 Task: Look for space in Bethel Park, United States from 10th August, 2023 to 18th August, 2023 for 2 adults in price range Rs.10000 to Rs.14000. Place can be private room with 1  bedroom having 1 bed and 1 bathroom. Property type can be house, flat, guest house. Amenities needed are: wifi, TV, free parkinig on premises, gym, breakfast. Booking option can be shelf check-in. Required host language is English.
Action: Mouse moved to (425, 90)
Screenshot: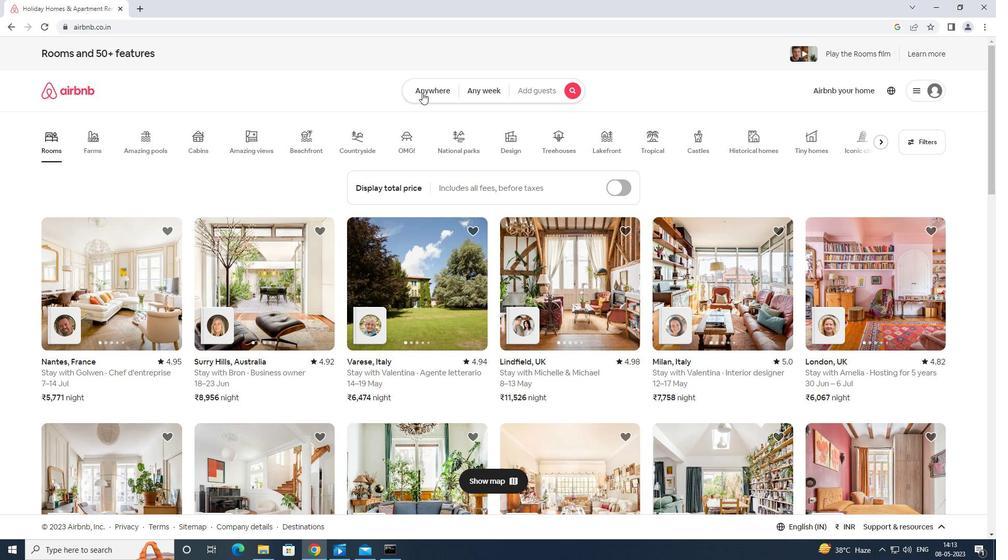 
Action: Mouse pressed left at (425, 90)
Screenshot: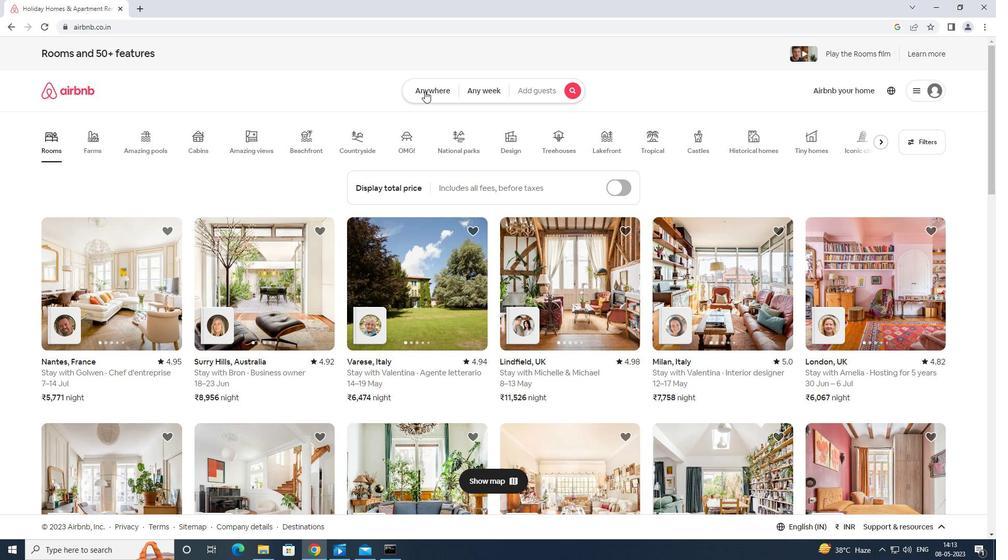 
Action: Mouse moved to (390, 133)
Screenshot: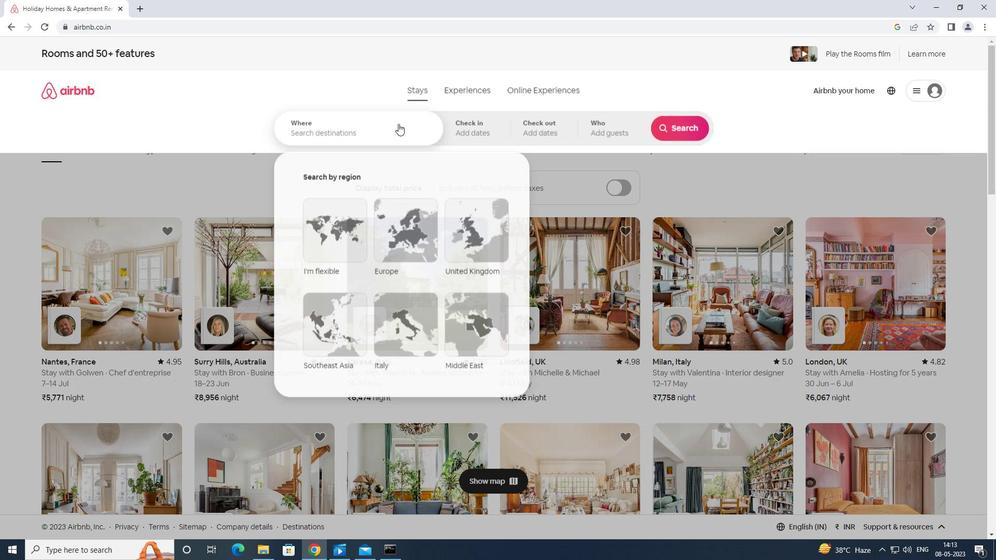 
Action: Mouse pressed left at (390, 133)
Screenshot: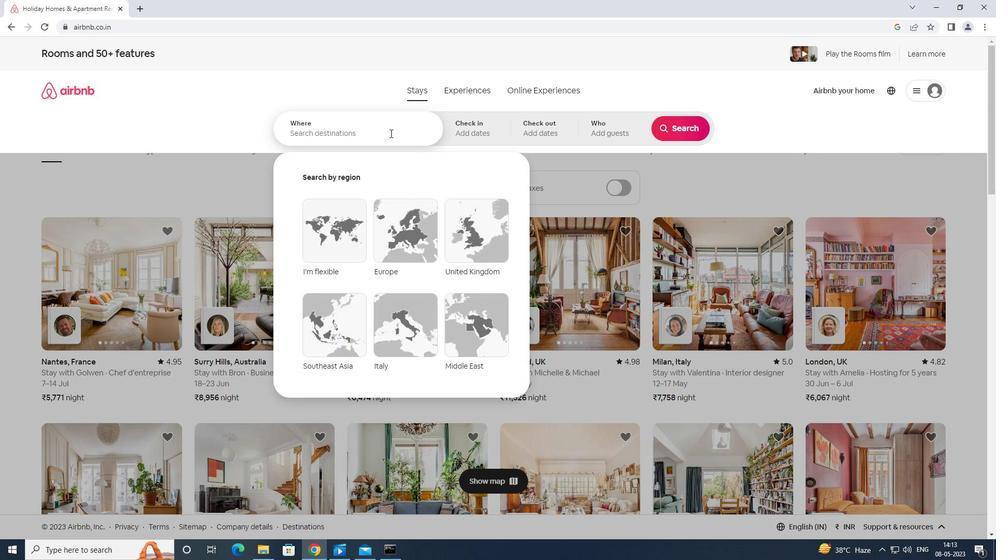 
Action: Key pressed be<Key.backspace><Key.caps_lock>ethel<Key.space>park<Key.space>united<Key.space>states<Key.enter>
Screenshot: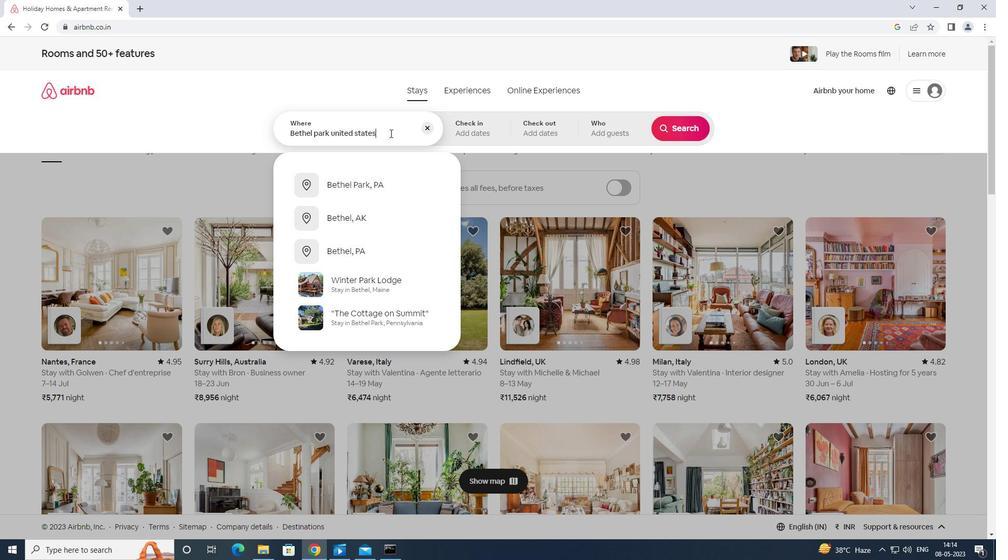 
Action: Mouse moved to (685, 208)
Screenshot: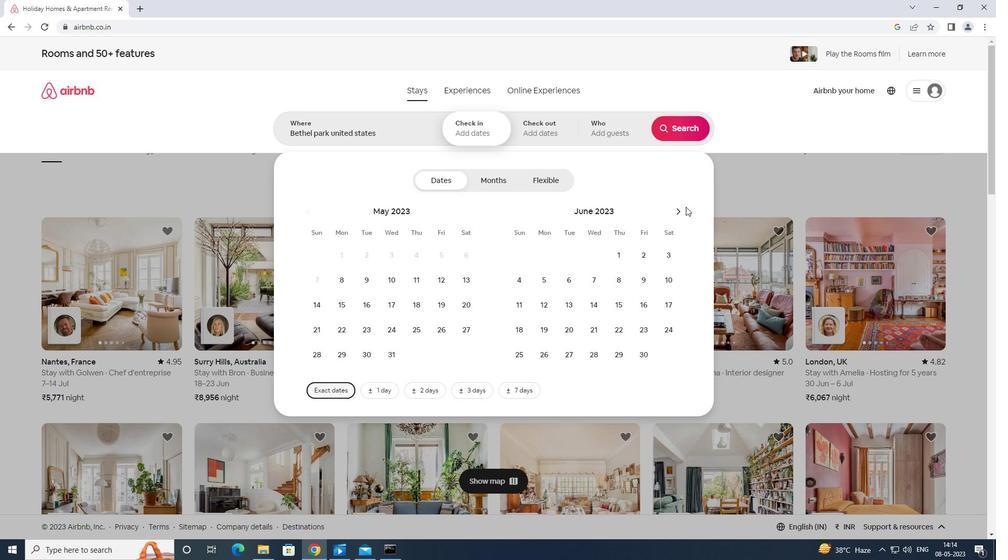 
Action: Mouse pressed left at (685, 208)
Screenshot: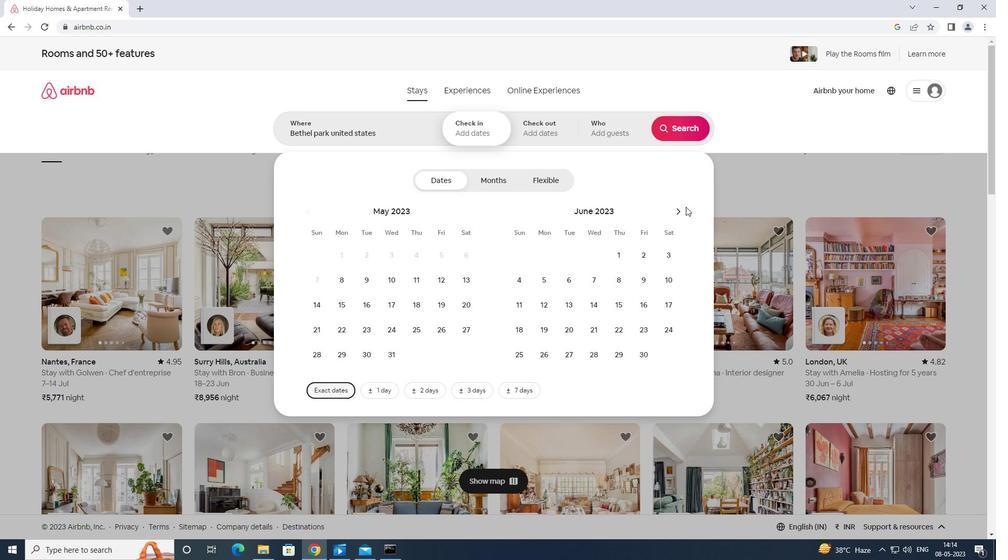 
Action: Mouse moved to (679, 210)
Screenshot: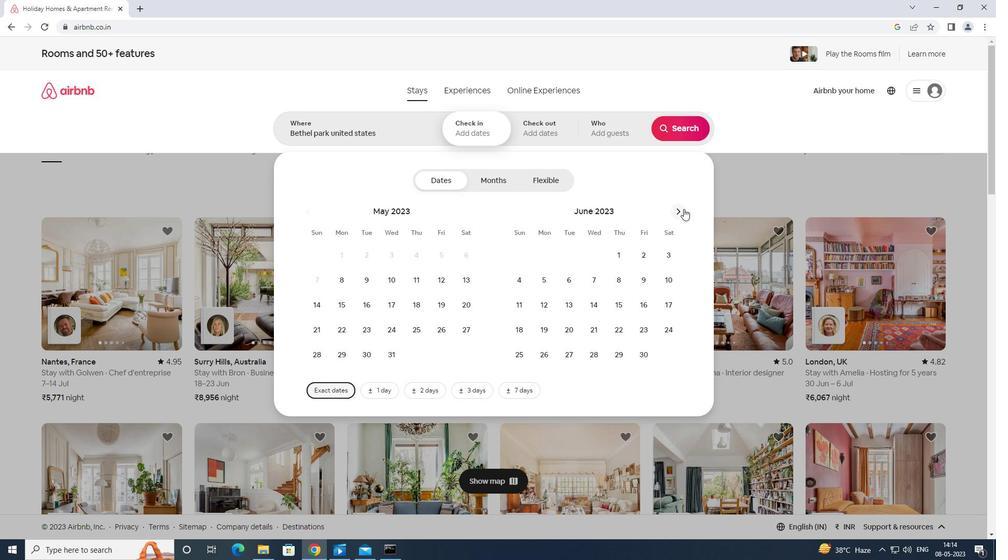 
Action: Mouse pressed left at (679, 210)
Screenshot: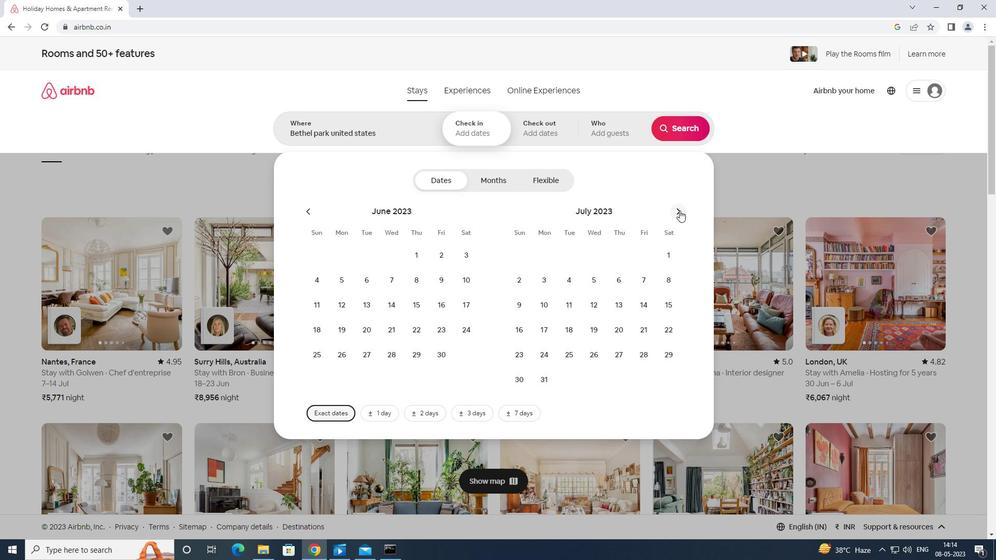 
Action: Mouse moved to (617, 277)
Screenshot: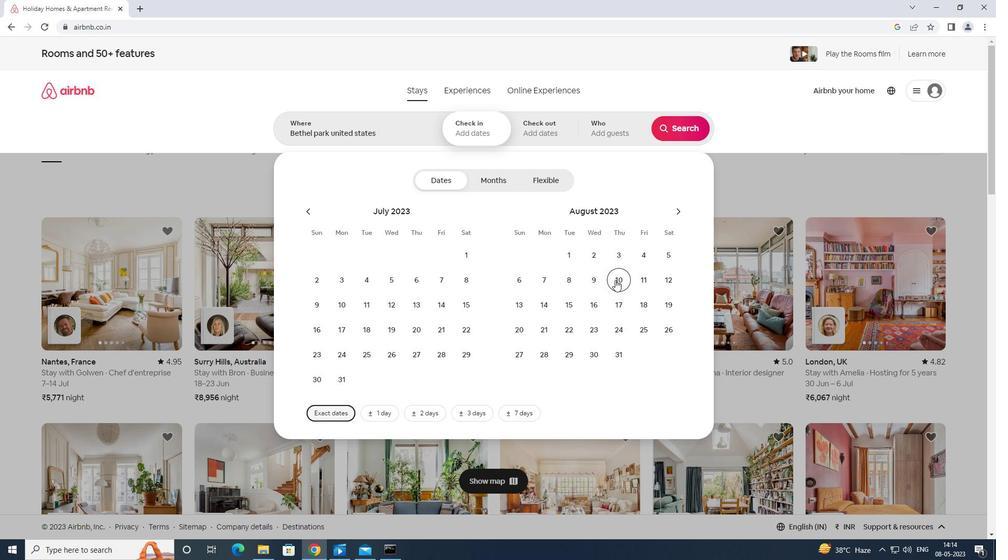 
Action: Mouse pressed left at (617, 277)
Screenshot: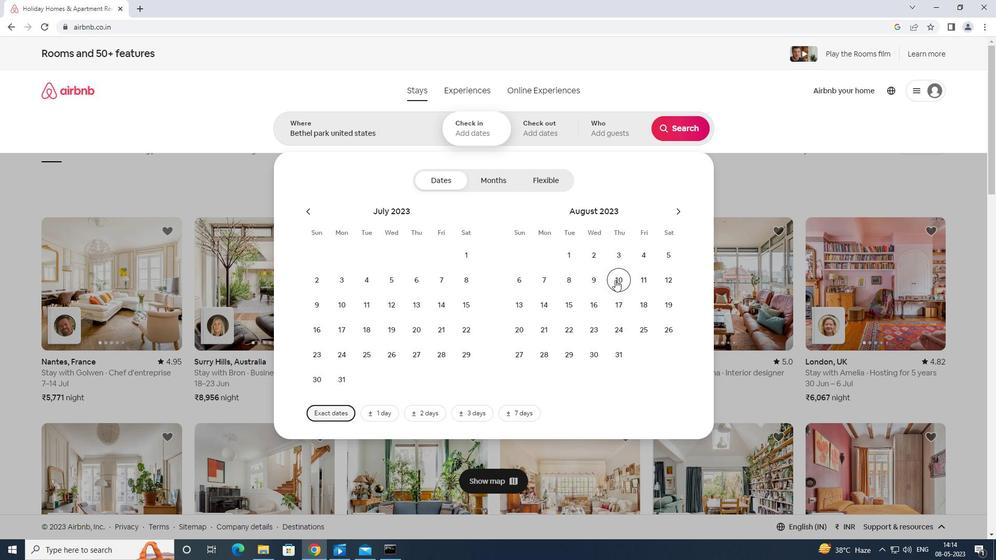 
Action: Mouse moved to (637, 301)
Screenshot: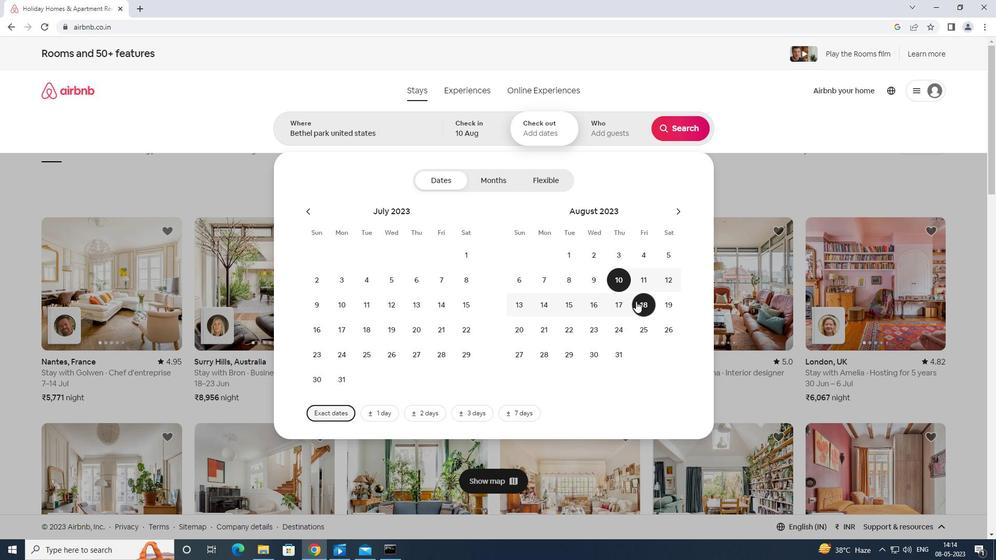 
Action: Mouse pressed left at (637, 301)
Screenshot: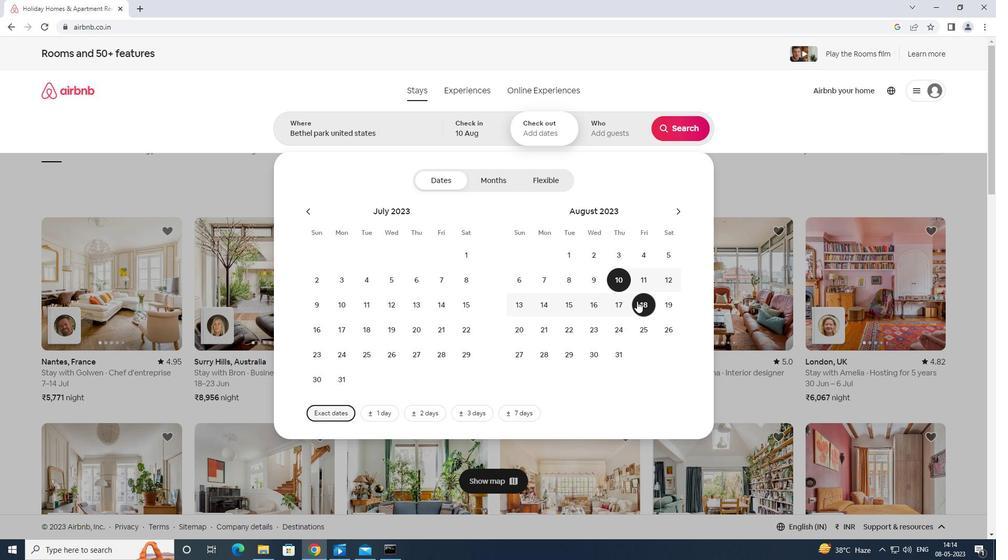 
Action: Mouse moved to (613, 127)
Screenshot: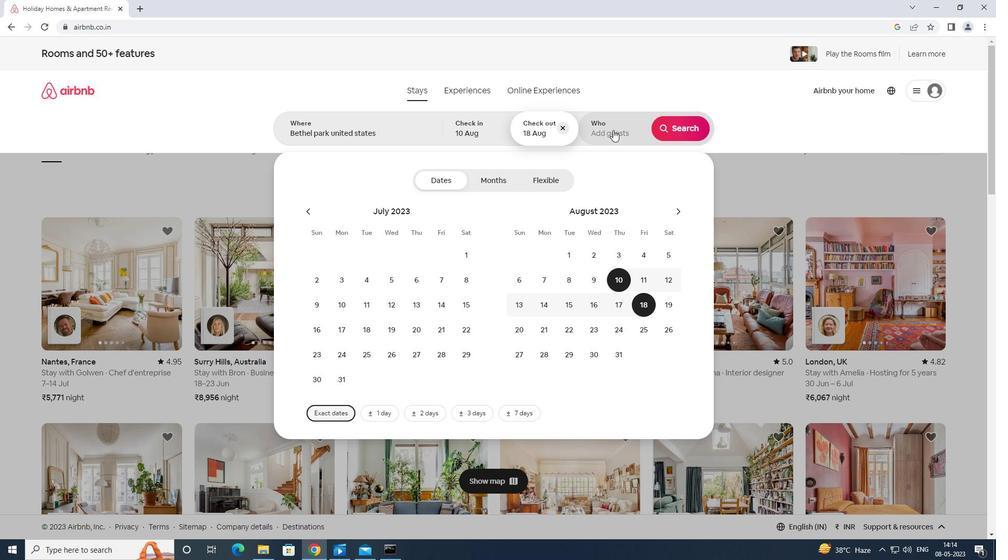 
Action: Mouse pressed left at (613, 127)
Screenshot: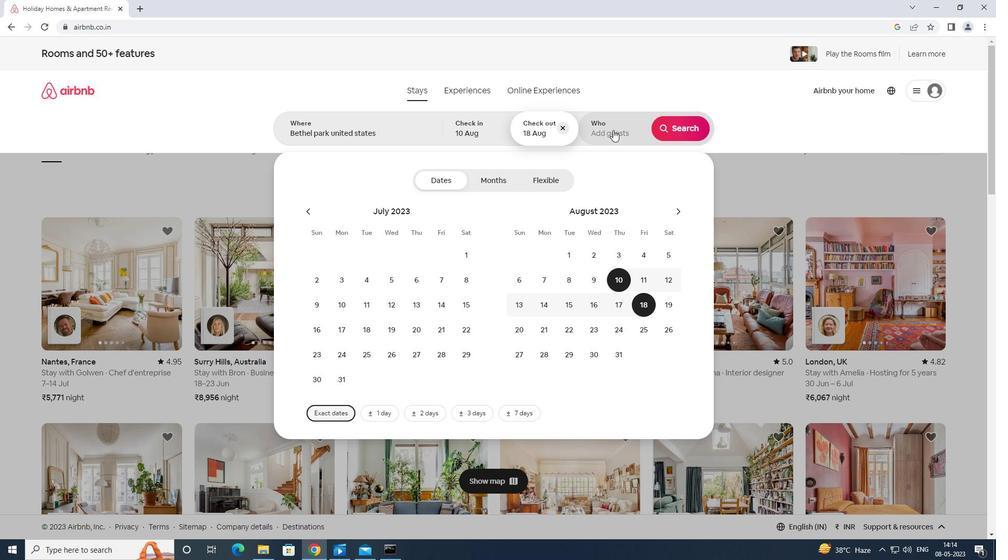 
Action: Mouse moved to (684, 183)
Screenshot: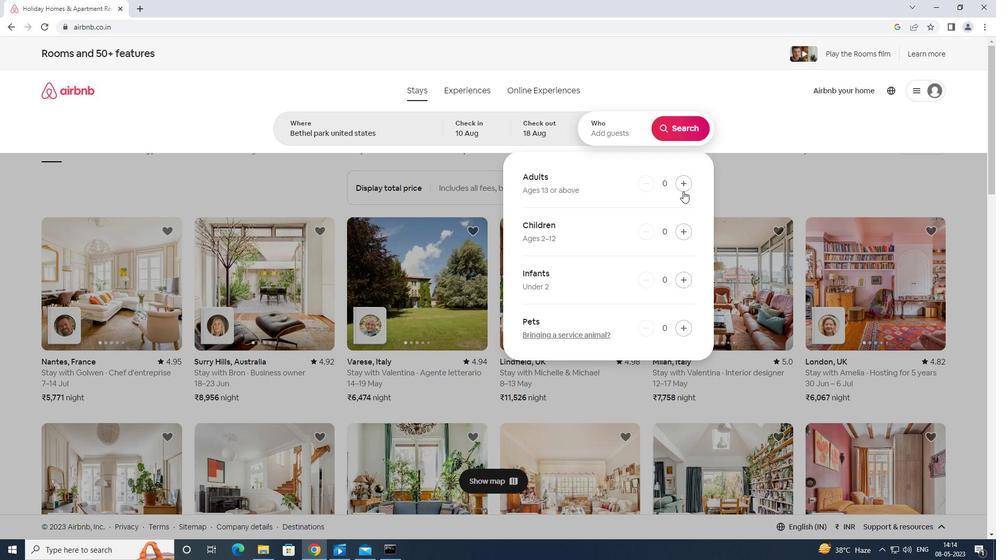 
Action: Mouse pressed left at (684, 183)
Screenshot: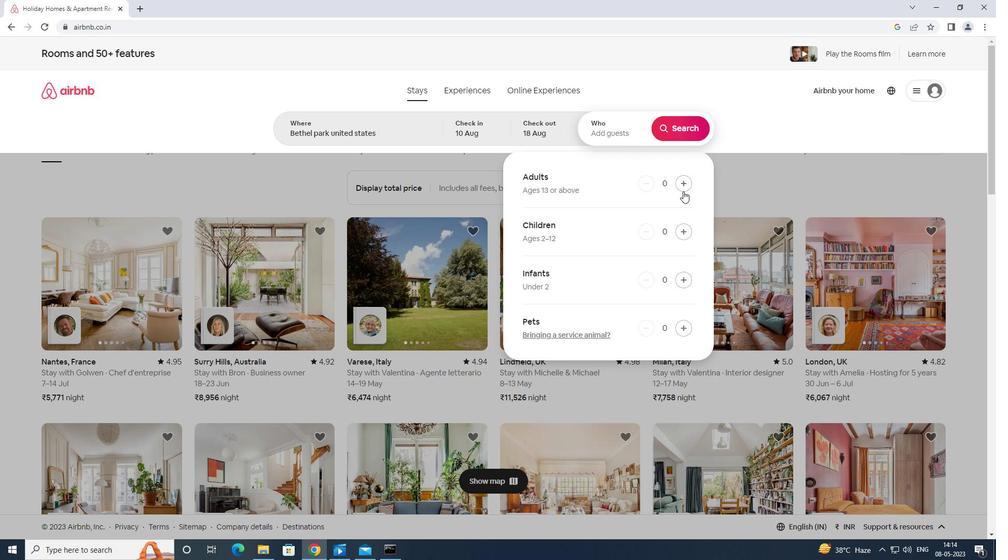 
Action: Mouse pressed left at (684, 183)
Screenshot: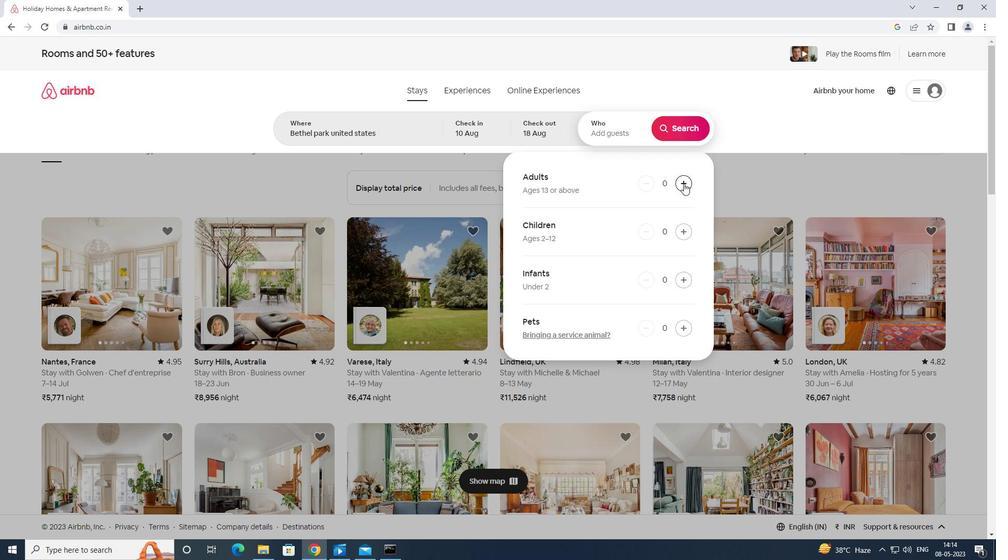 
Action: Mouse moved to (684, 125)
Screenshot: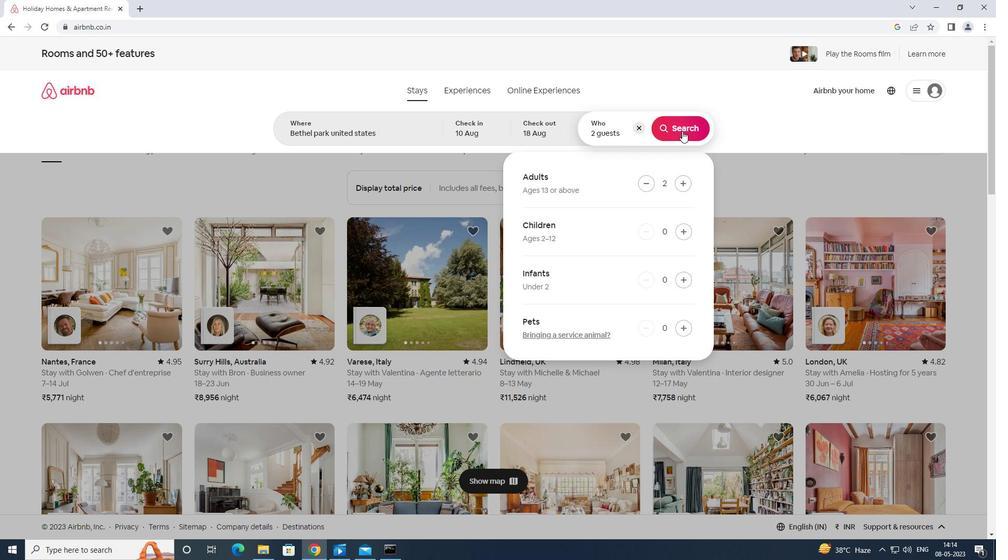 
Action: Mouse pressed left at (684, 125)
Screenshot: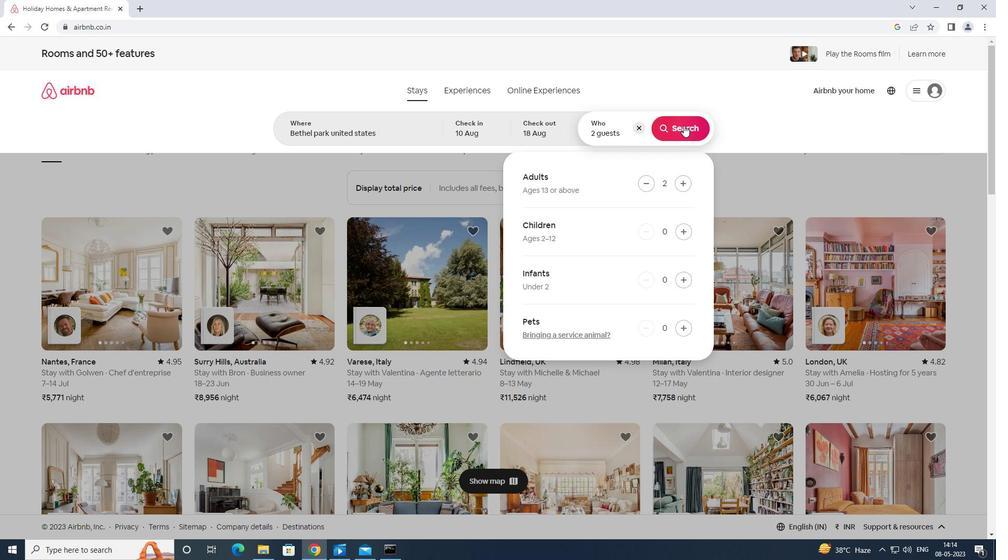 
Action: Mouse moved to (956, 98)
Screenshot: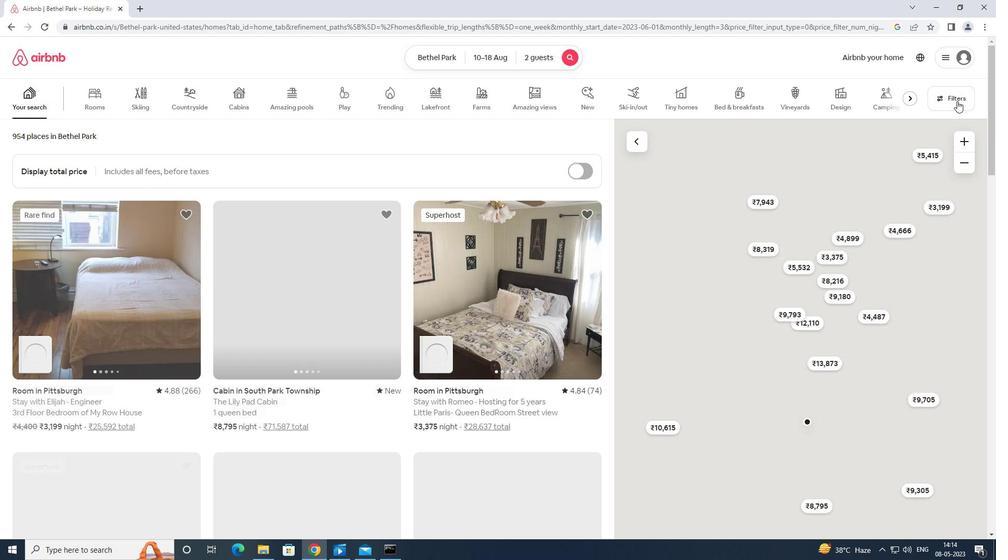 
Action: Mouse pressed left at (956, 98)
Screenshot: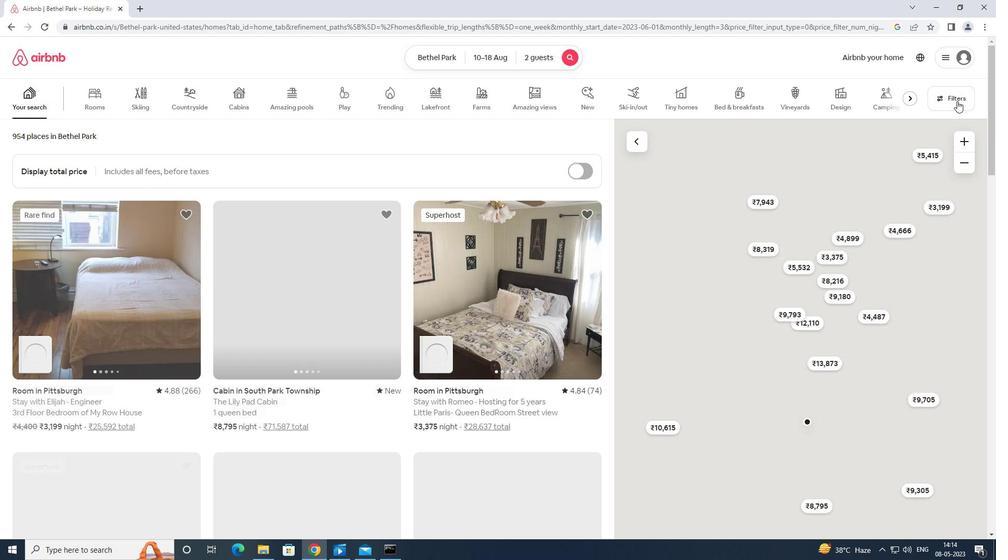 
Action: Mouse moved to (412, 397)
Screenshot: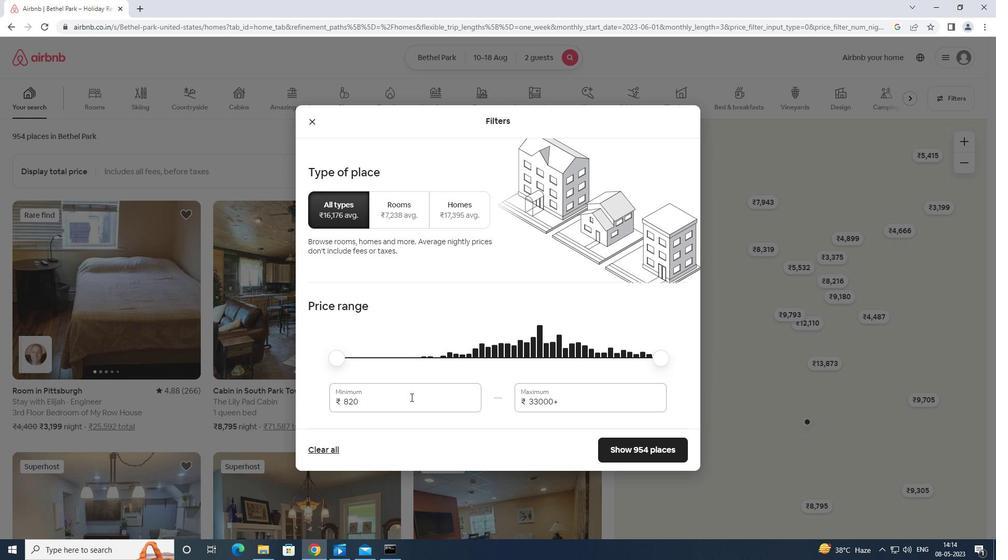 
Action: Mouse pressed left at (412, 397)
Screenshot: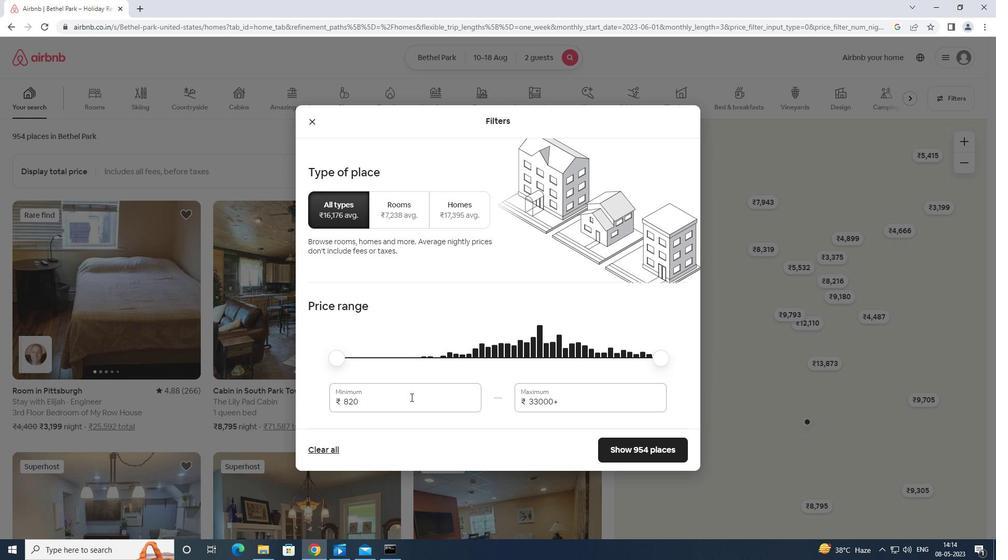 
Action: Mouse moved to (423, 396)
Screenshot: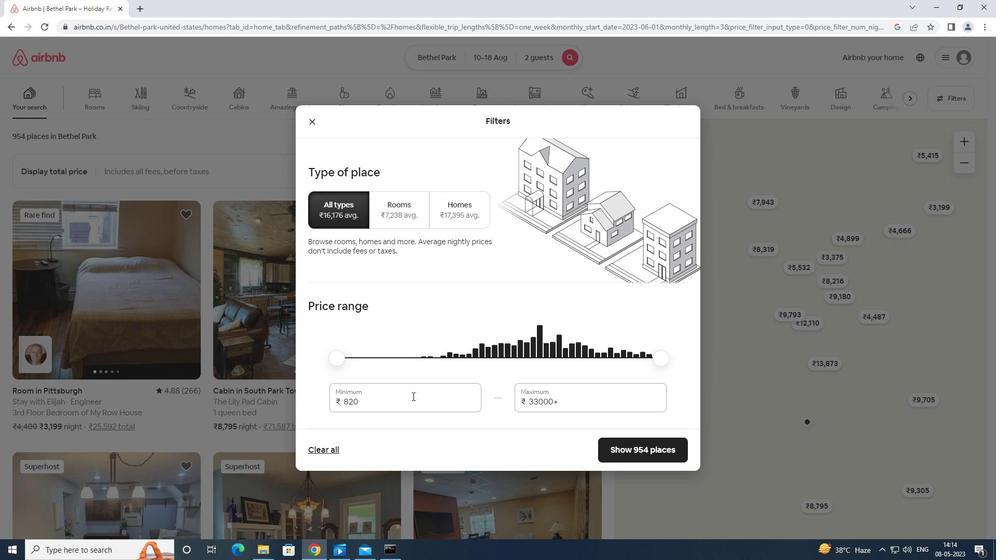 
Action: Key pressed <Key.backspace><Key.backspace><Key.backspace><Key.backspace><Key.backspace><Key.backspace><Key.backspace>10000
Screenshot: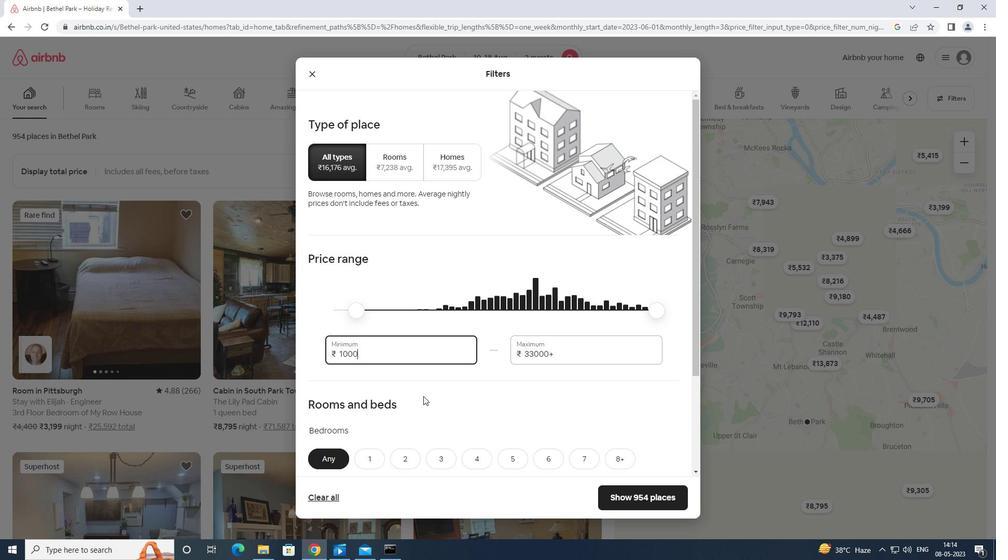 
Action: Mouse moved to (565, 348)
Screenshot: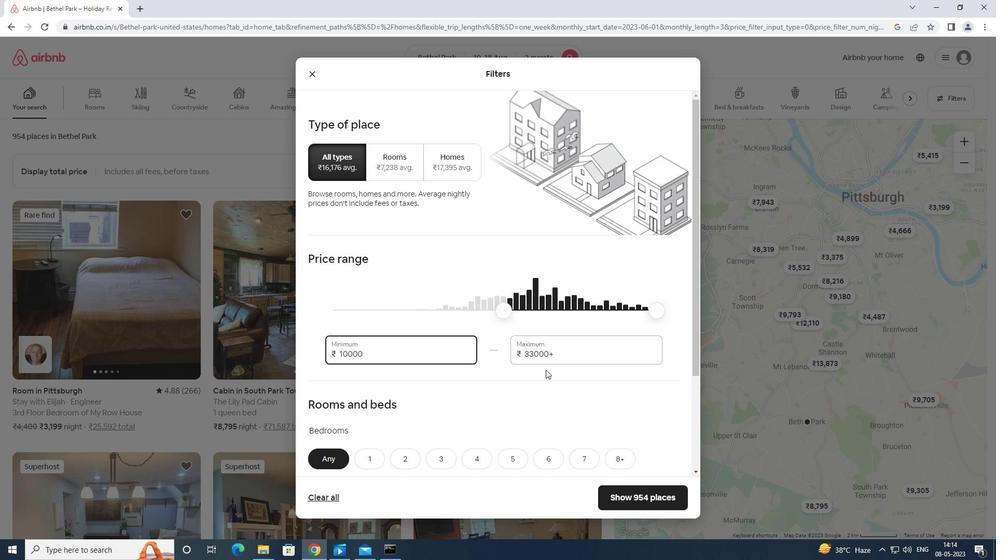 
Action: Mouse pressed left at (565, 348)
Screenshot: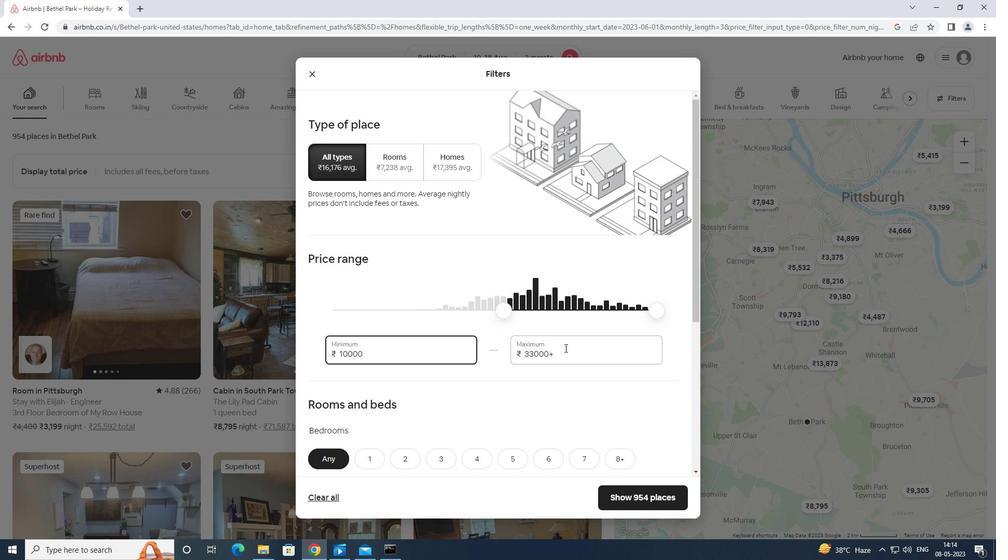 
Action: Key pressed <Key.backspace><Key.backspace><Key.backspace><Key.backspace><Key.backspace><Key.backspace><Key.backspace><Key.backspace><Key.backspace><Key.backspace><Key.backspace><Key.backspace><Key.backspace><Key.backspace><Key.backspace>14000
Screenshot: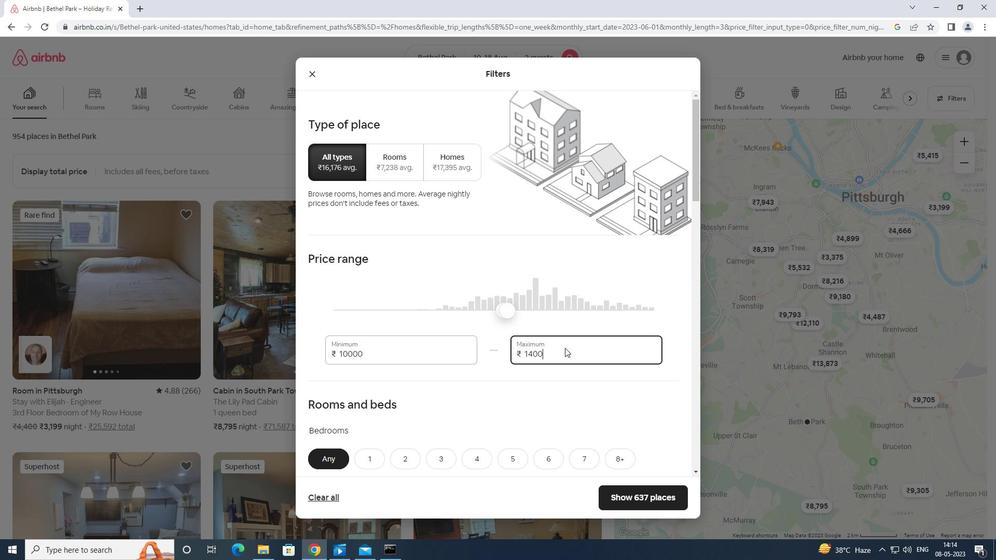 
Action: Mouse moved to (575, 347)
Screenshot: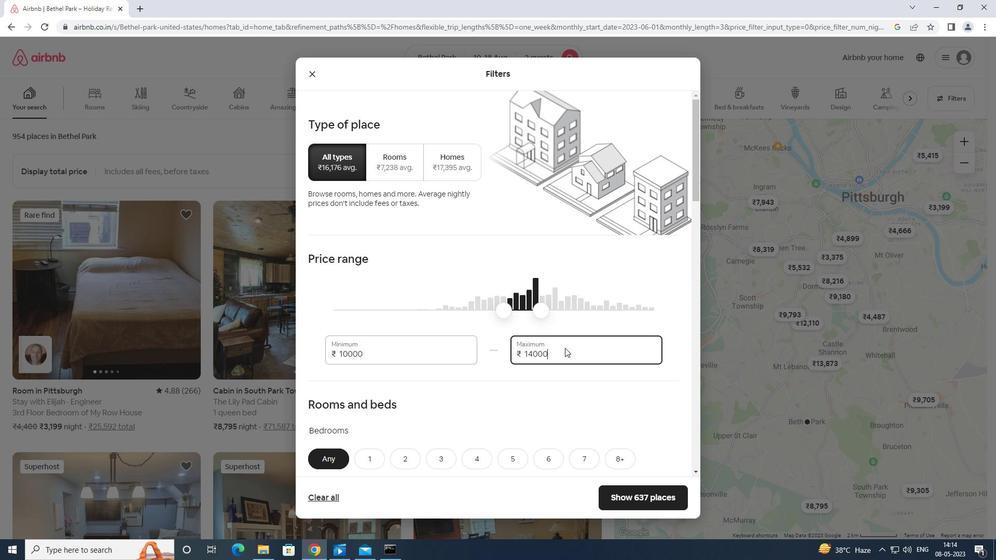 
Action: Mouse scrolled (575, 347) with delta (0, 0)
Screenshot: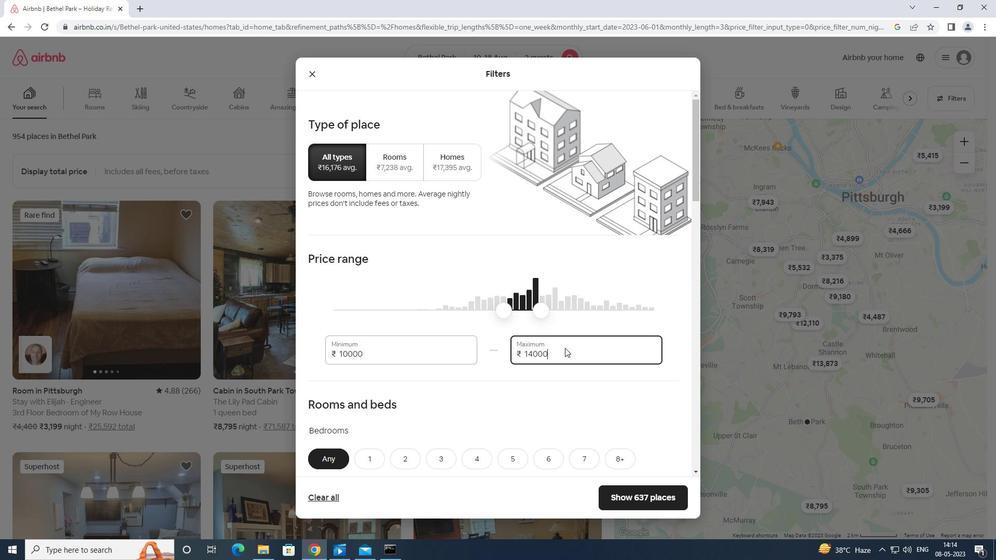 
Action: Mouse moved to (576, 348)
Screenshot: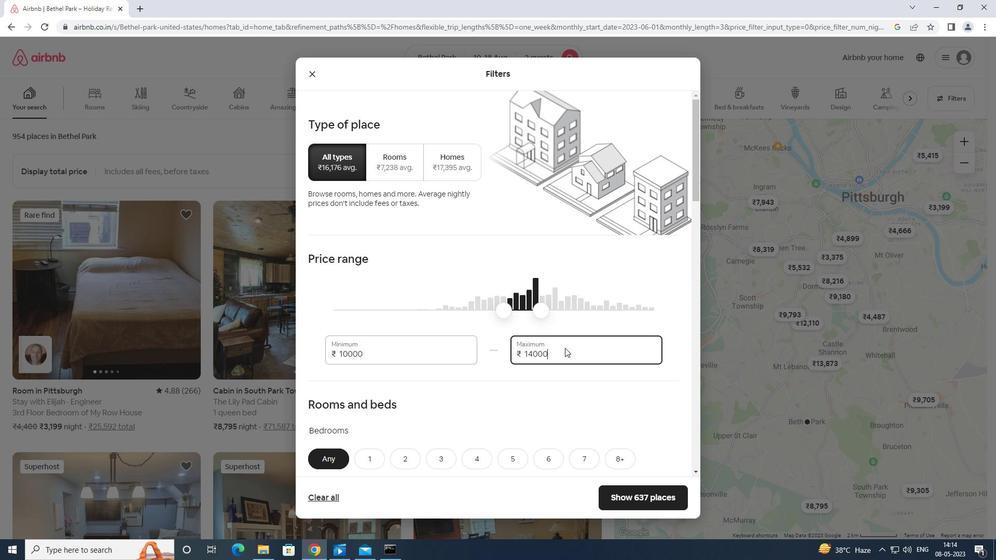 
Action: Mouse scrolled (576, 347) with delta (0, 0)
Screenshot: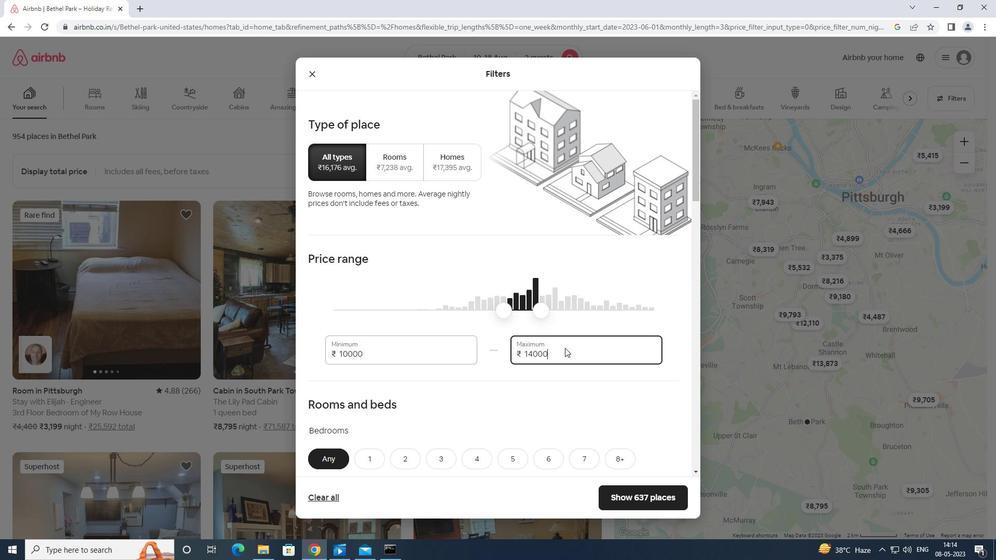 
Action: Mouse scrolled (576, 347) with delta (0, 0)
Screenshot: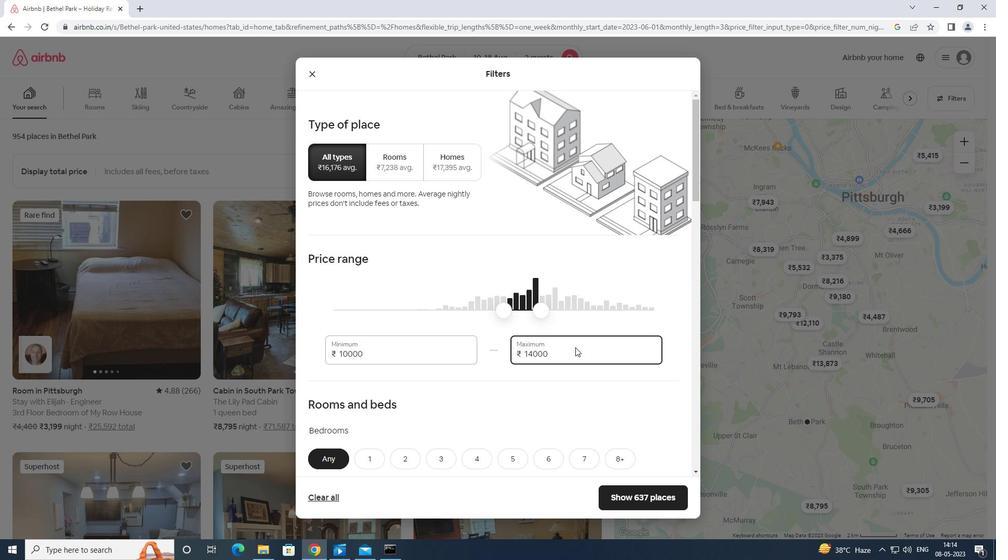 
Action: Mouse moved to (375, 297)
Screenshot: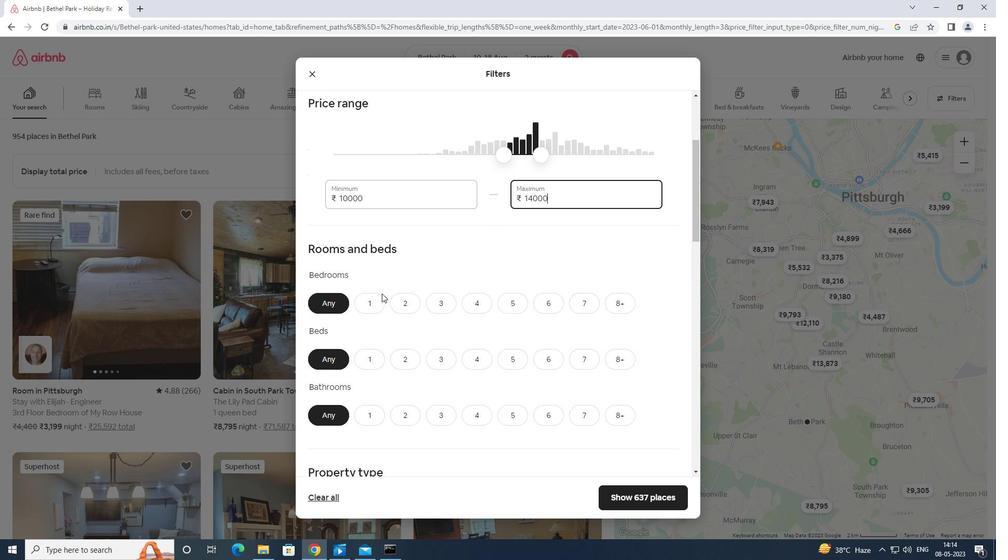 
Action: Mouse pressed left at (375, 297)
Screenshot: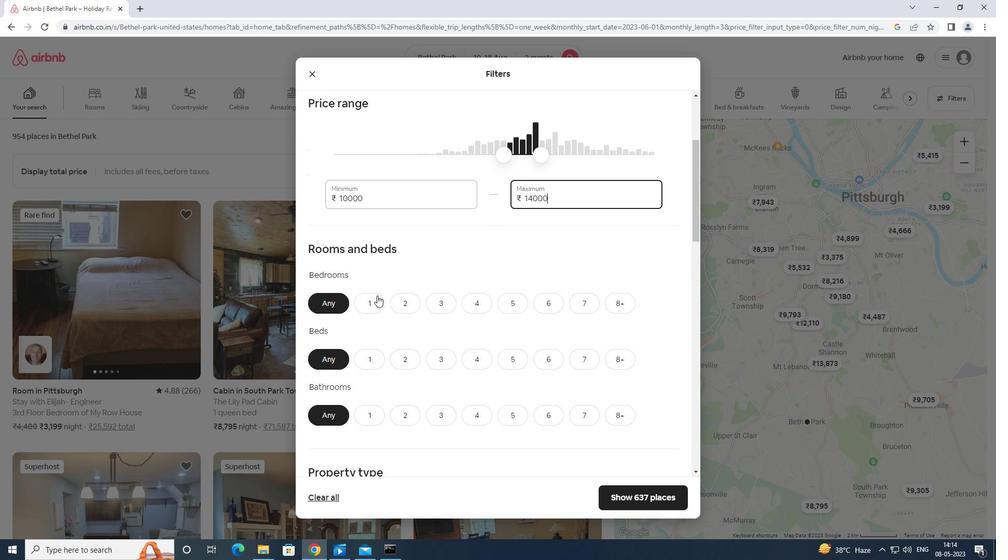 
Action: Mouse moved to (373, 357)
Screenshot: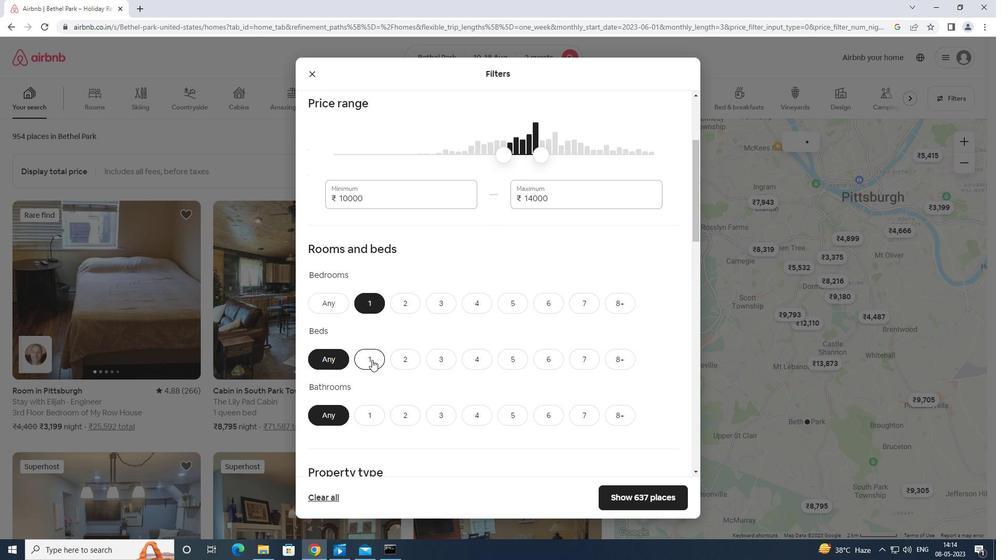
Action: Mouse pressed left at (373, 357)
Screenshot: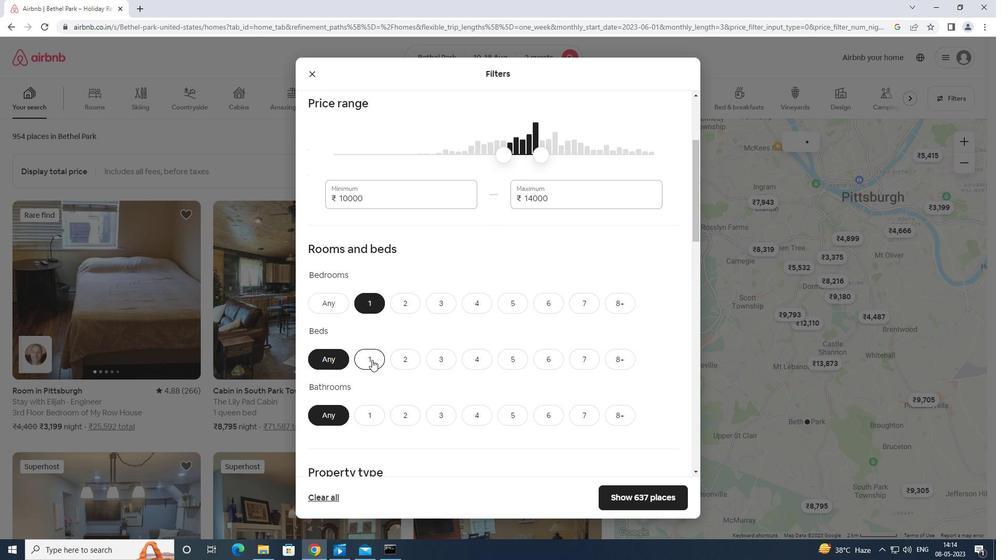 
Action: Mouse moved to (369, 416)
Screenshot: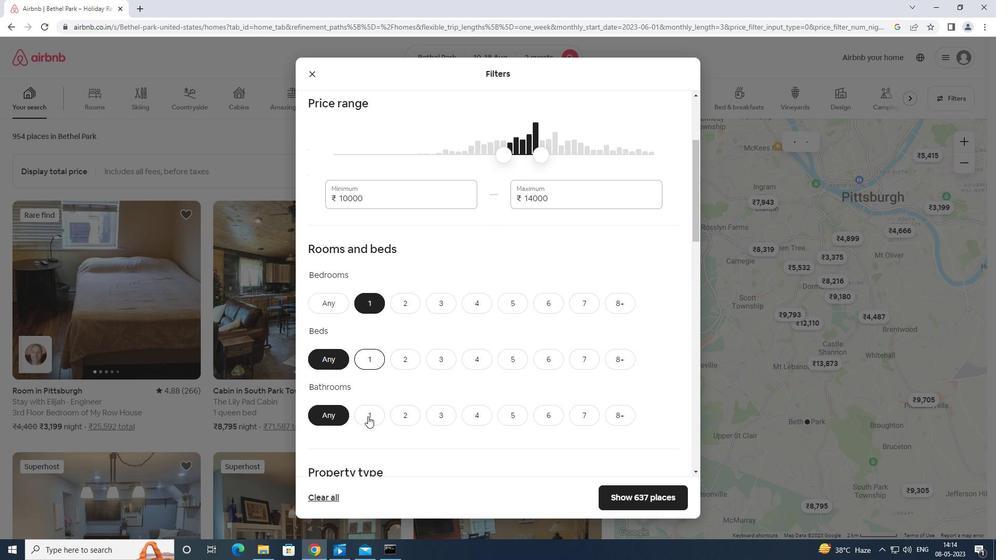 
Action: Mouse pressed left at (369, 416)
Screenshot: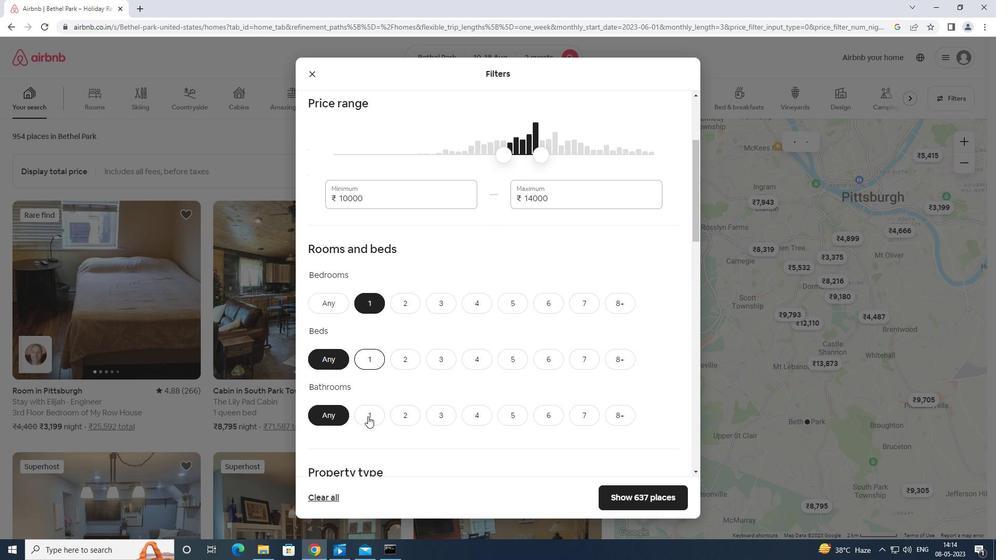 
Action: Mouse moved to (376, 402)
Screenshot: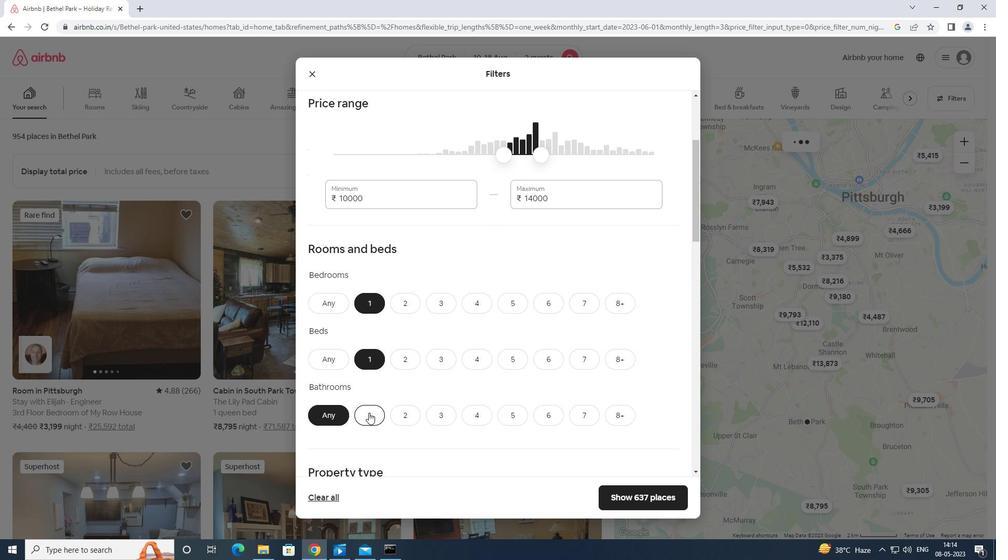 
Action: Mouse scrolled (376, 401) with delta (0, 0)
Screenshot: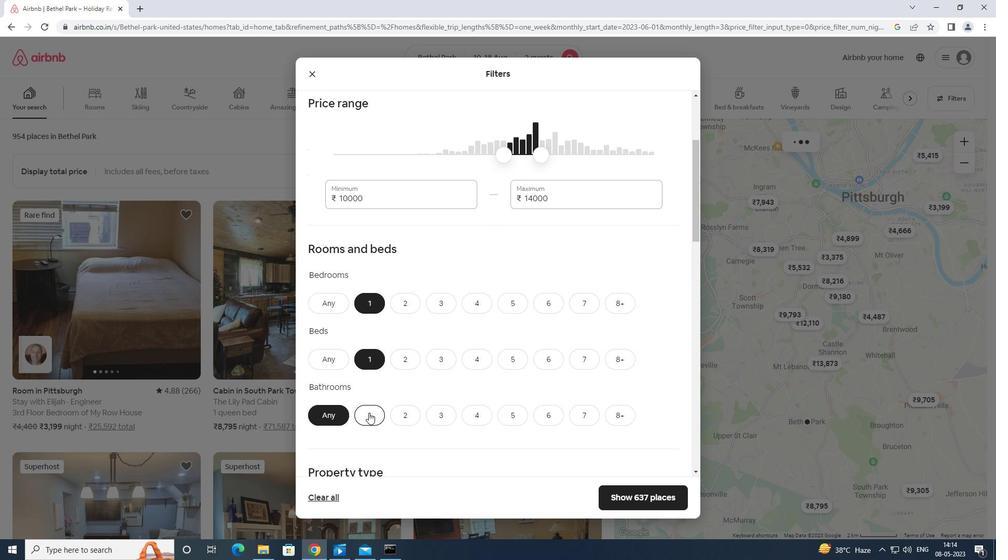 
Action: Mouse scrolled (376, 401) with delta (0, 0)
Screenshot: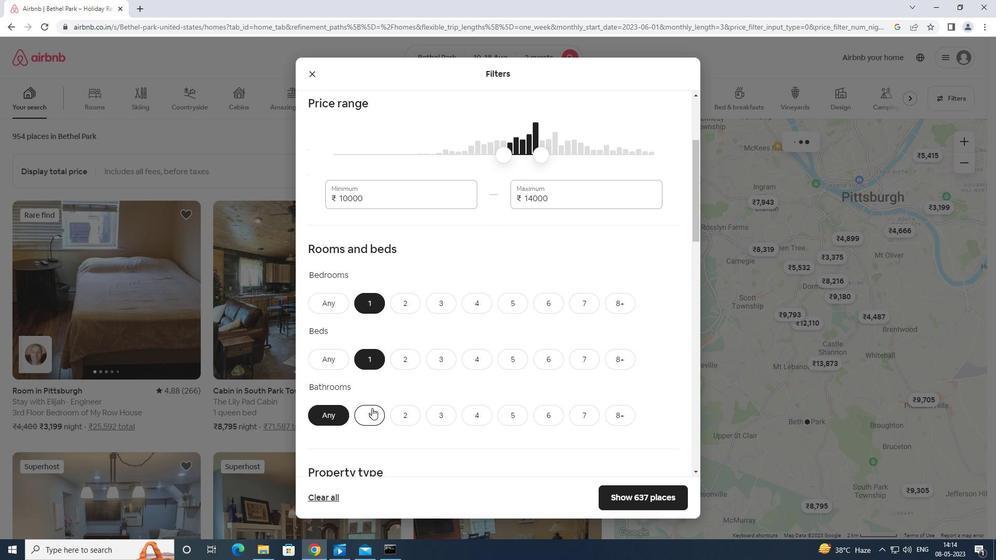 
Action: Mouse scrolled (376, 401) with delta (0, 0)
Screenshot: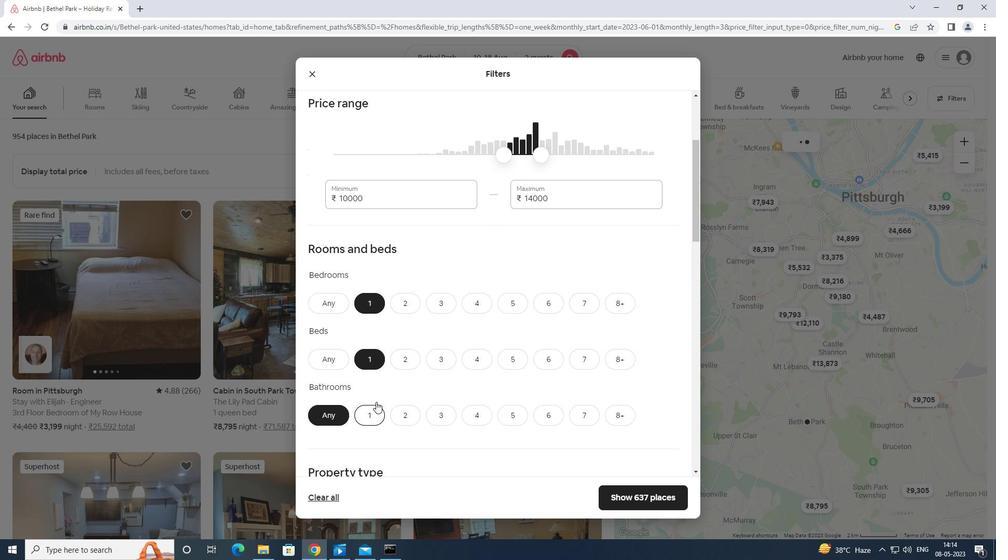 
Action: Mouse moved to (377, 401)
Screenshot: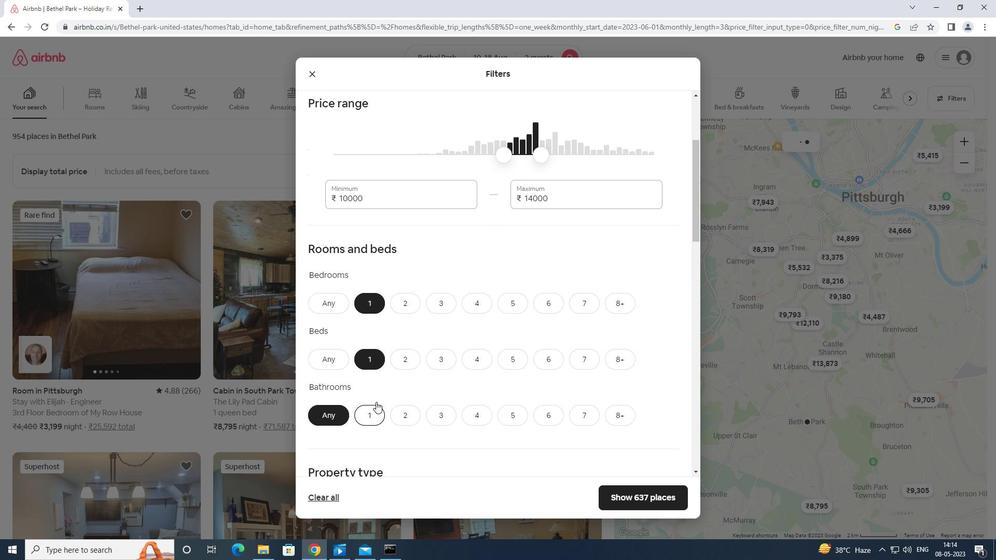 
Action: Mouse scrolled (377, 400) with delta (0, 0)
Screenshot: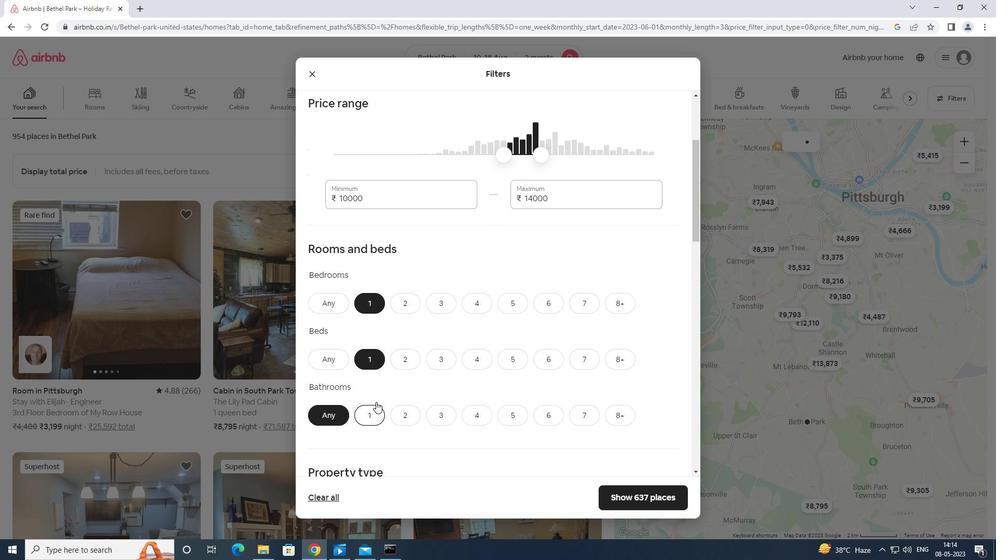 
Action: Mouse moved to (378, 400)
Screenshot: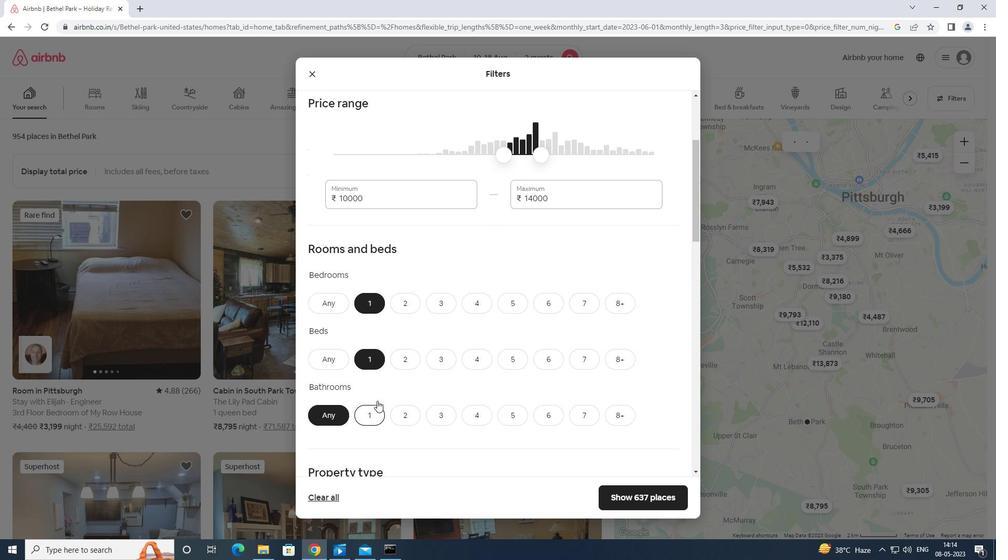 
Action: Mouse scrolled (378, 399) with delta (0, 0)
Screenshot: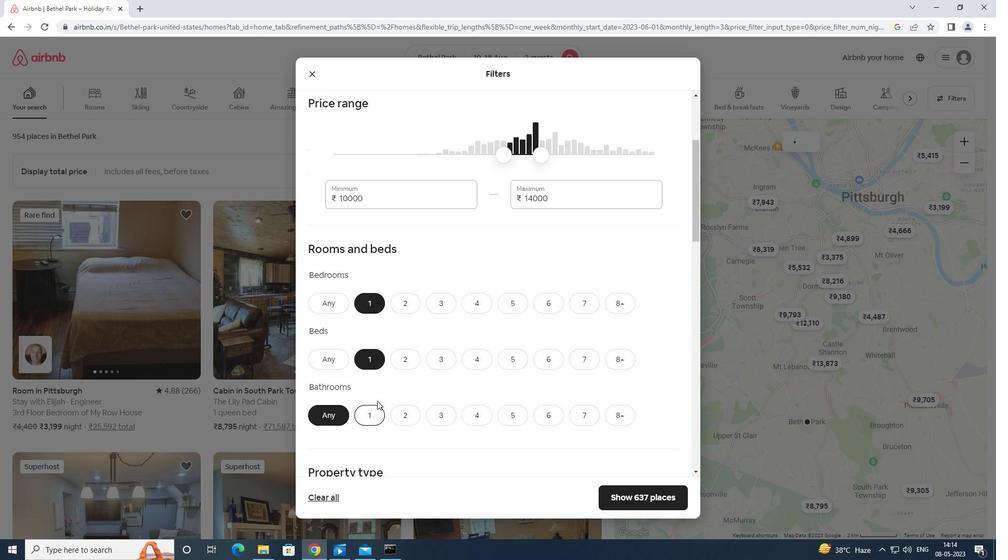 
Action: Mouse moved to (345, 270)
Screenshot: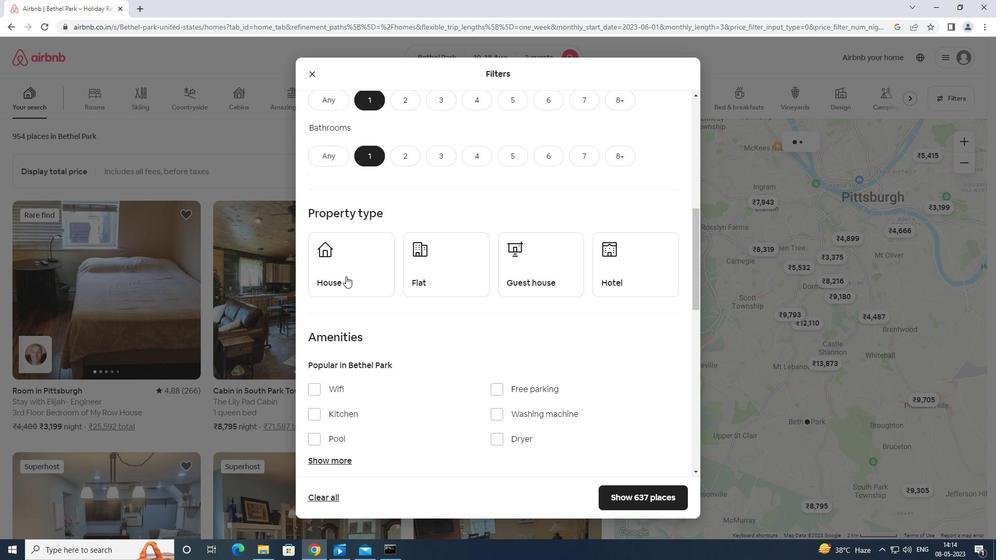 
Action: Mouse pressed left at (345, 270)
Screenshot: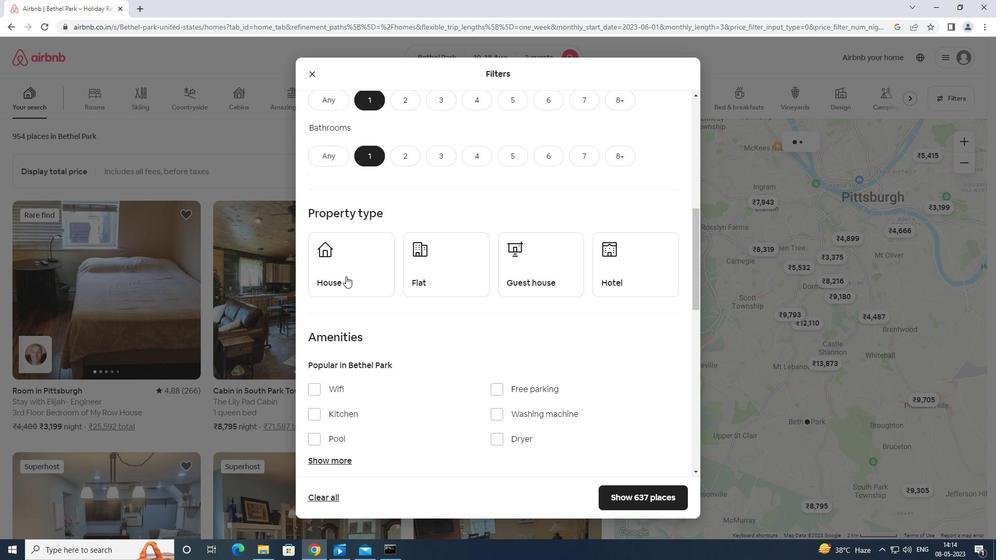 
Action: Mouse moved to (427, 254)
Screenshot: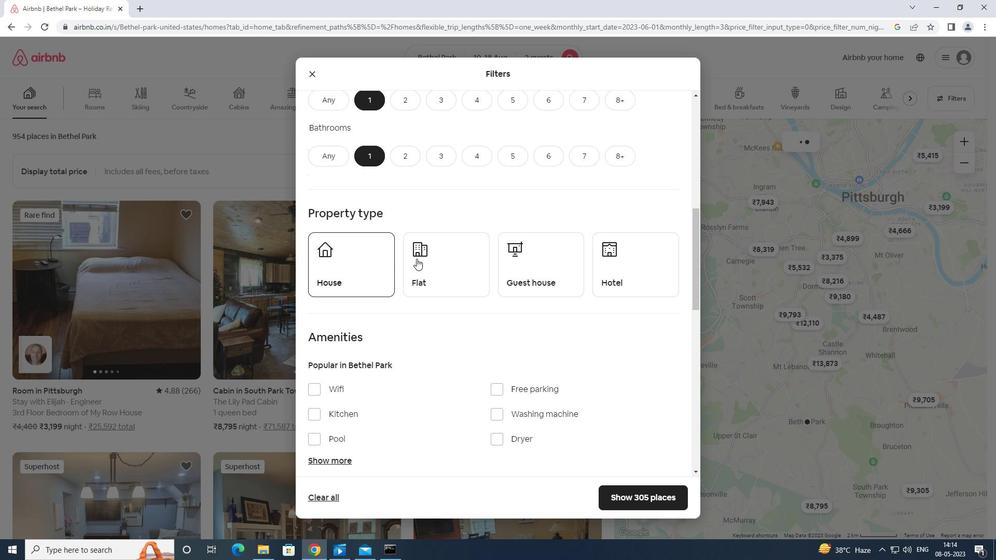 
Action: Mouse pressed left at (427, 254)
Screenshot: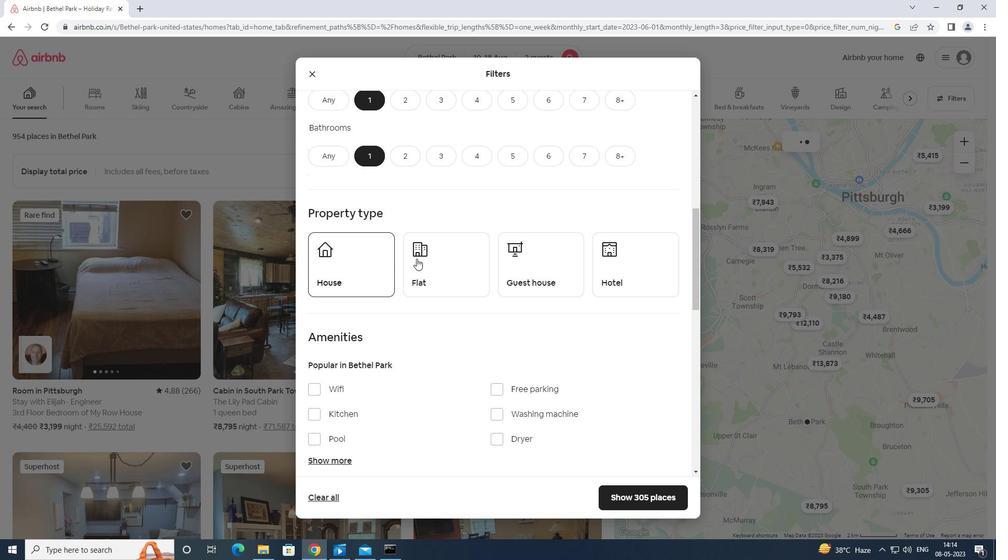 
Action: Mouse moved to (514, 266)
Screenshot: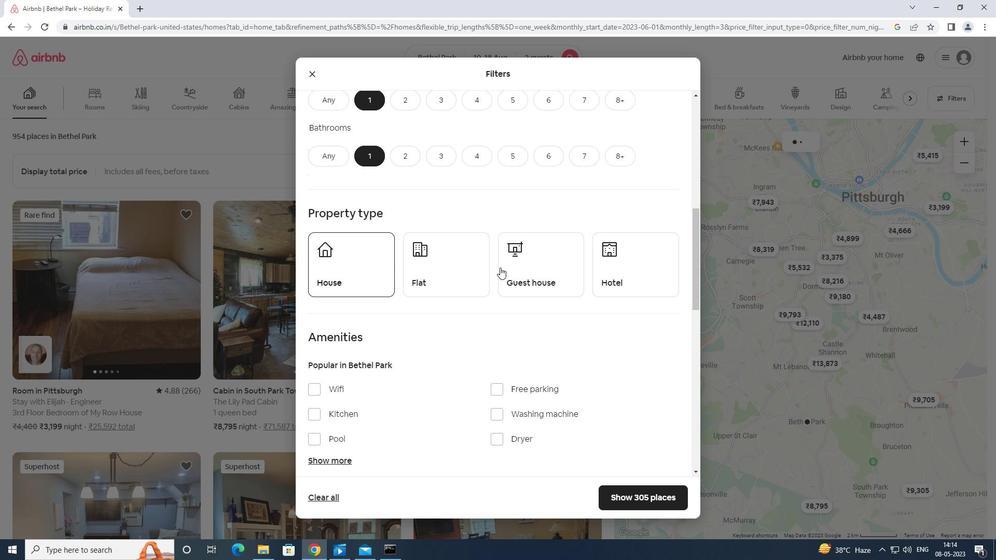 
Action: Mouse pressed left at (514, 266)
Screenshot: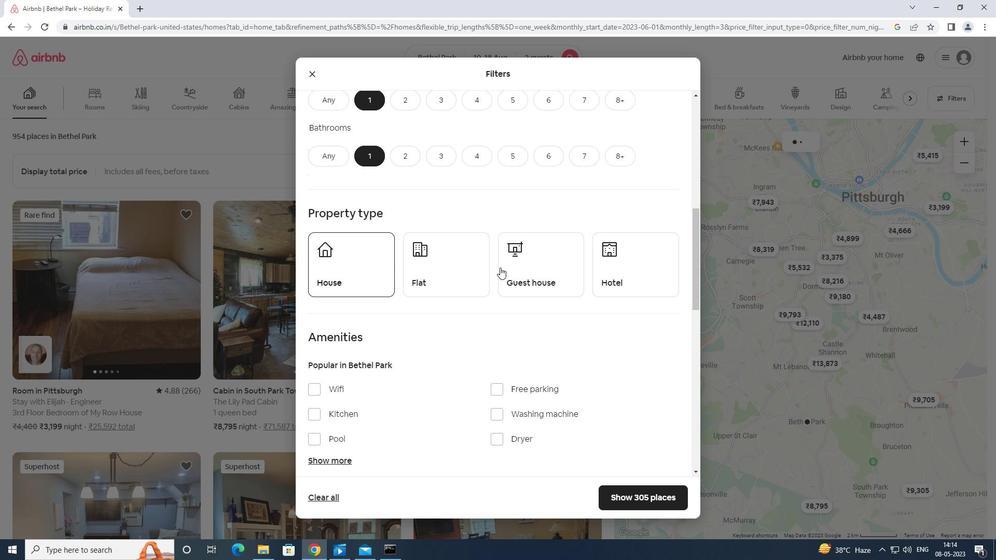
Action: Mouse moved to (511, 269)
Screenshot: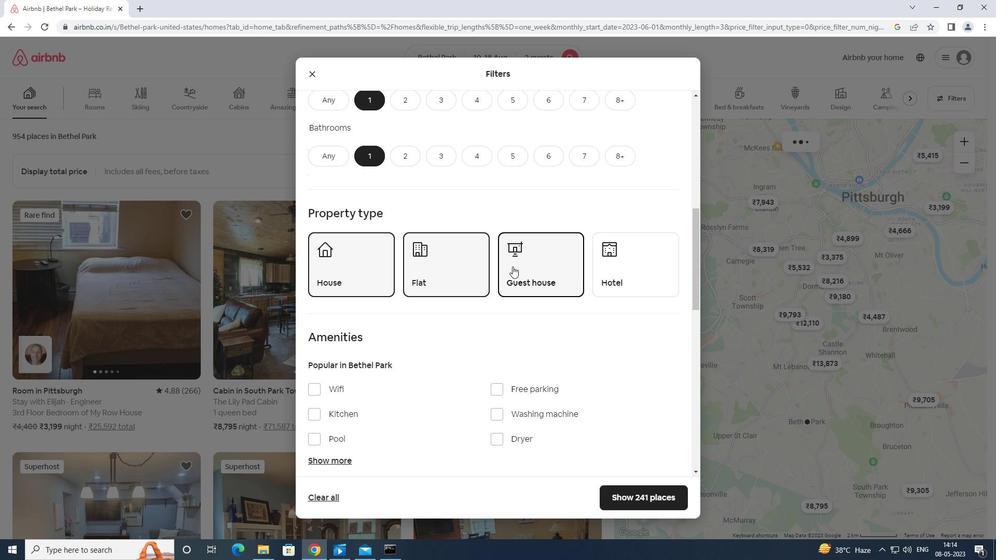 
Action: Mouse scrolled (511, 269) with delta (0, 0)
Screenshot: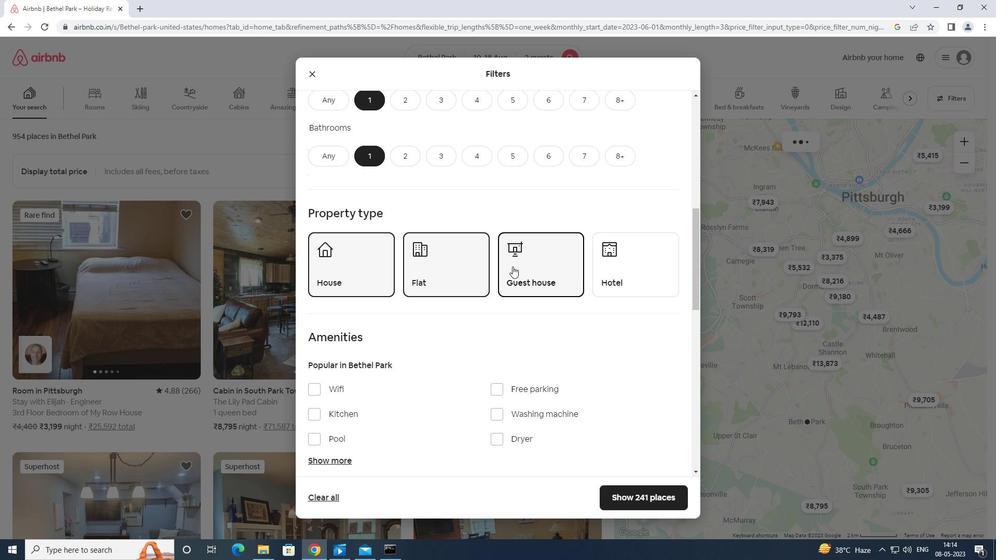 
Action: Mouse moved to (510, 276)
Screenshot: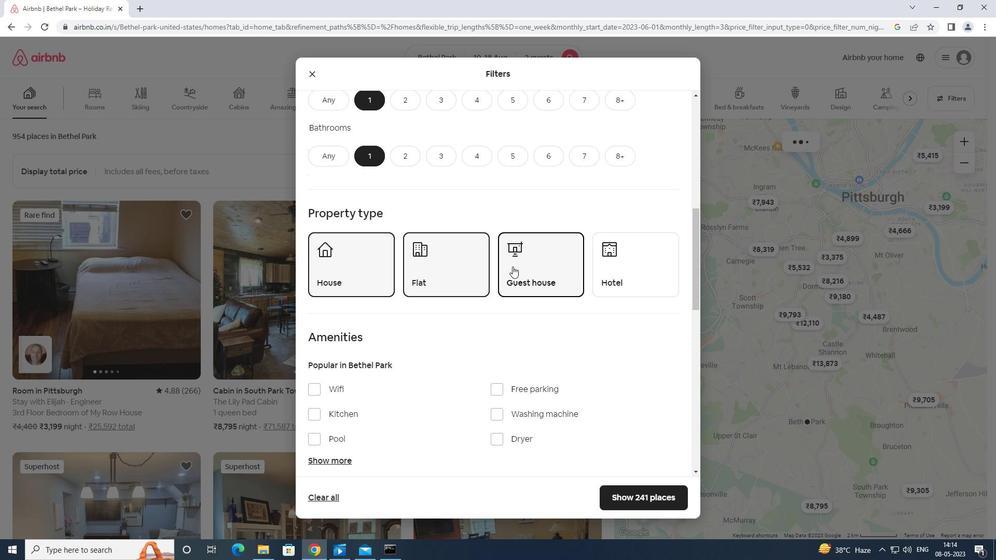 
Action: Mouse scrolled (510, 275) with delta (0, 0)
Screenshot: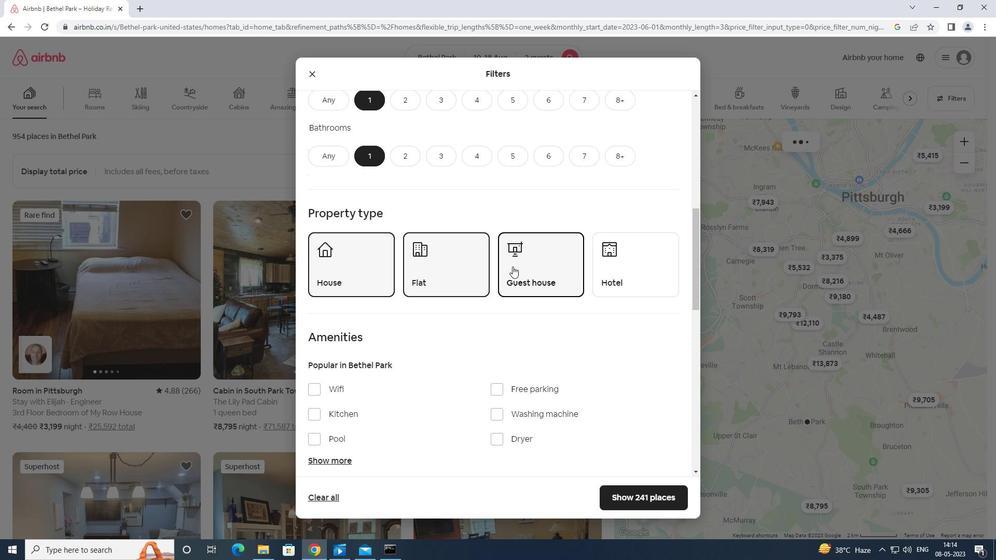 
Action: Mouse moved to (510, 278)
Screenshot: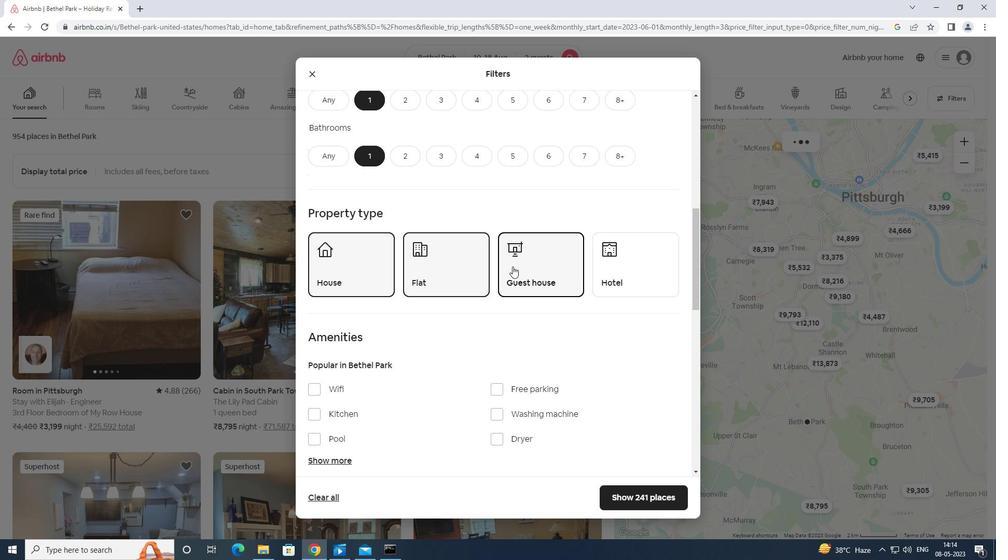 
Action: Mouse scrolled (510, 277) with delta (0, 0)
Screenshot: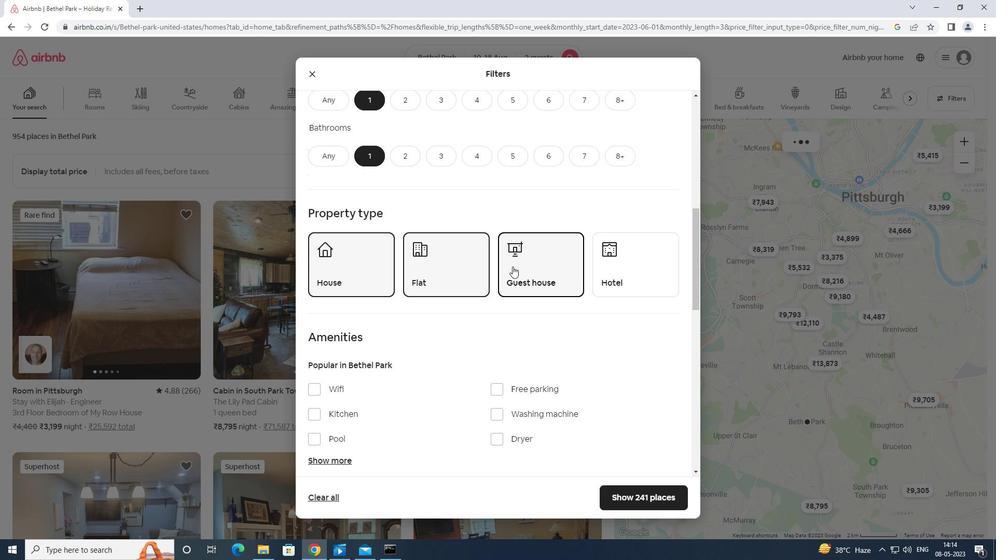 
Action: Mouse moved to (316, 233)
Screenshot: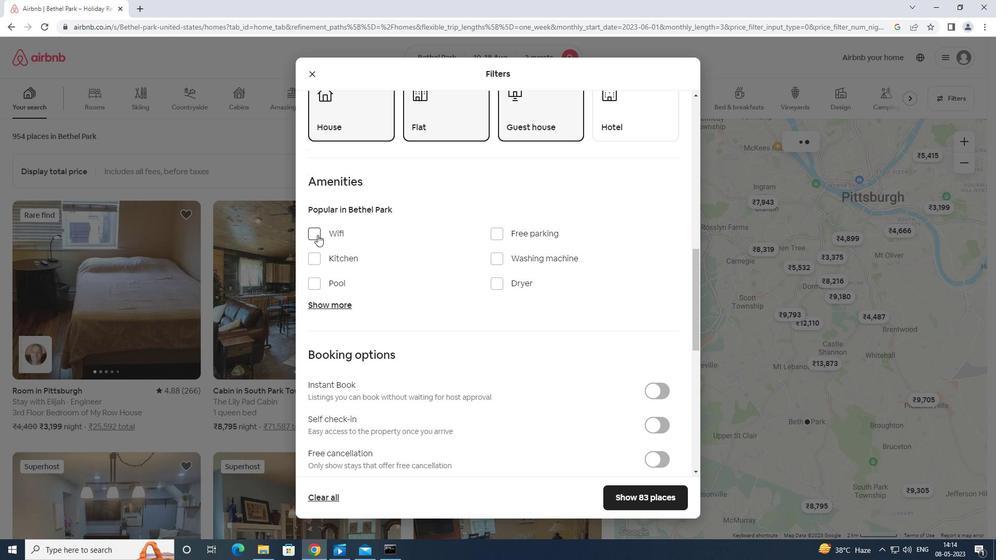 
Action: Mouse pressed left at (316, 233)
Screenshot: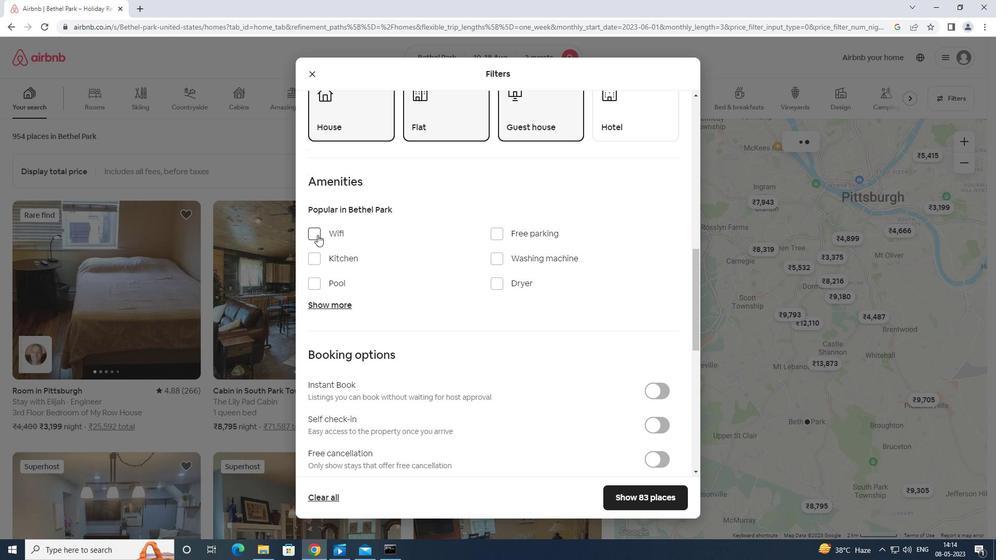
Action: Mouse moved to (497, 231)
Screenshot: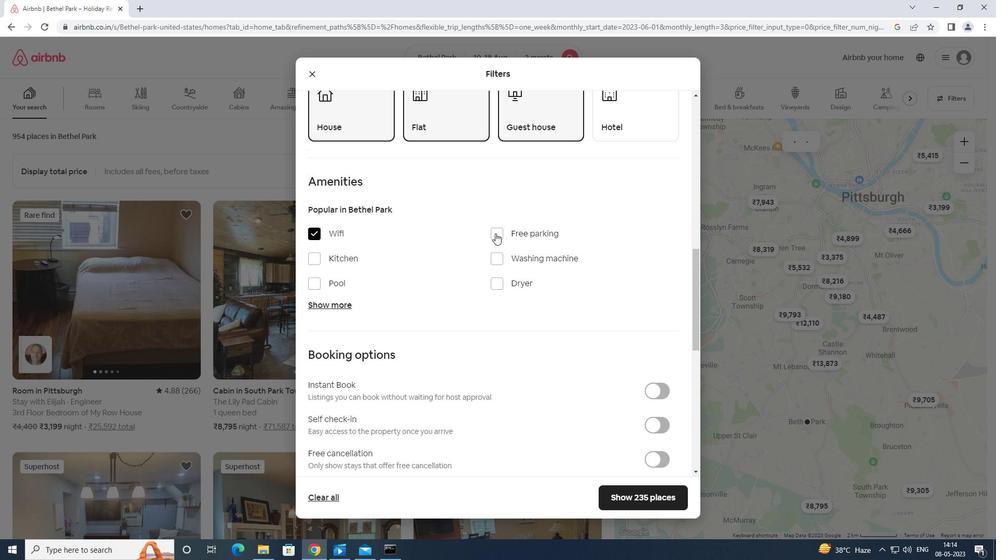 
Action: Mouse pressed left at (497, 231)
Screenshot: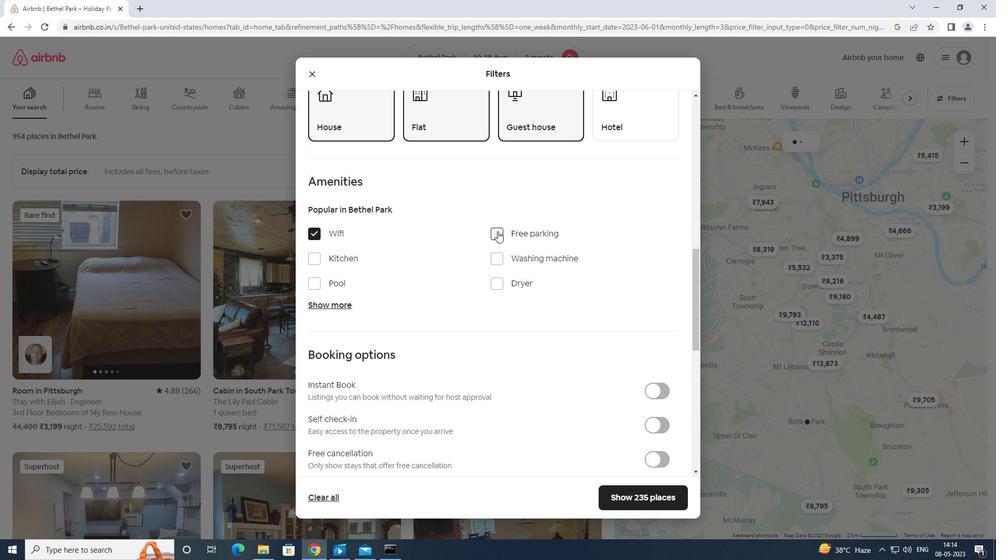 
Action: Mouse moved to (325, 304)
Screenshot: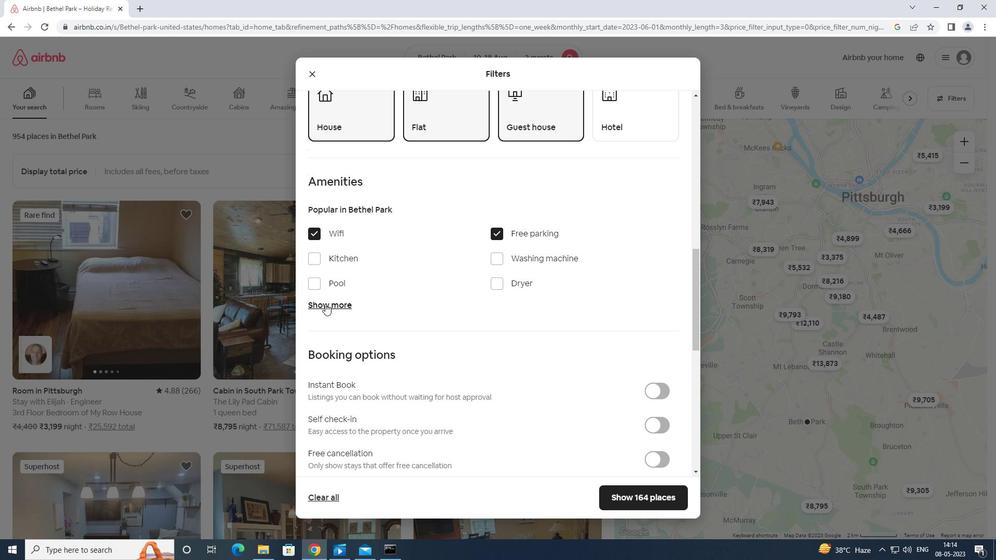 
Action: Mouse pressed left at (325, 304)
Screenshot: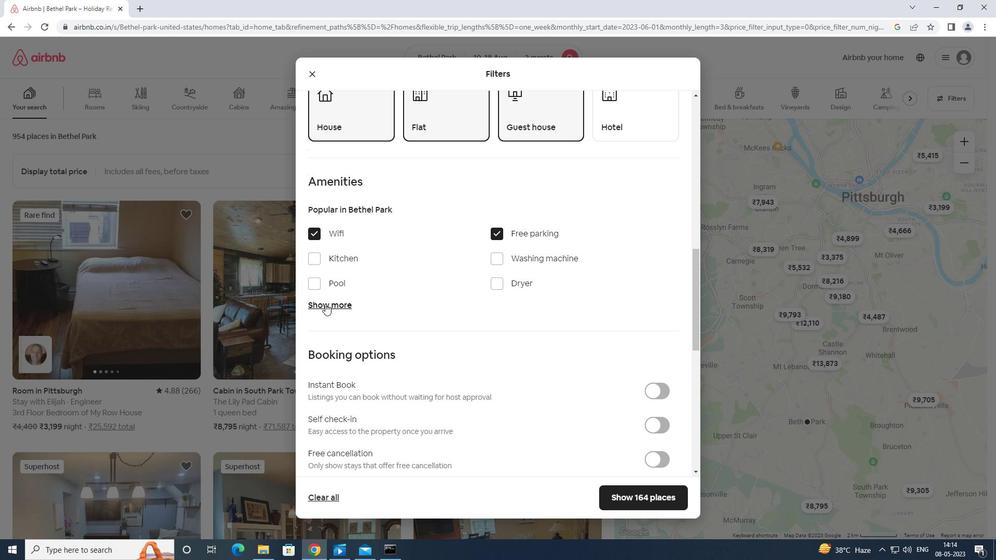 
Action: Mouse moved to (369, 325)
Screenshot: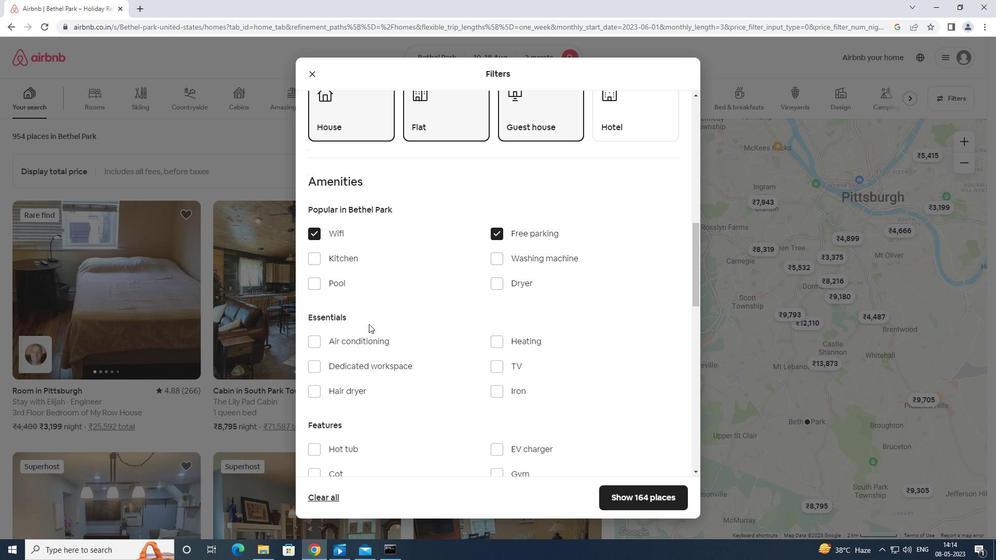 
Action: Mouse scrolled (369, 324) with delta (0, 0)
Screenshot: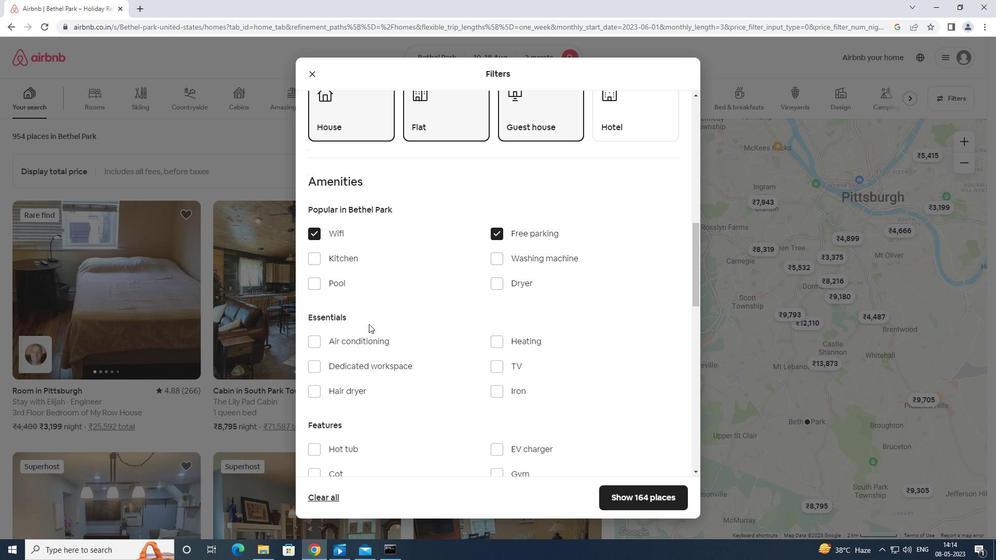
Action: Mouse moved to (370, 326)
Screenshot: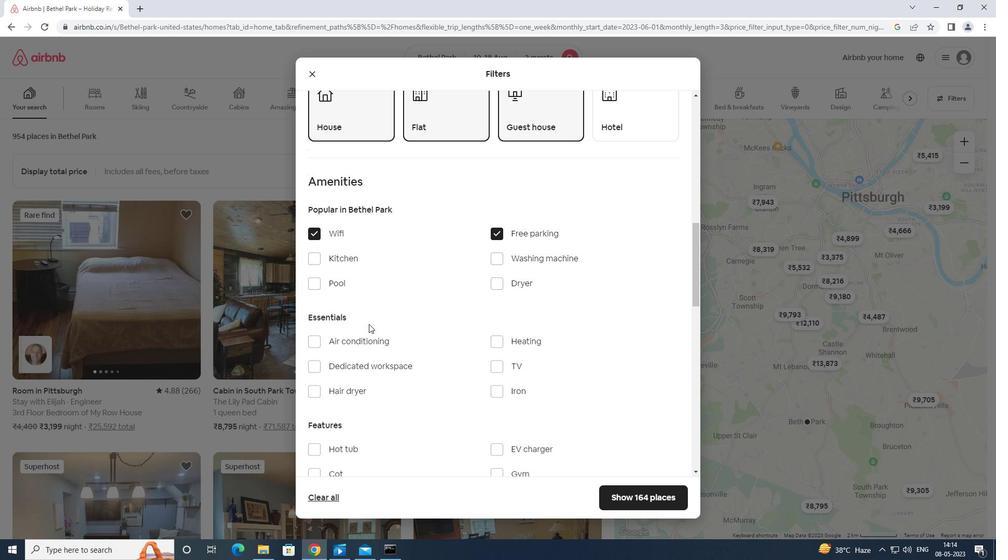 
Action: Mouse scrolled (370, 325) with delta (0, 0)
Screenshot: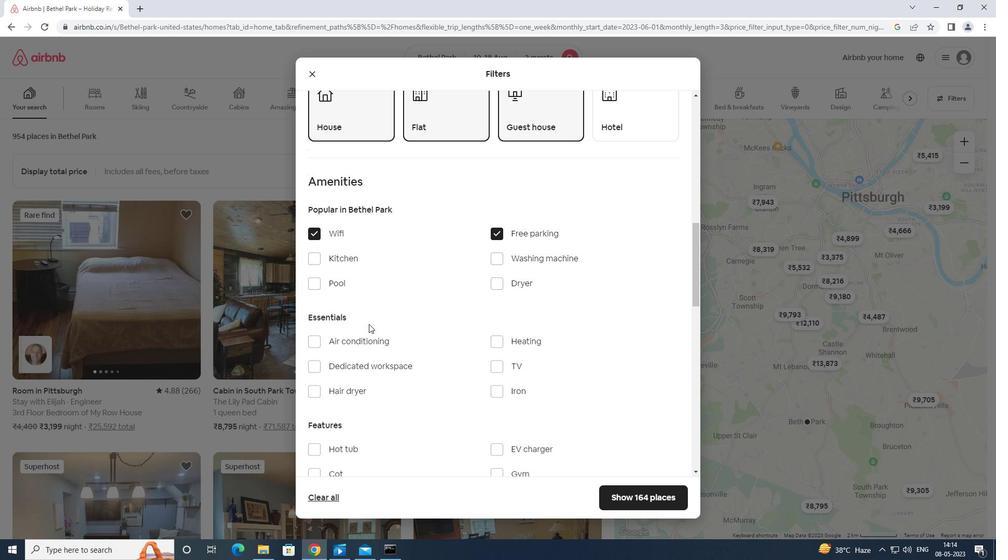 
Action: Mouse moved to (495, 263)
Screenshot: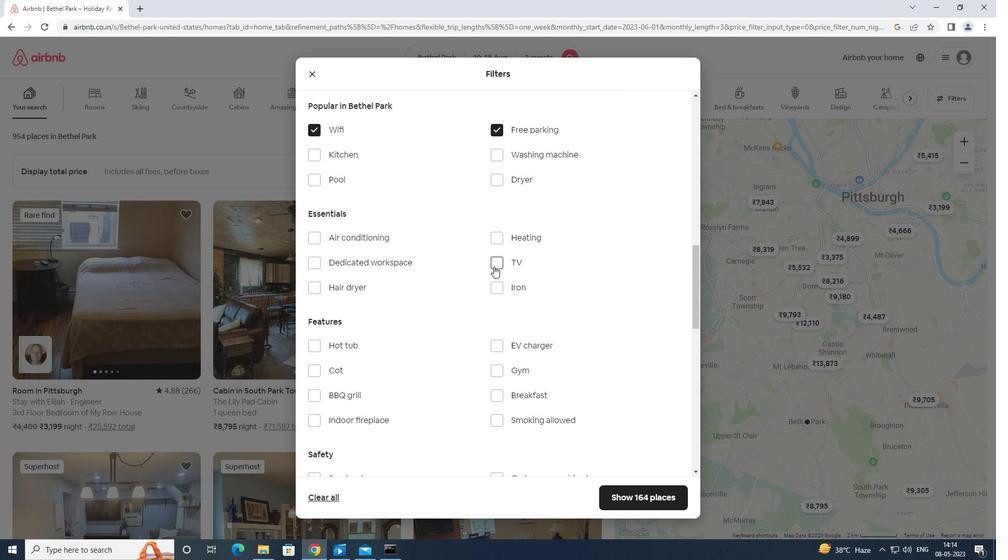 
Action: Mouse pressed left at (495, 263)
Screenshot: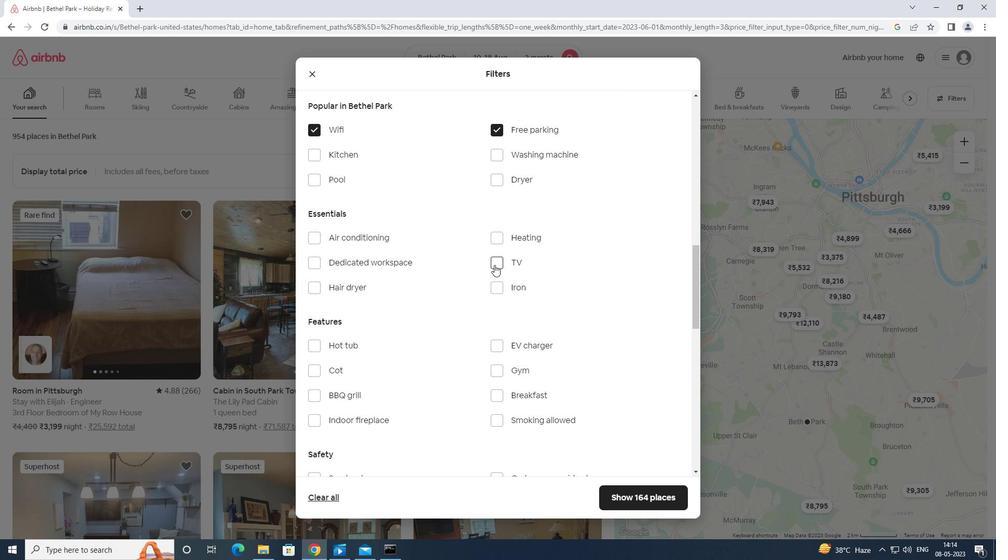 
Action: Mouse moved to (499, 369)
Screenshot: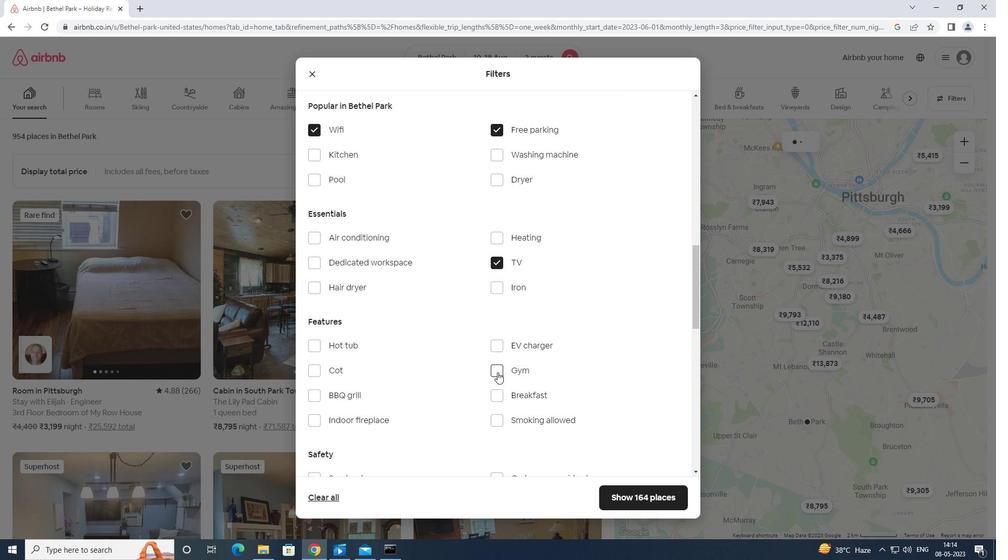 
Action: Mouse pressed left at (499, 369)
Screenshot: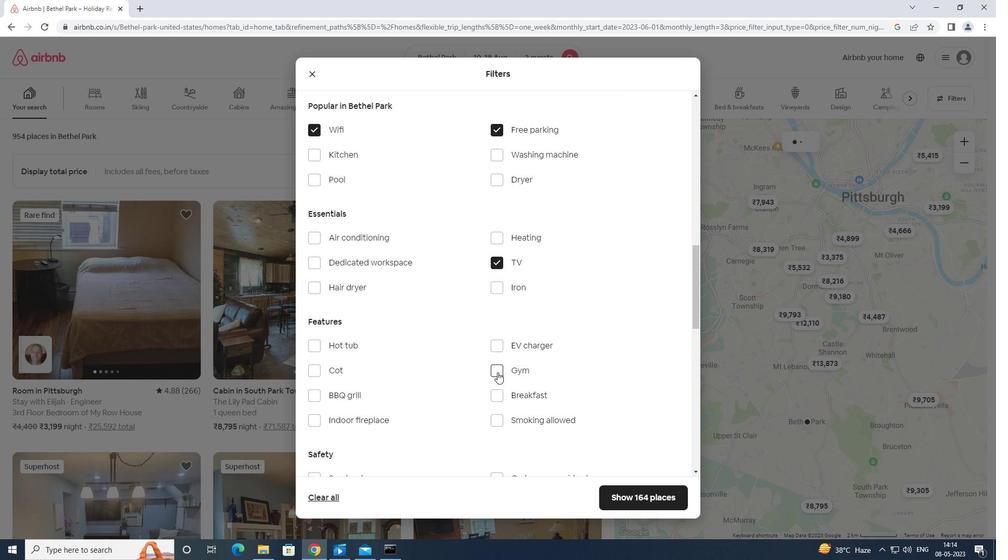 
Action: Mouse moved to (501, 395)
Screenshot: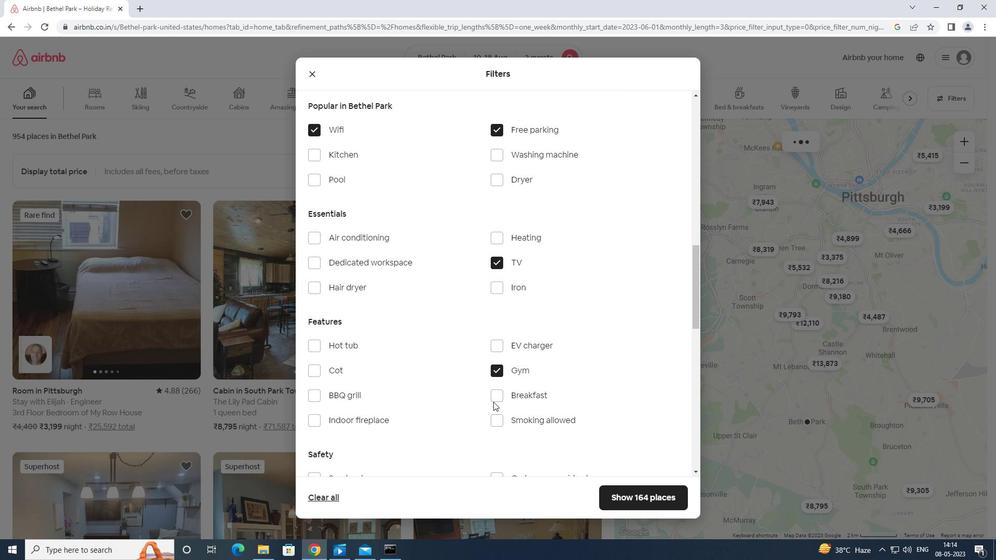 
Action: Mouse pressed left at (501, 395)
Screenshot: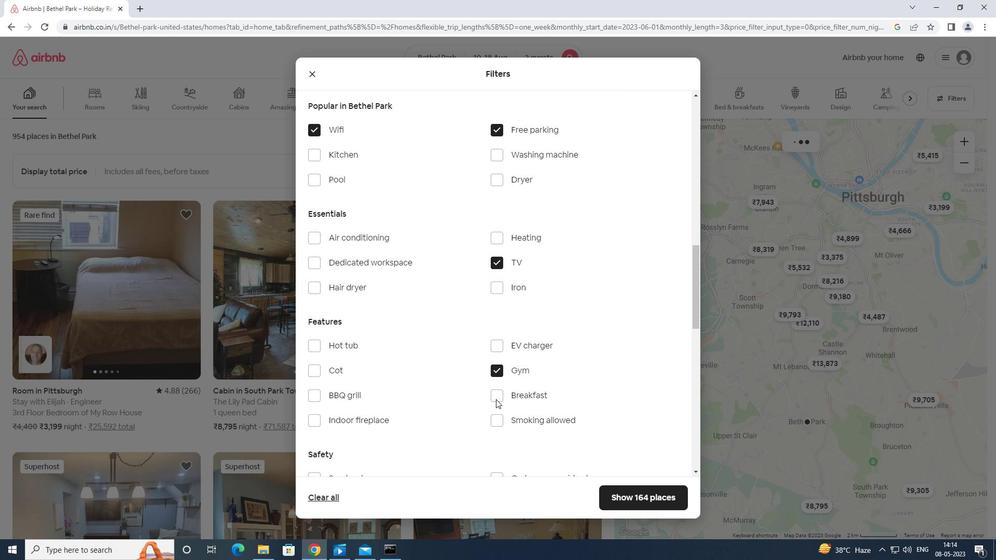 
Action: Mouse moved to (501, 394)
Screenshot: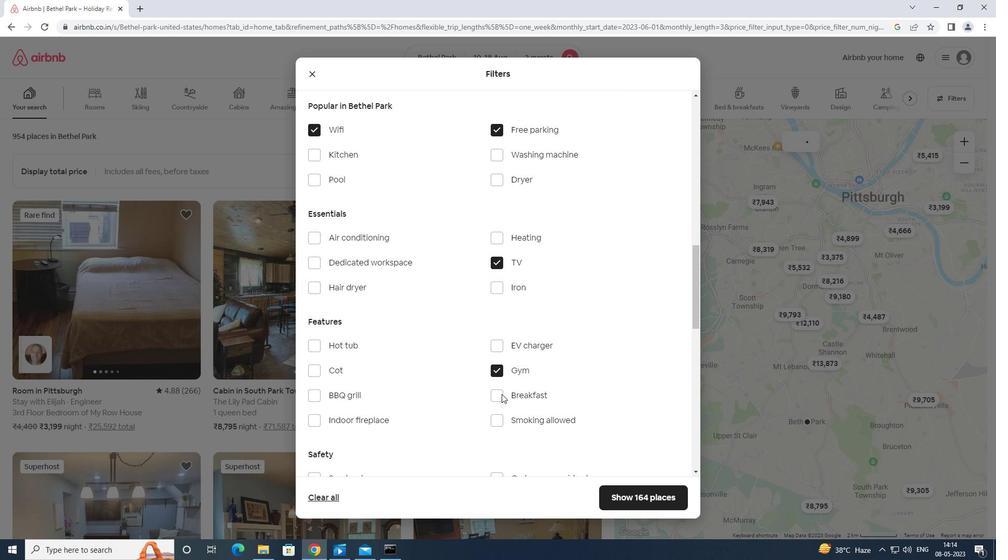 
Action: Mouse scrolled (501, 393) with delta (0, 0)
Screenshot: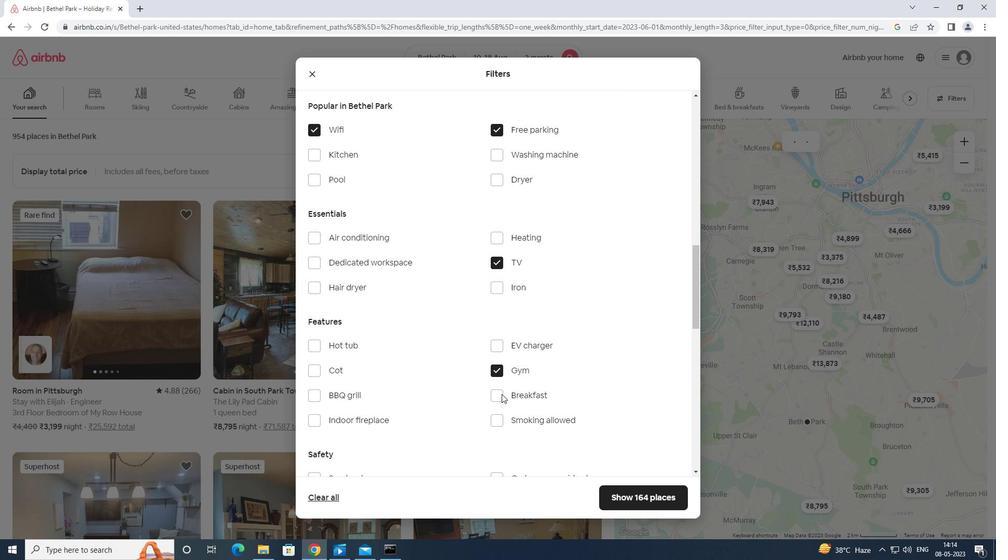 
Action: Mouse scrolled (501, 393) with delta (0, 0)
Screenshot: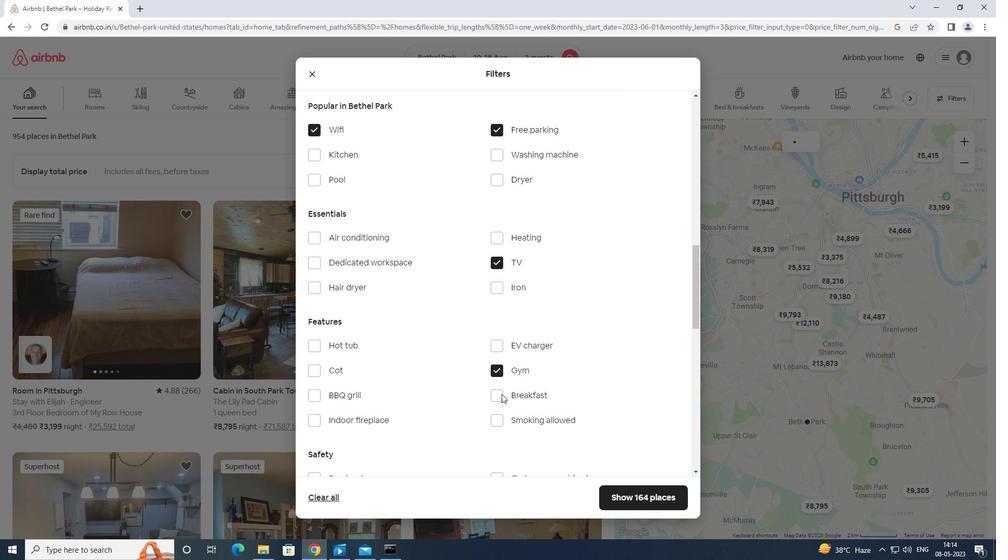 
Action: Mouse scrolled (501, 393) with delta (0, 0)
Screenshot: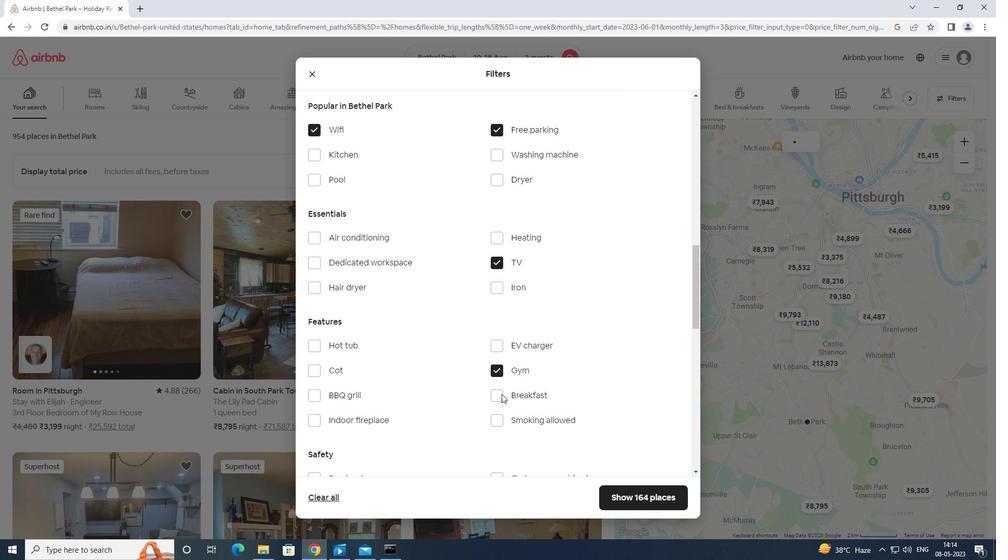 
Action: Mouse moved to (501, 392)
Screenshot: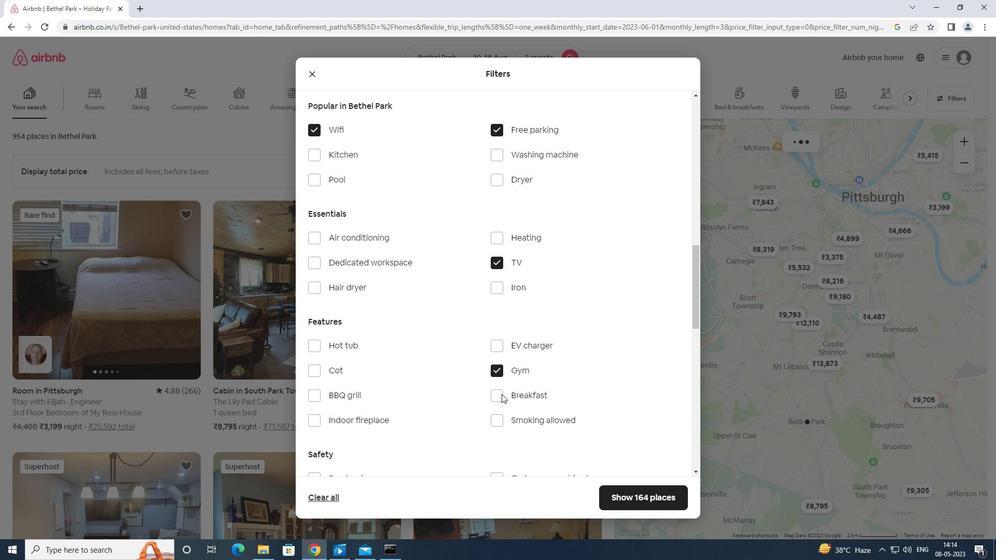 
Action: Mouse scrolled (501, 392) with delta (0, 0)
Screenshot: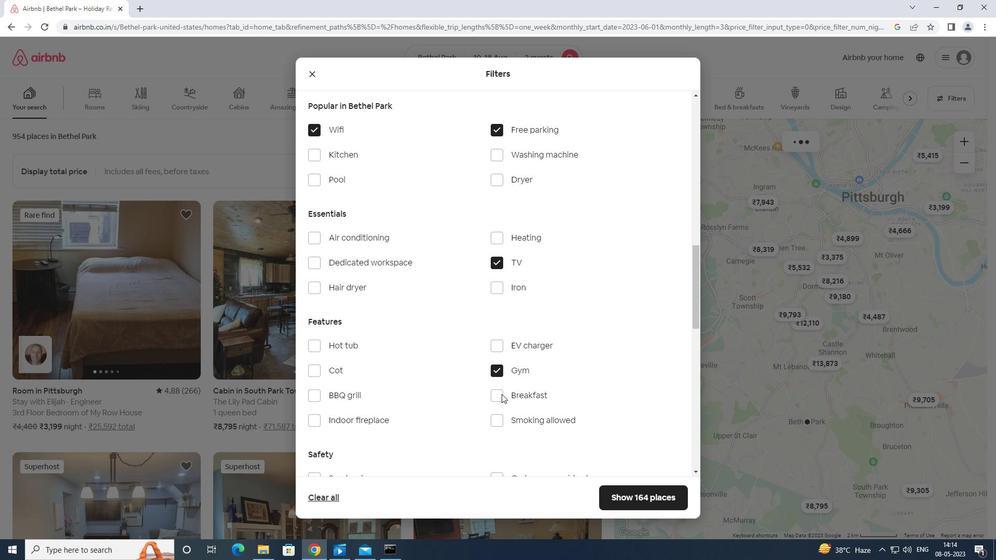 
Action: Mouse scrolled (501, 392) with delta (0, 0)
Screenshot: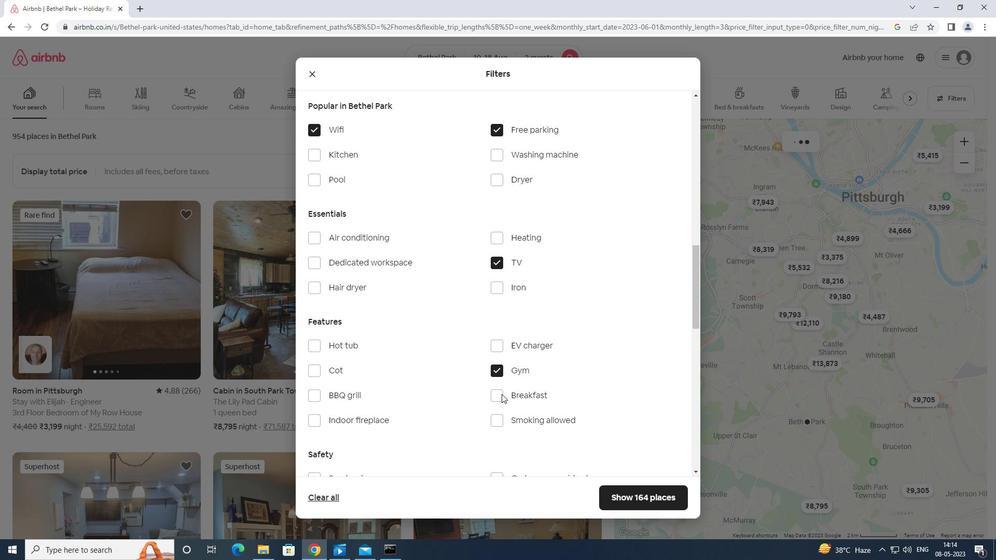 
Action: Mouse scrolled (501, 392) with delta (0, 0)
Screenshot: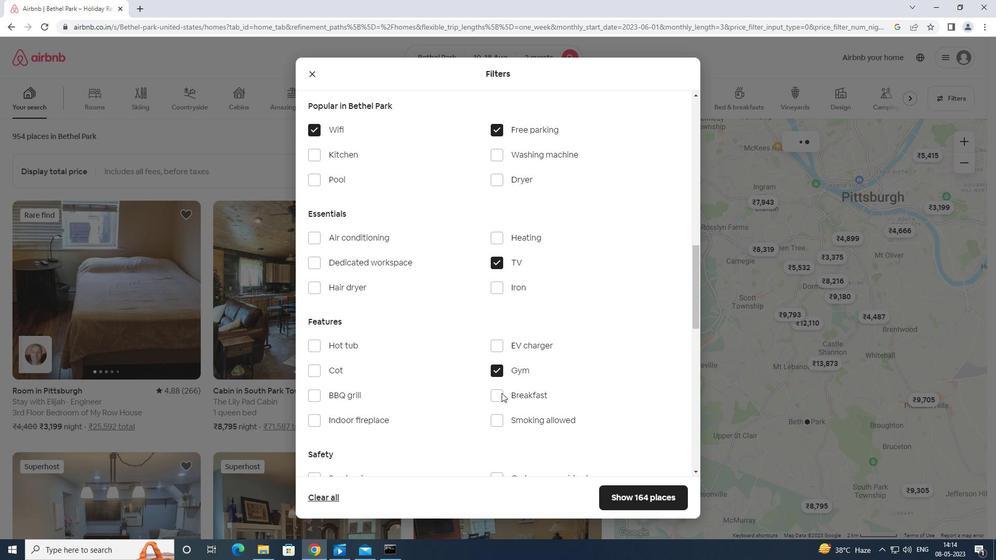 
Action: Mouse moved to (502, 392)
Screenshot: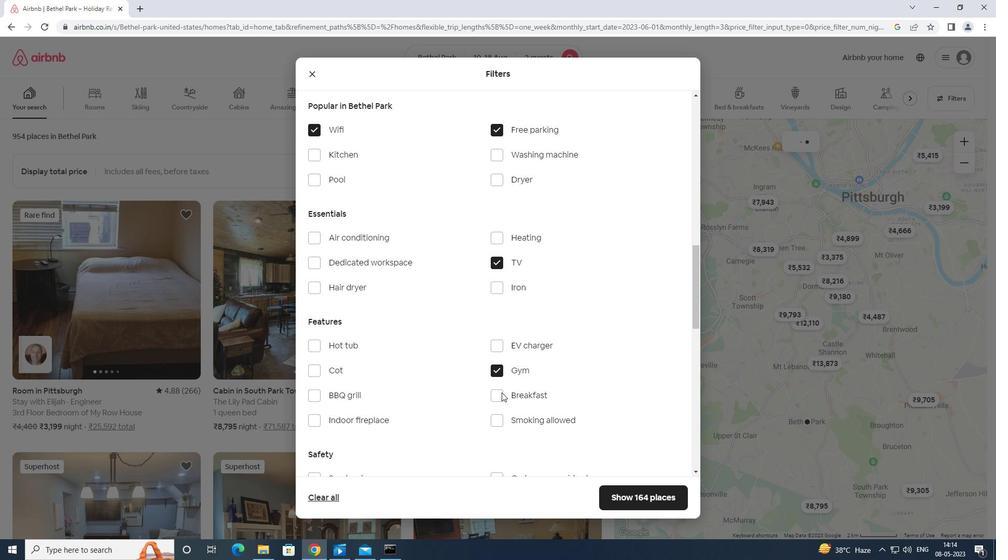 
Action: Mouse scrolled (502, 392) with delta (0, 0)
Screenshot: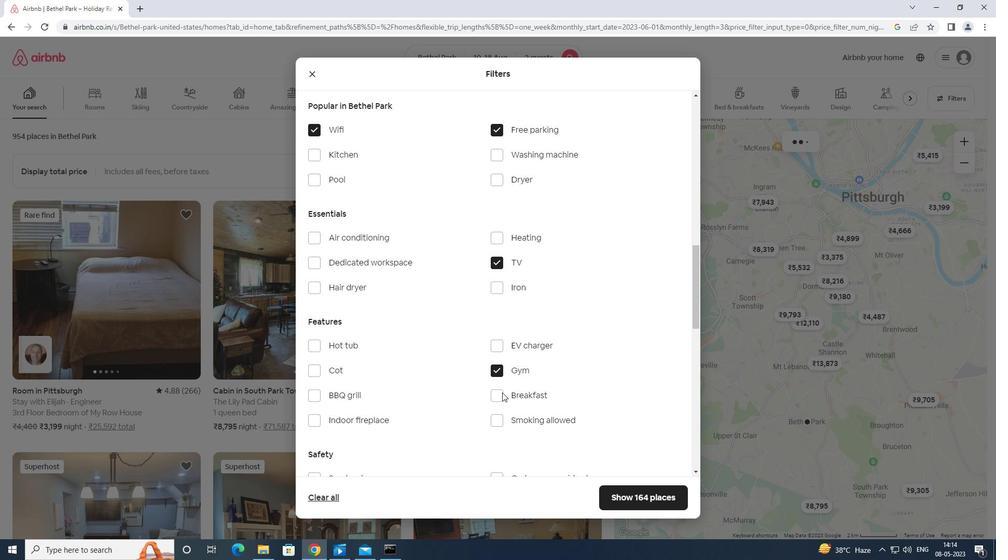 
Action: Mouse scrolled (502, 392) with delta (0, 0)
Screenshot: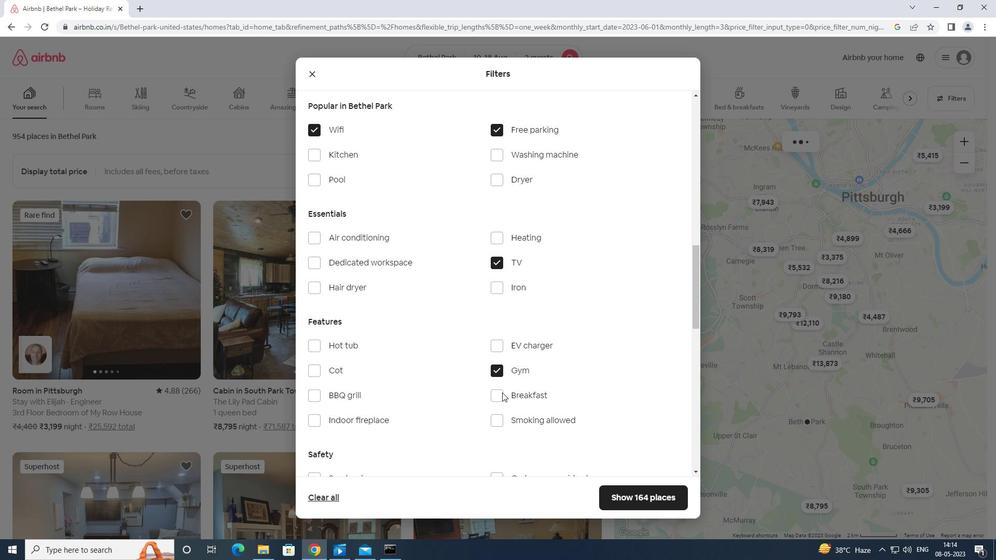 
Action: Mouse scrolled (502, 392) with delta (0, 0)
Screenshot: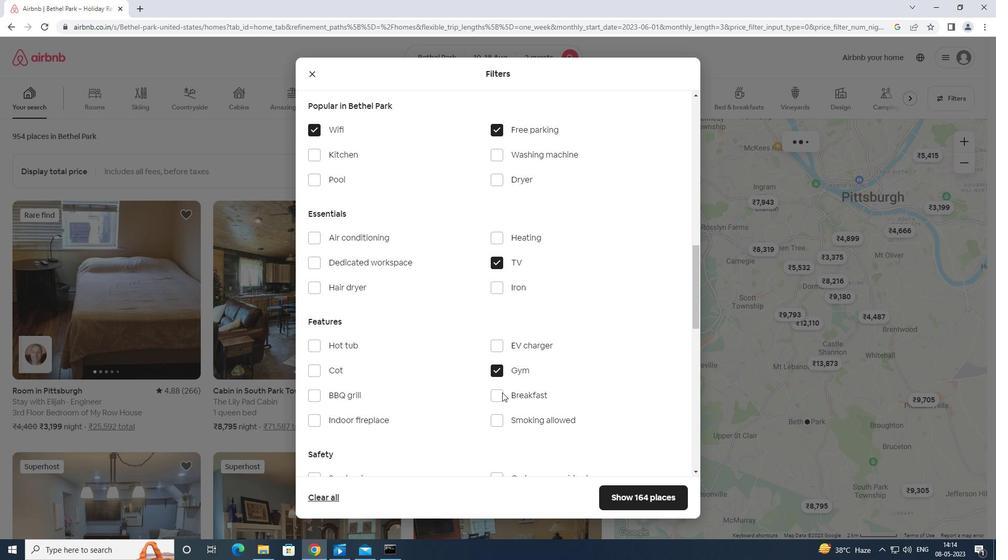 
Action: Mouse moved to (502, 391)
Screenshot: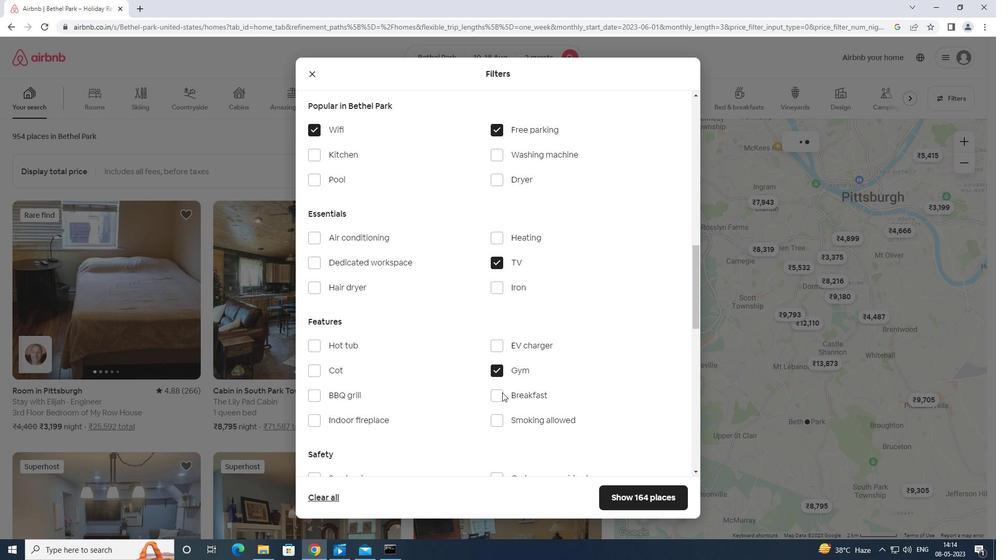
Action: Mouse scrolled (502, 390) with delta (0, 0)
Screenshot: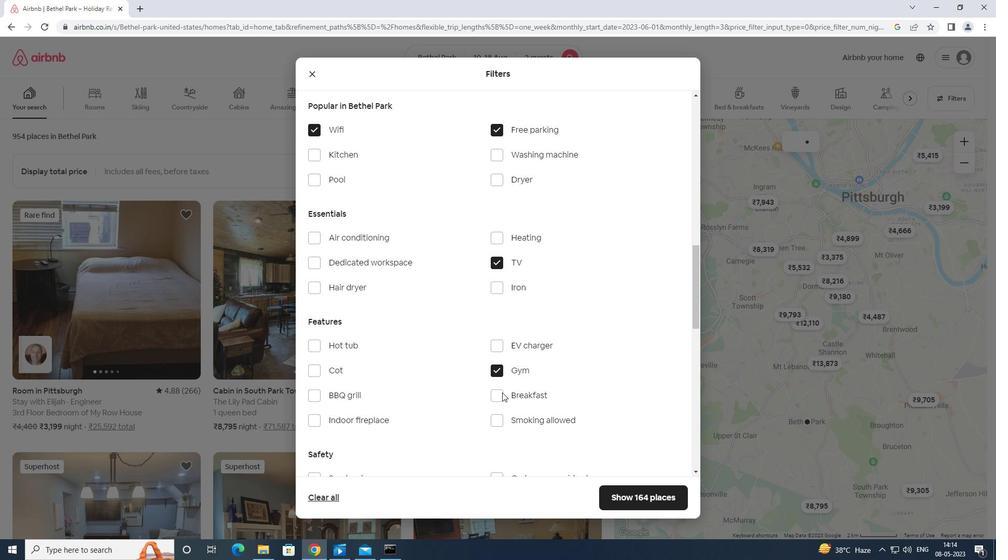 
Action: Mouse scrolled (502, 390) with delta (0, 0)
Screenshot: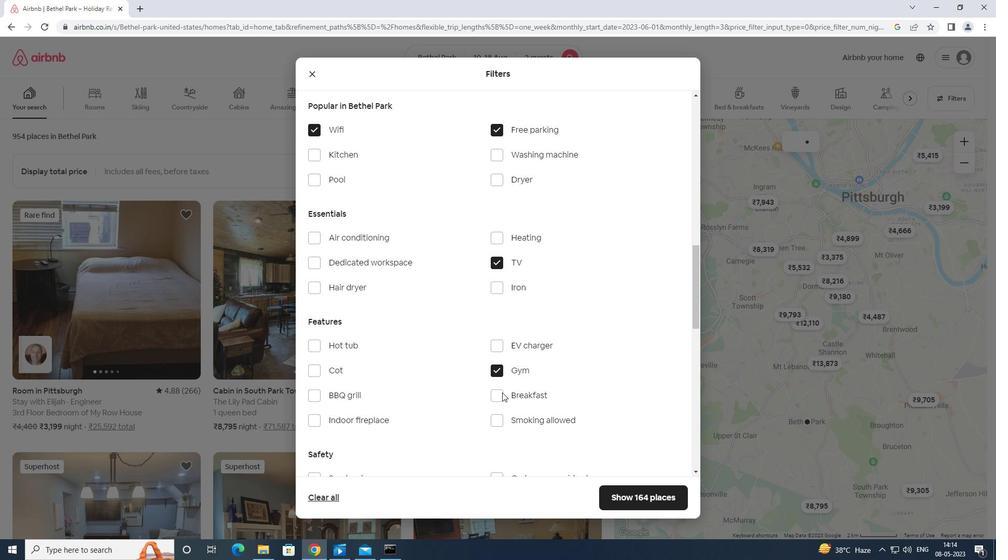 
Action: Mouse moved to (502, 390)
Screenshot: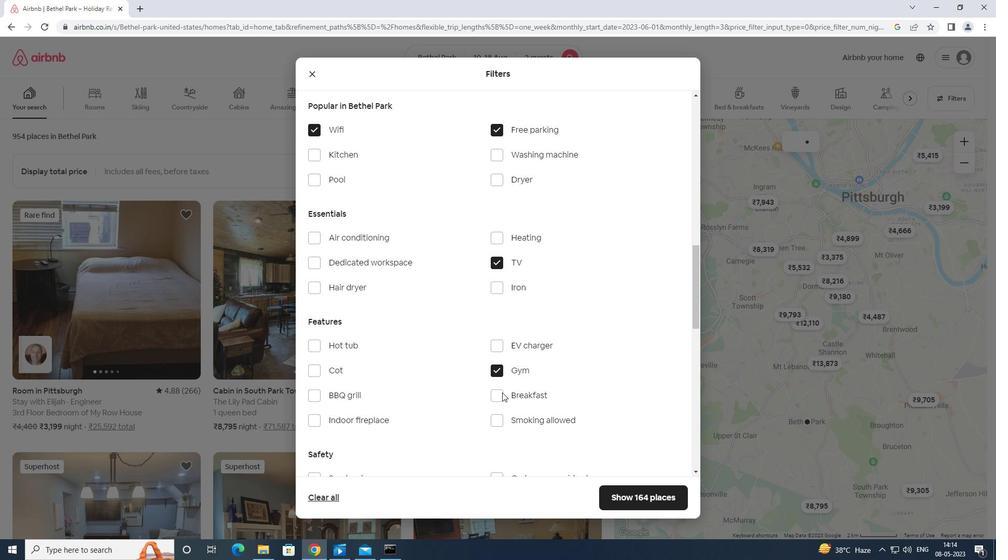 
Action: Mouse scrolled (502, 390) with delta (0, 0)
Screenshot: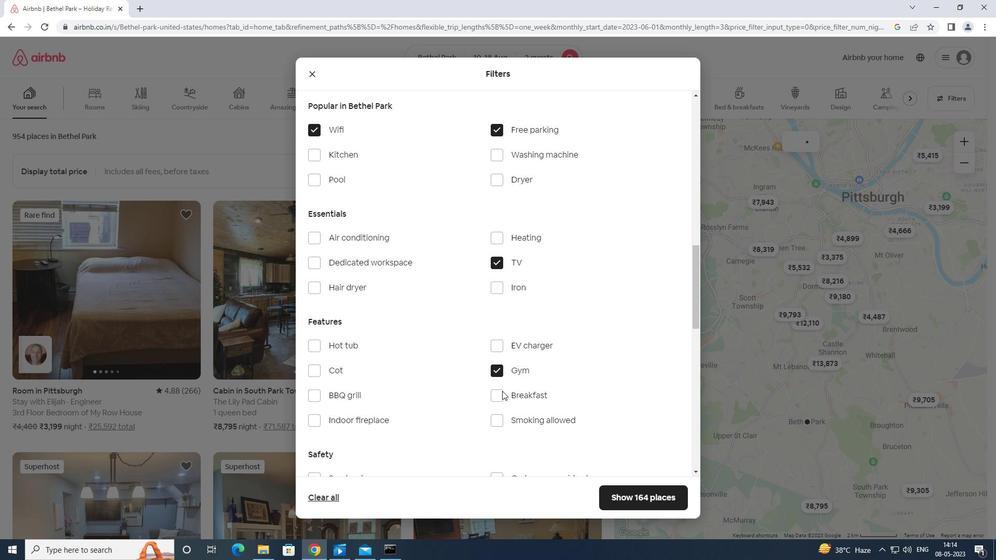 
Action: Mouse scrolled (502, 390) with delta (0, 0)
Screenshot: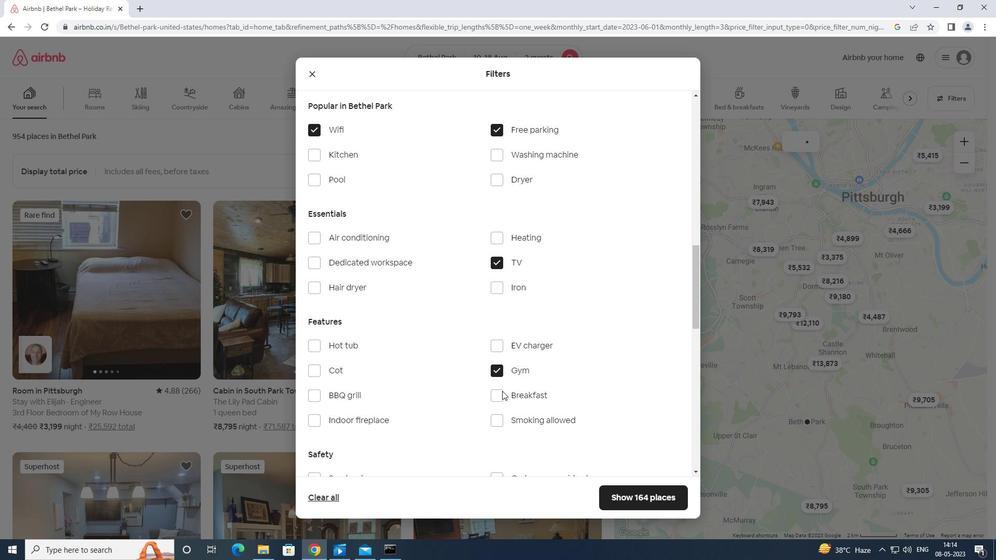 
Action: Mouse moved to (502, 390)
Screenshot: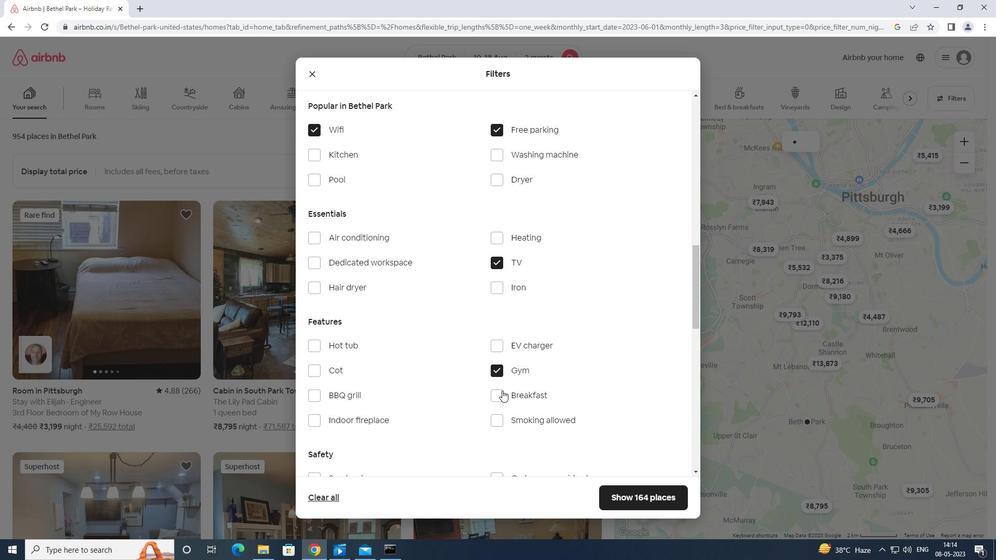
Action: Mouse scrolled (502, 390) with delta (0, 0)
Screenshot: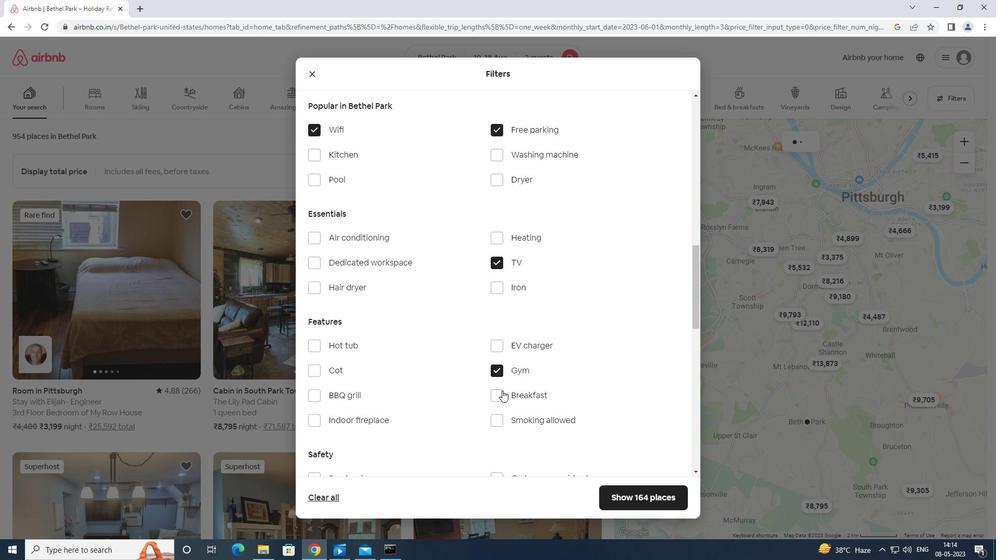 
Action: Mouse scrolled (502, 390) with delta (0, 0)
Screenshot: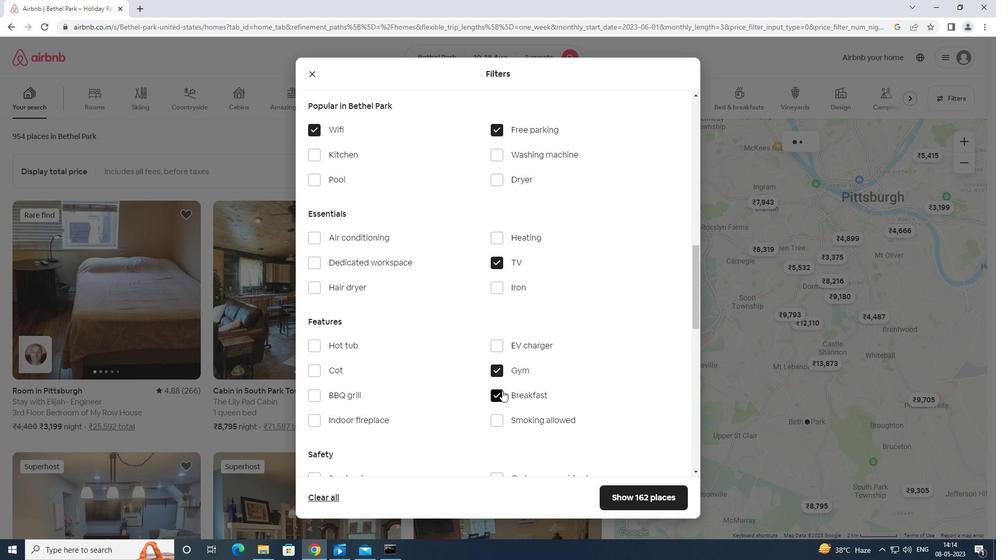 
Action: Mouse moved to (556, 345)
Screenshot: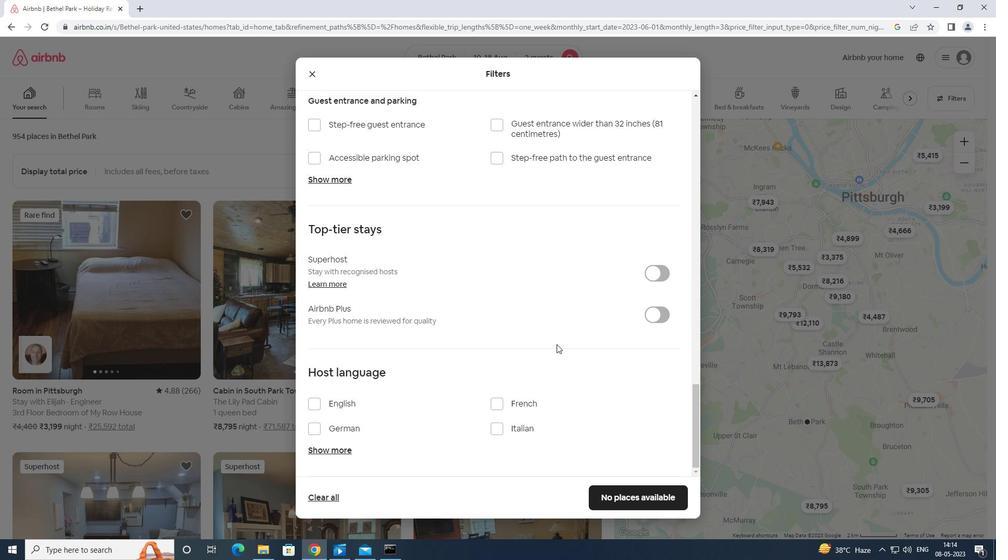 
Action: Mouse scrolled (556, 346) with delta (0, 0)
Screenshot: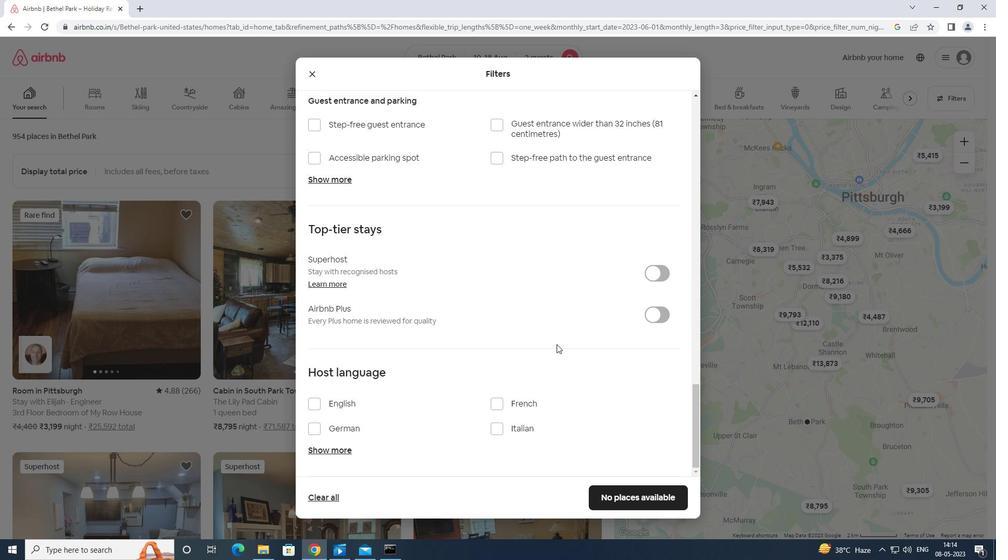 
Action: Mouse scrolled (556, 346) with delta (0, 0)
Screenshot: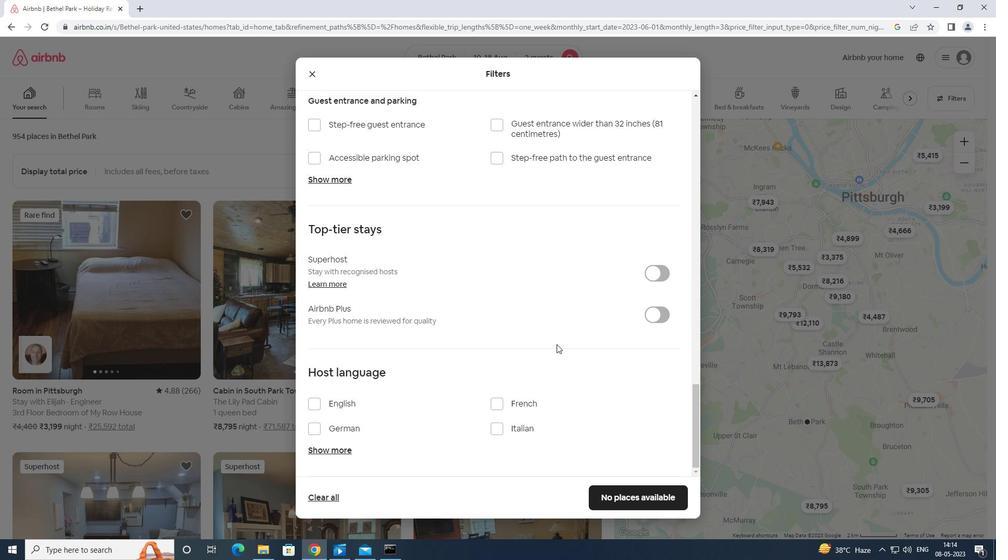 
Action: Mouse scrolled (556, 346) with delta (0, 0)
Screenshot: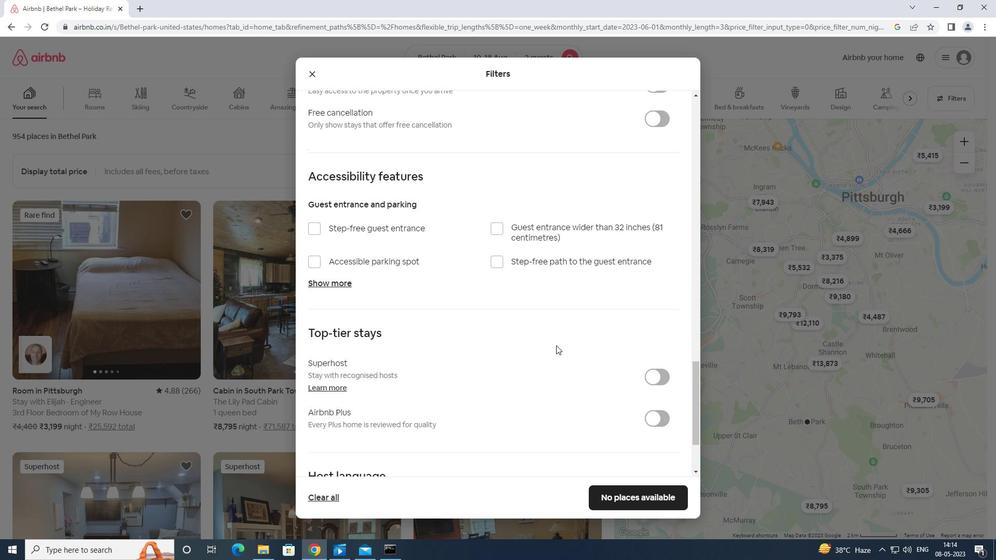 
Action: Mouse moved to (556, 345)
Screenshot: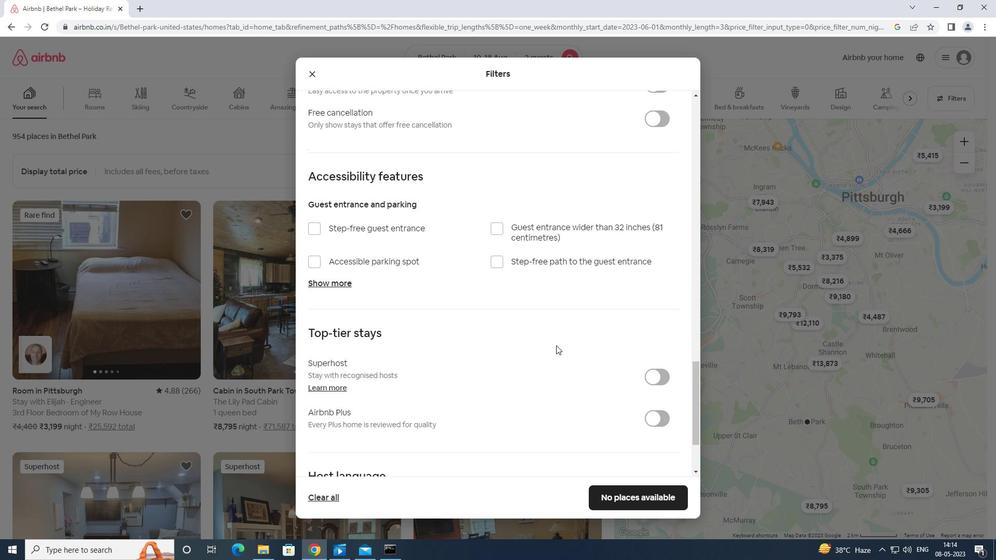 
Action: Mouse scrolled (556, 346) with delta (0, 0)
Screenshot: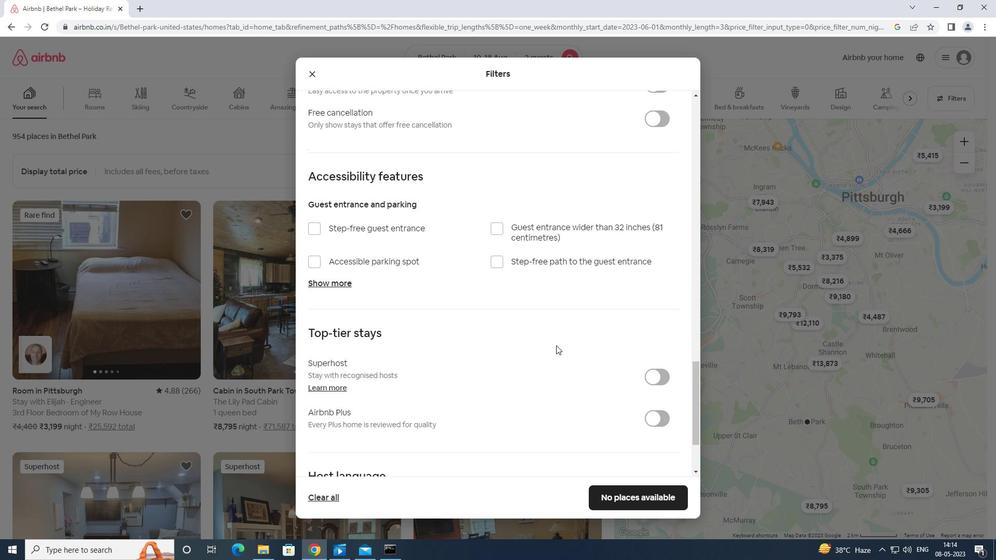 
Action: Mouse moved to (659, 187)
Screenshot: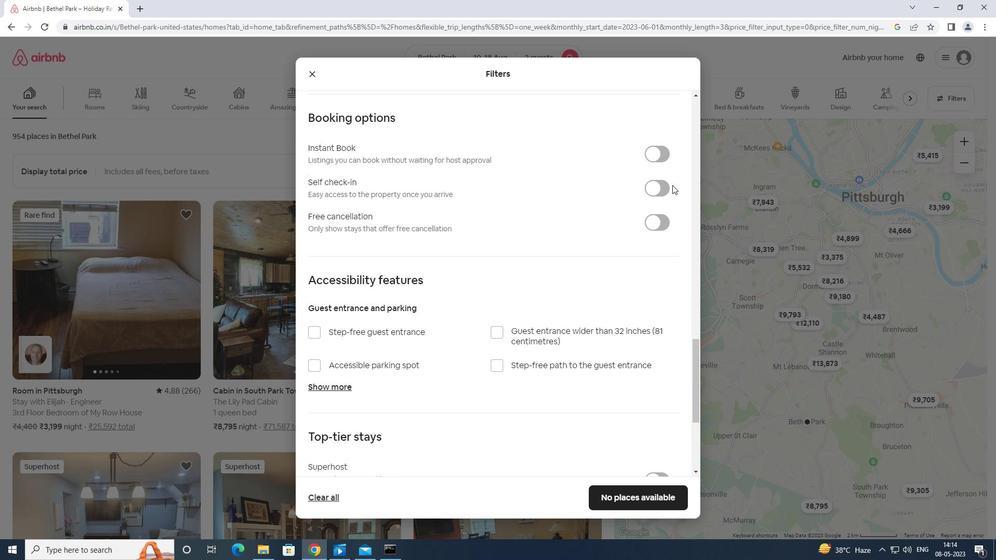 
Action: Mouse pressed left at (659, 187)
Screenshot: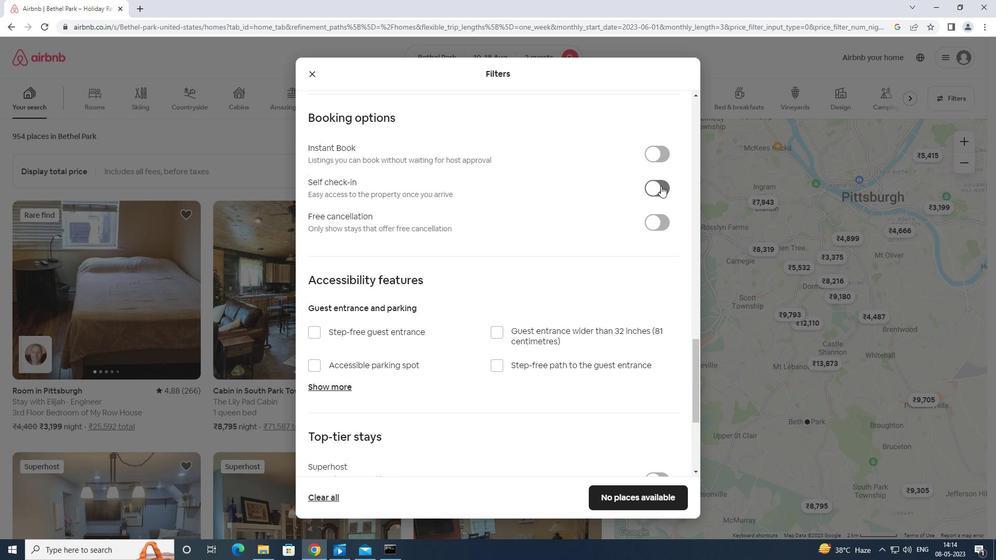 
Action: Mouse moved to (639, 204)
Screenshot: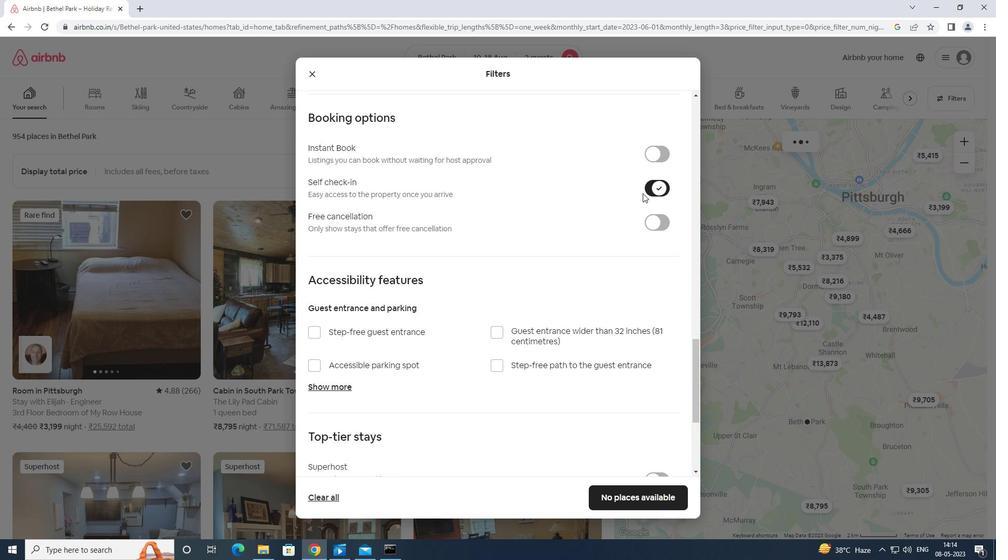 
Action: Mouse scrolled (639, 203) with delta (0, 0)
Screenshot: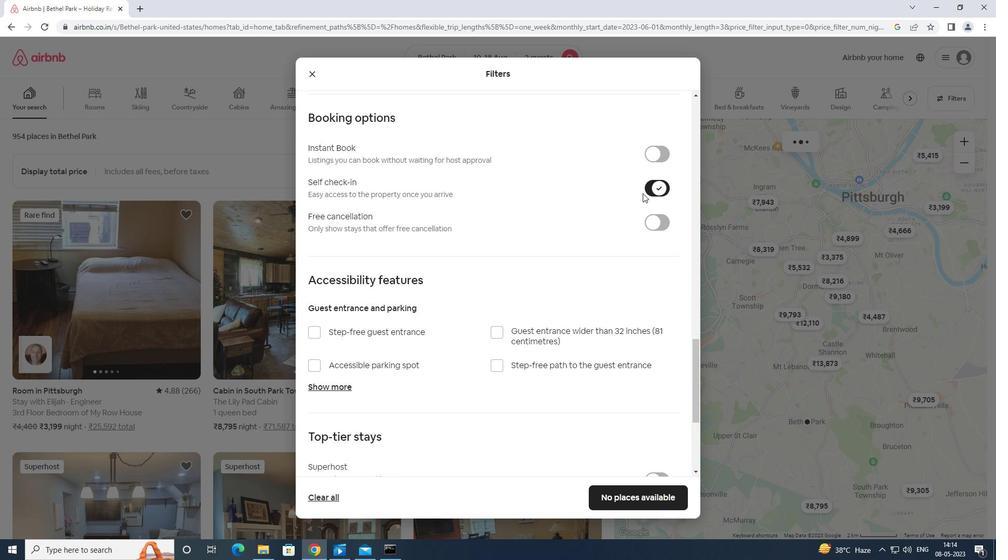 
Action: Mouse moved to (638, 210)
Screenshot: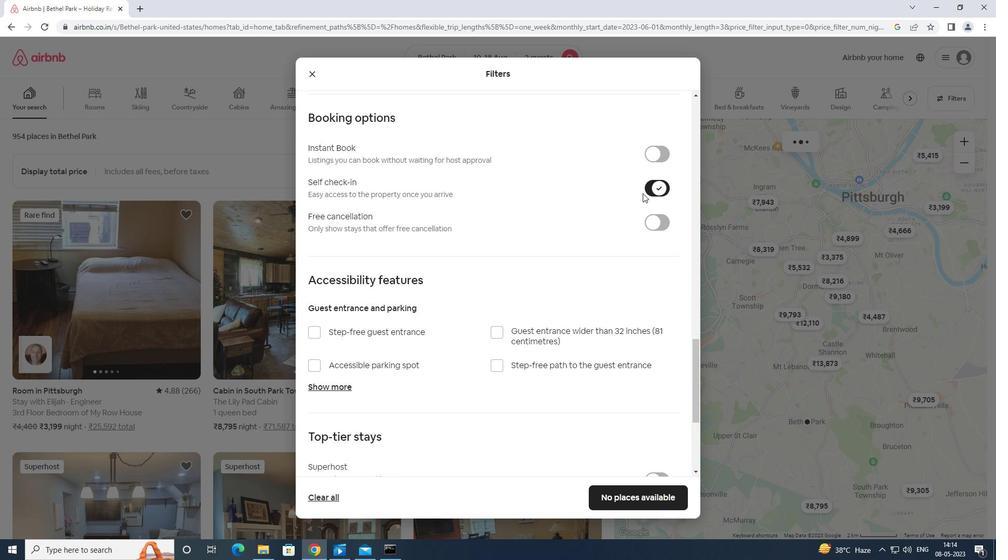 
Action: Mouse scrolled (638, 209) with delta (0, 0)
Screenshot: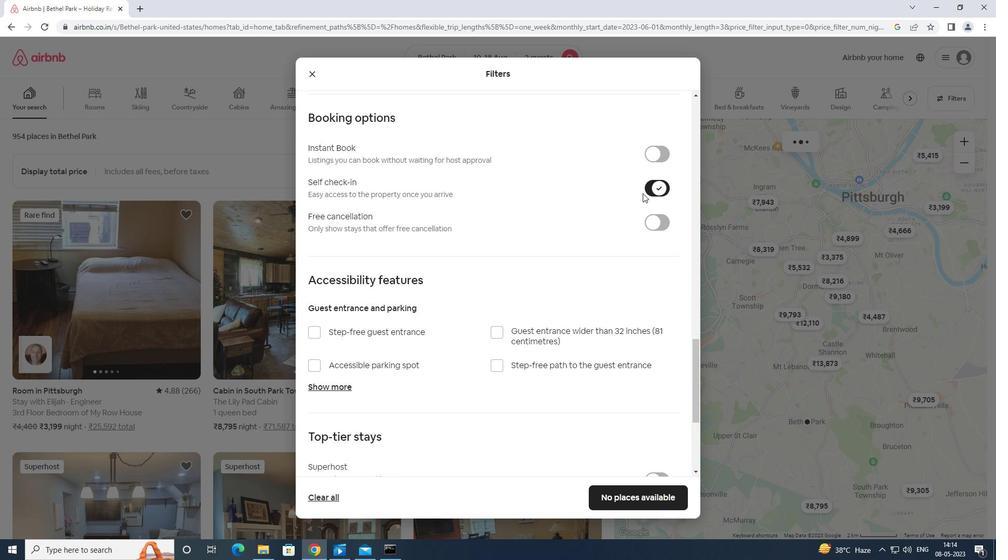 
Action: Mouse moved to (637, 214)
Screenshot: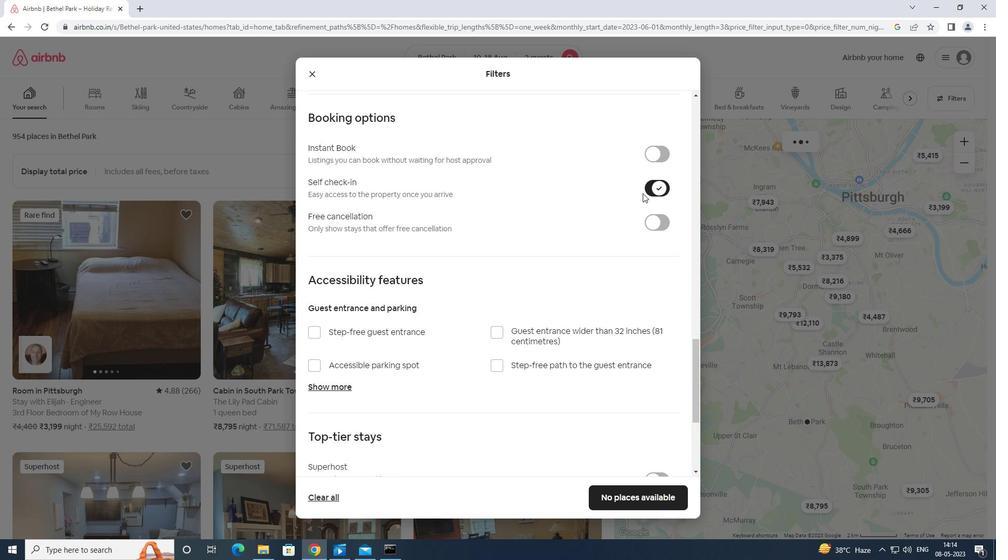 
Action: Mouse scrolled (637, 213) with delta (0, 0)
Screenshot: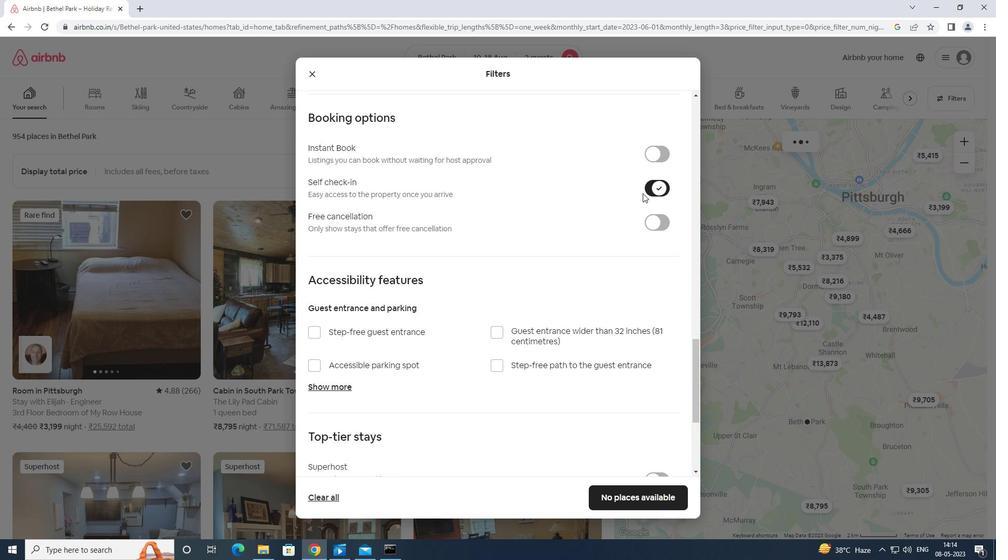 
Action: Mouse moved to (637, 215)
Screenshot: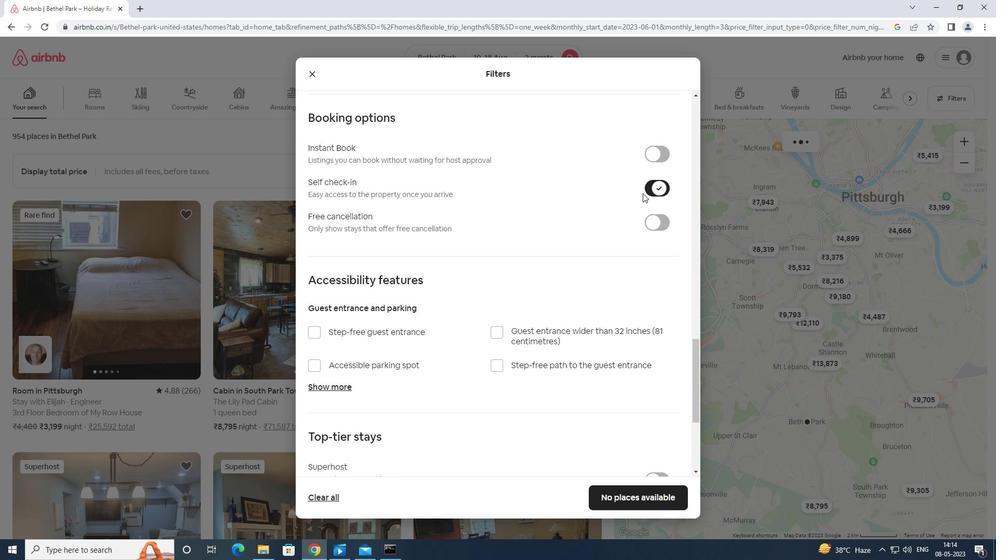 
Action: Mouse scrolled (637, 214) with delta (0, 0)
Screenshot: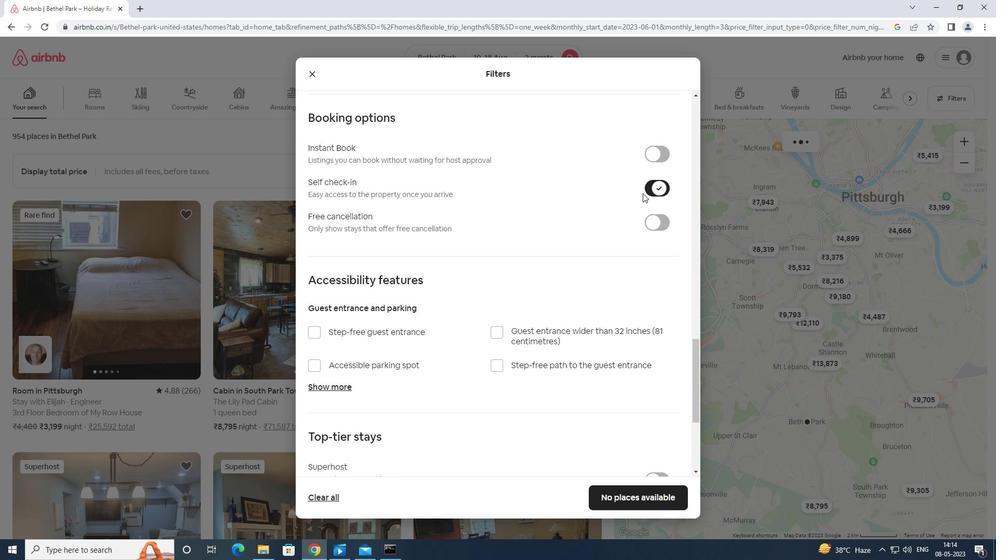 
Action: Mouse moved to (637, 217)
Screenshot: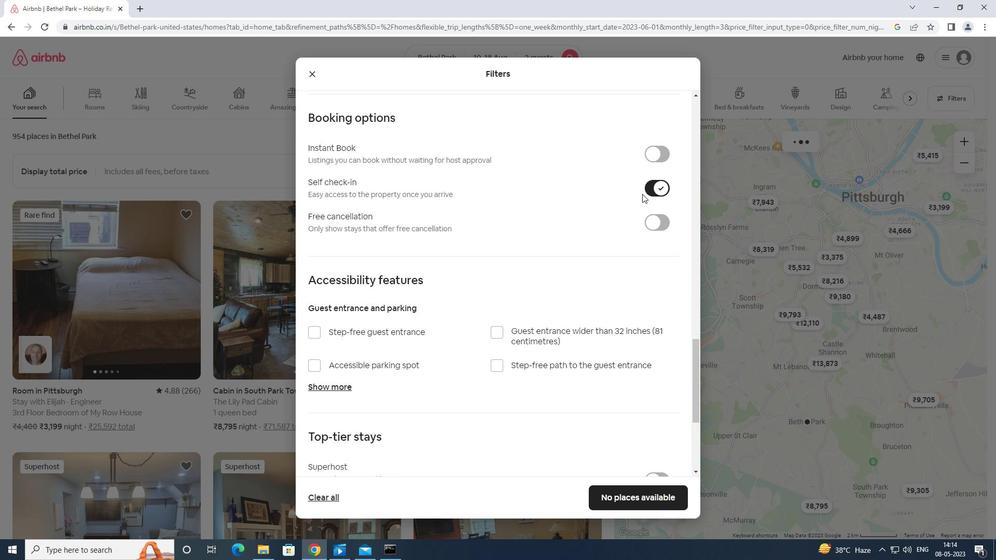 
Action: Mouse scrolled (637, 216) with delta (0, 0)
Screenshot: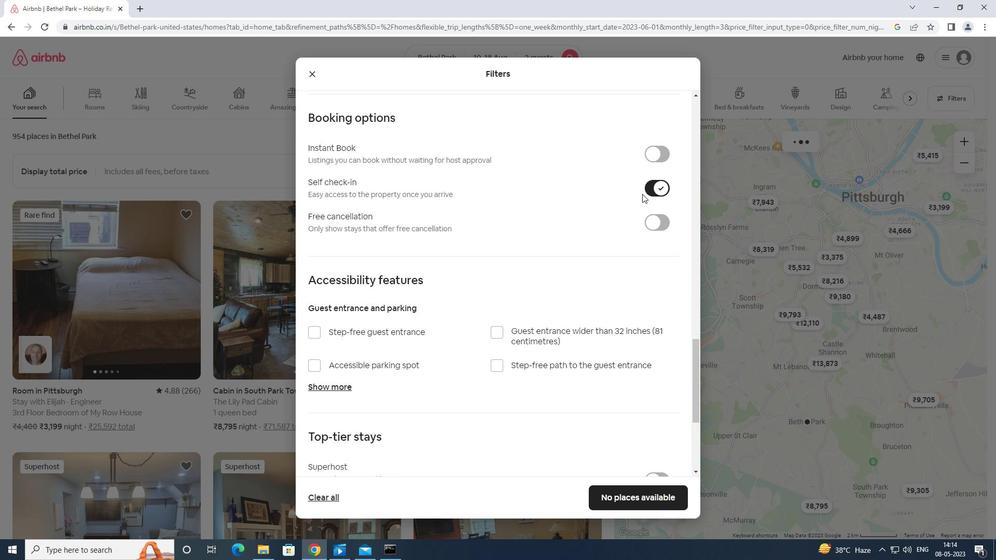 
Action: Mouse moved to (636, 235)
Screenshot: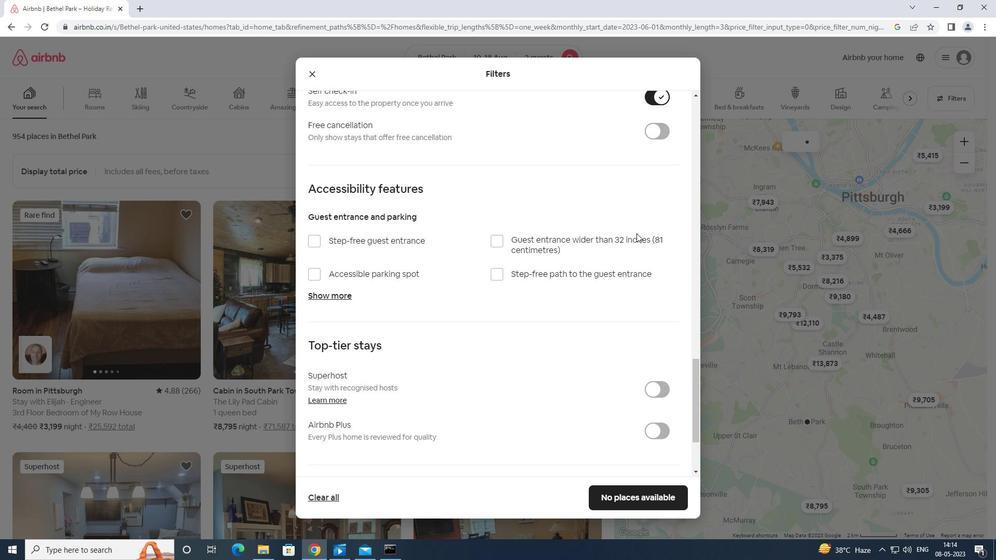 
Action: Mouse scrolled (636, 235) with delta (0, 0)
Screenshot: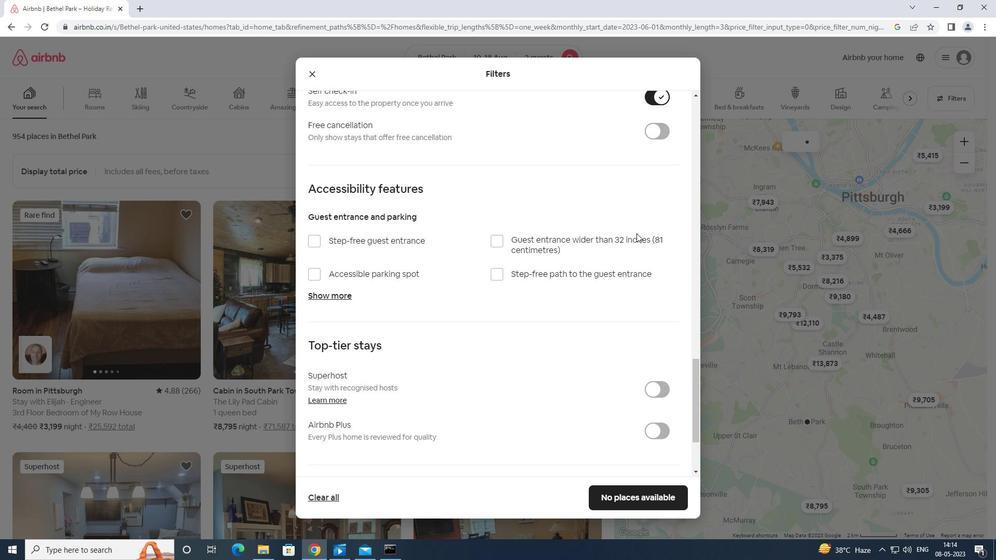 
Action: Mouse scrolled (636, 235) with delta (0, 0)
Screenshot: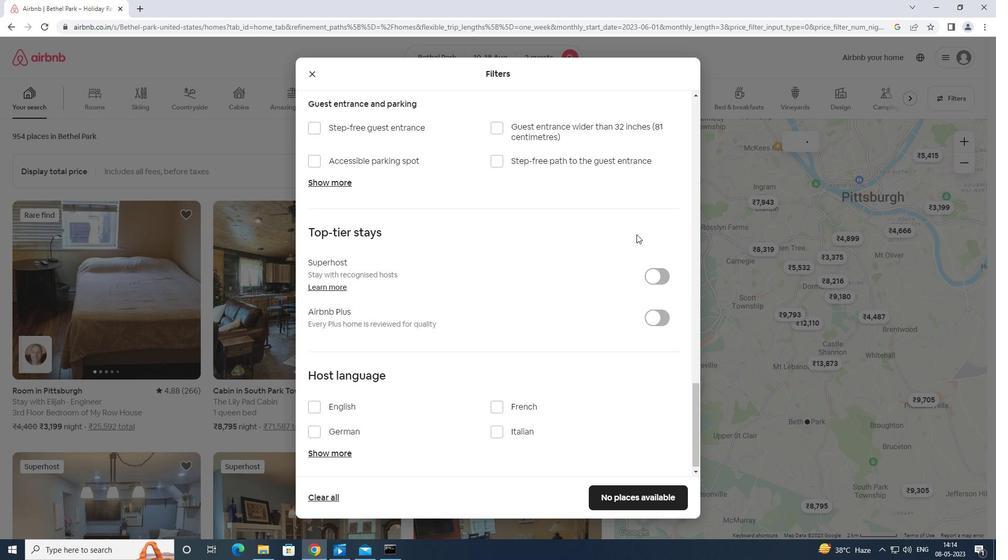 
Action: Mouse scrolled (636, 235) with delta (0, 0)
Screenshot: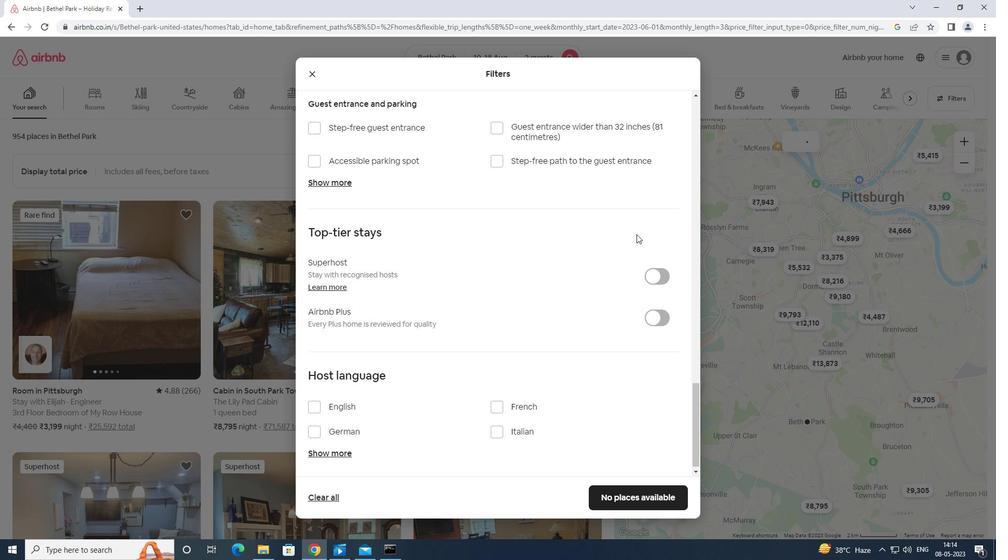 
Action: Mouse moved to (635, 236)
Screenshot: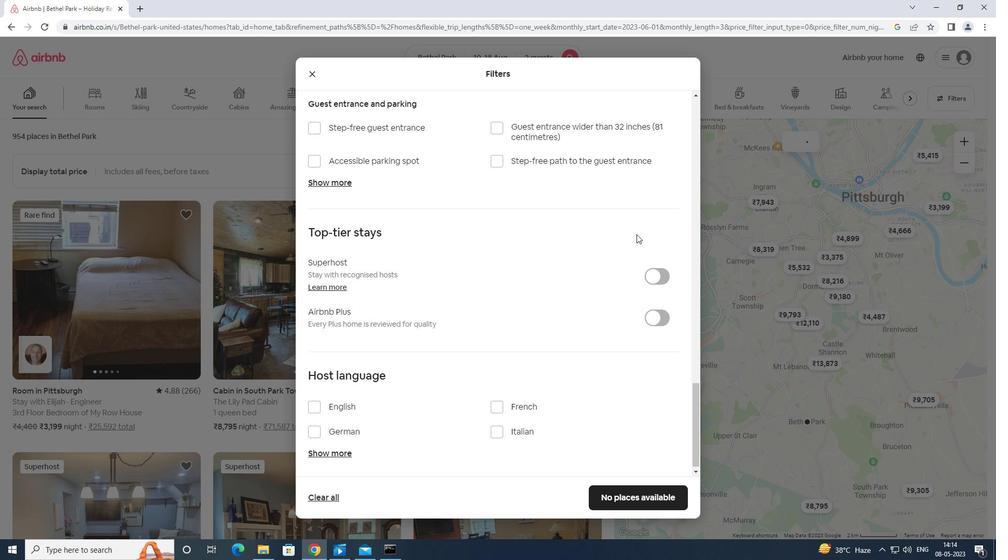 
Action: Mouse scrolled (635, 236) with delta (0, 0)
Screenshot: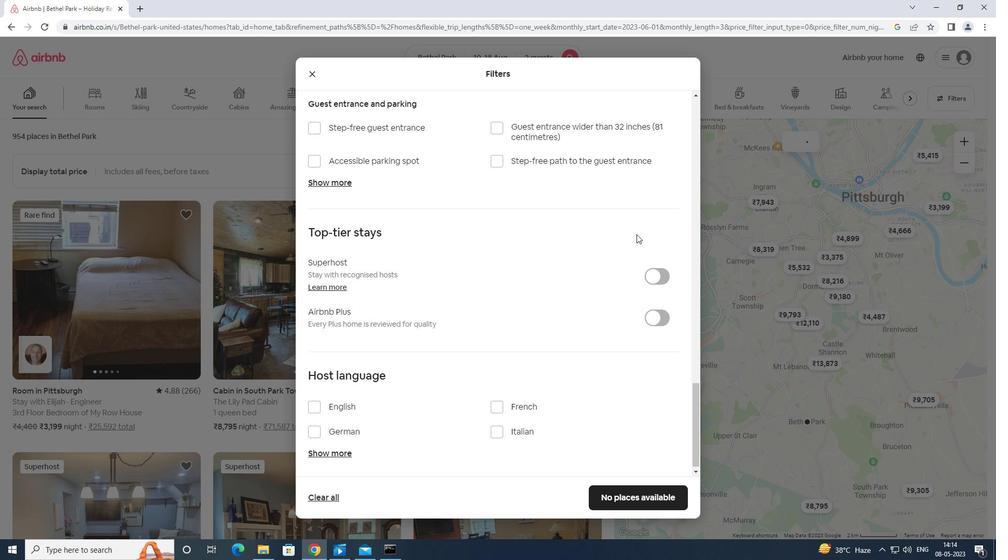 
Action: Mouse moved to (315, 400)
Screenshot: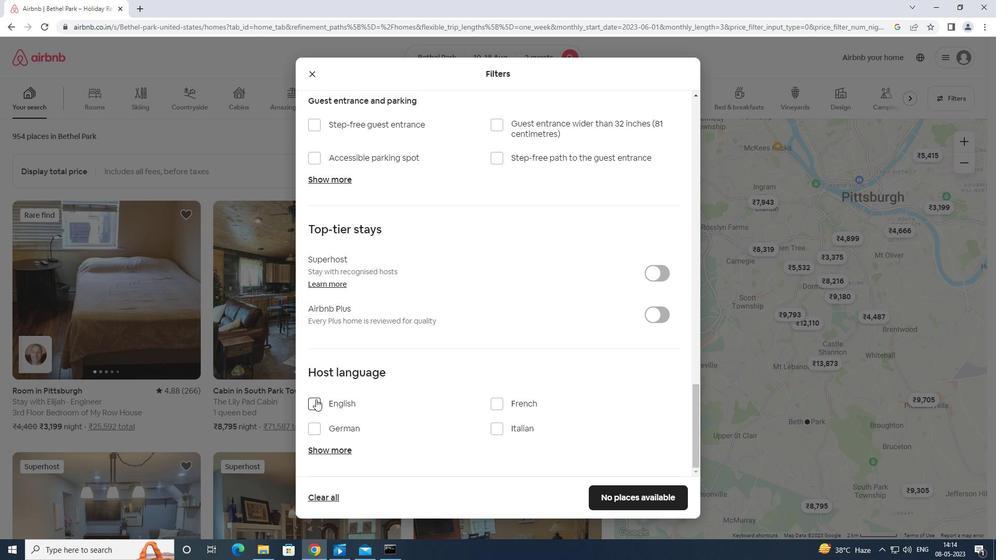 
Action: Mouse pressed left at (315, 400)
Screenshot: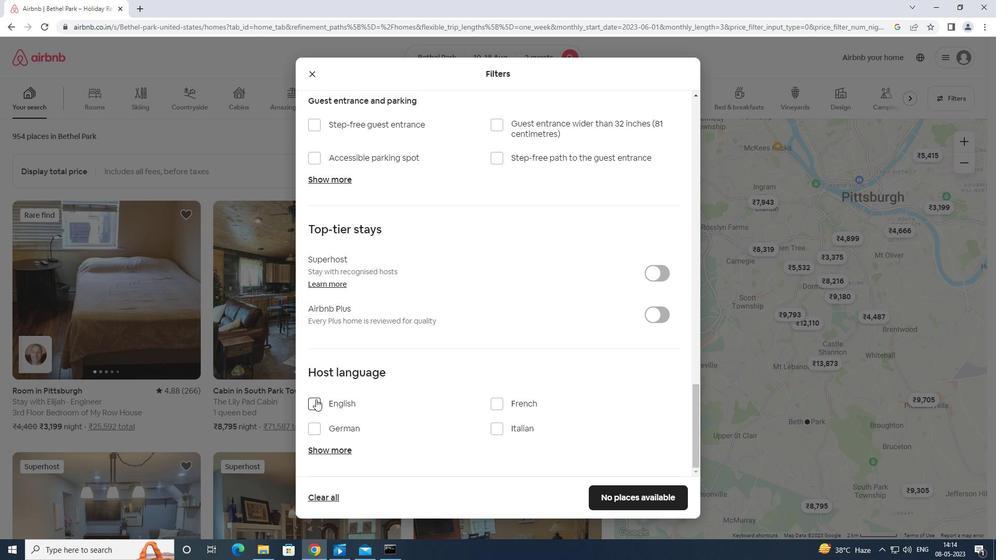
Action: Mouse moved to (625, 491)
Screenshot: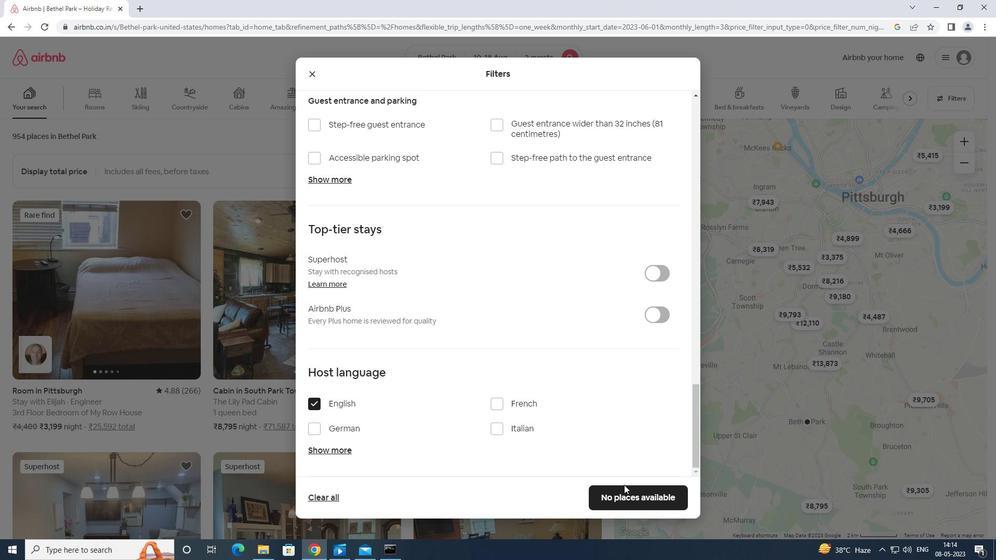 
Action: Mouse pressed left at (625, 491)
Screenshot: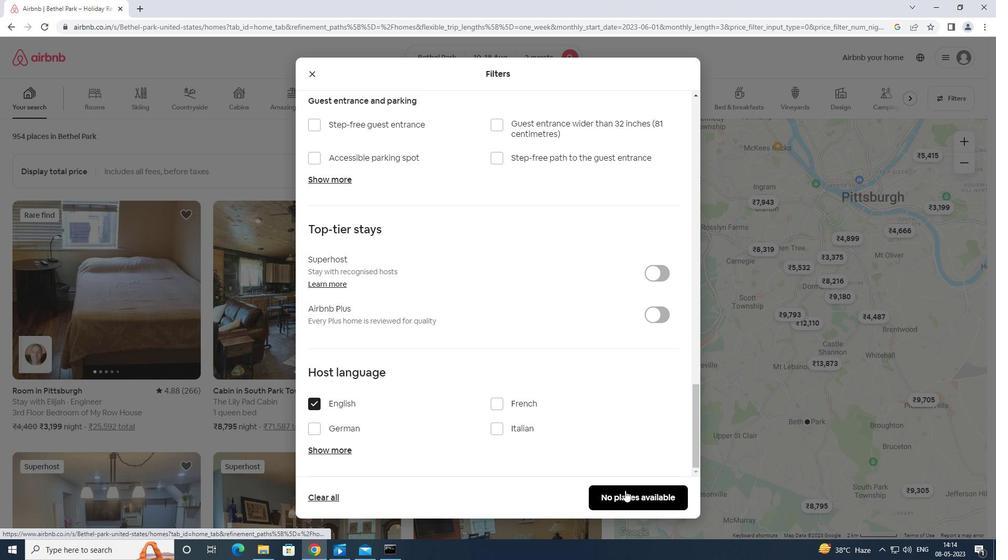 
Action: Mouse moved to (631, 488)
Screenshot: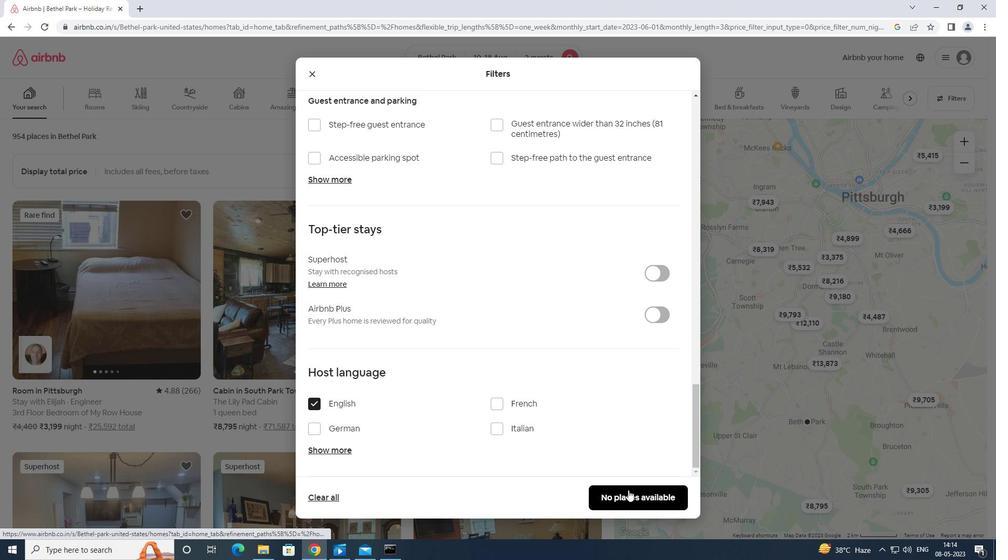 
